 Task: Send an email with the signature Margaret Wilson with the subject Request for a flexible work arrangement follow-up and the message I have attached the latest version of the report for your review. from softage.9@softage.net to softage.7@softage.net and move the email from Sent Items to the folder Freelance contracts
Action: Mouse moved to (1212, 96)
Screenshot: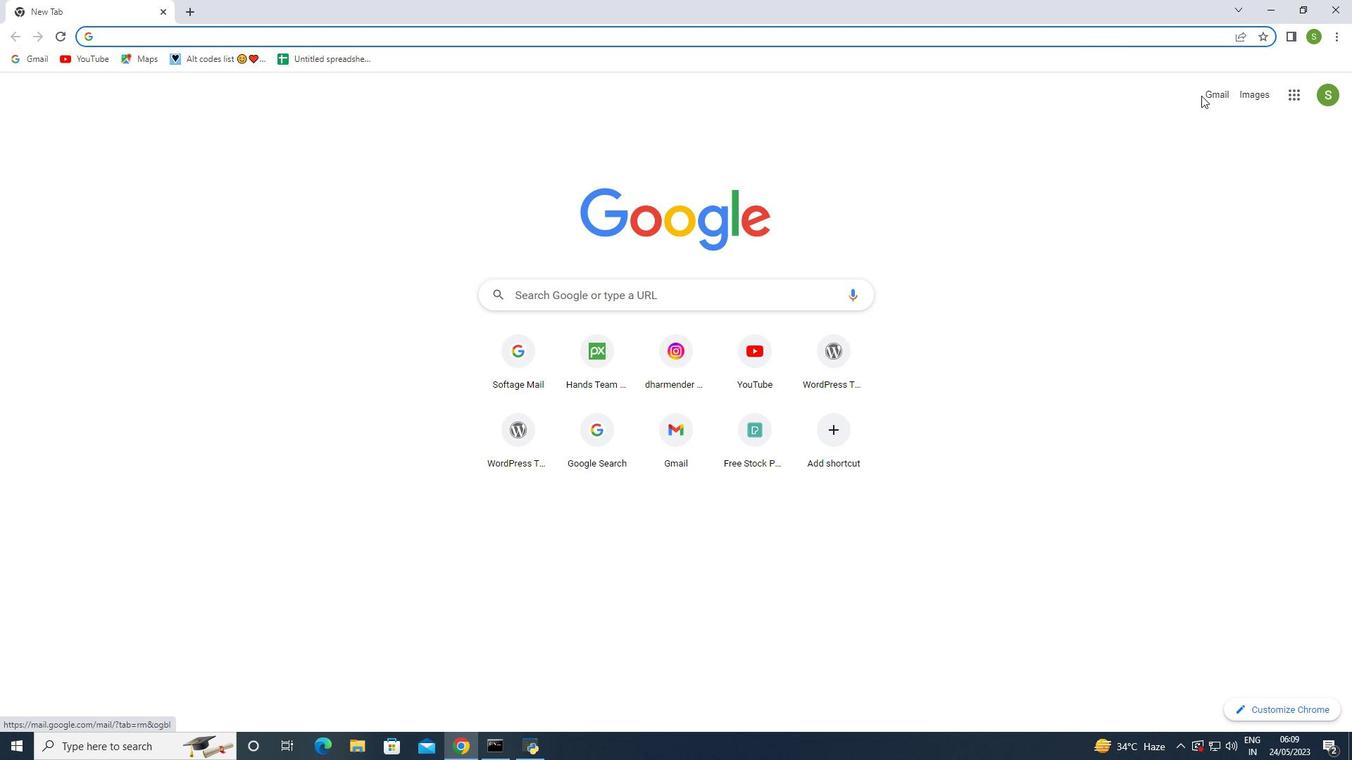 
Action: Mouse pressed left at (1212, 96)
Screenshot: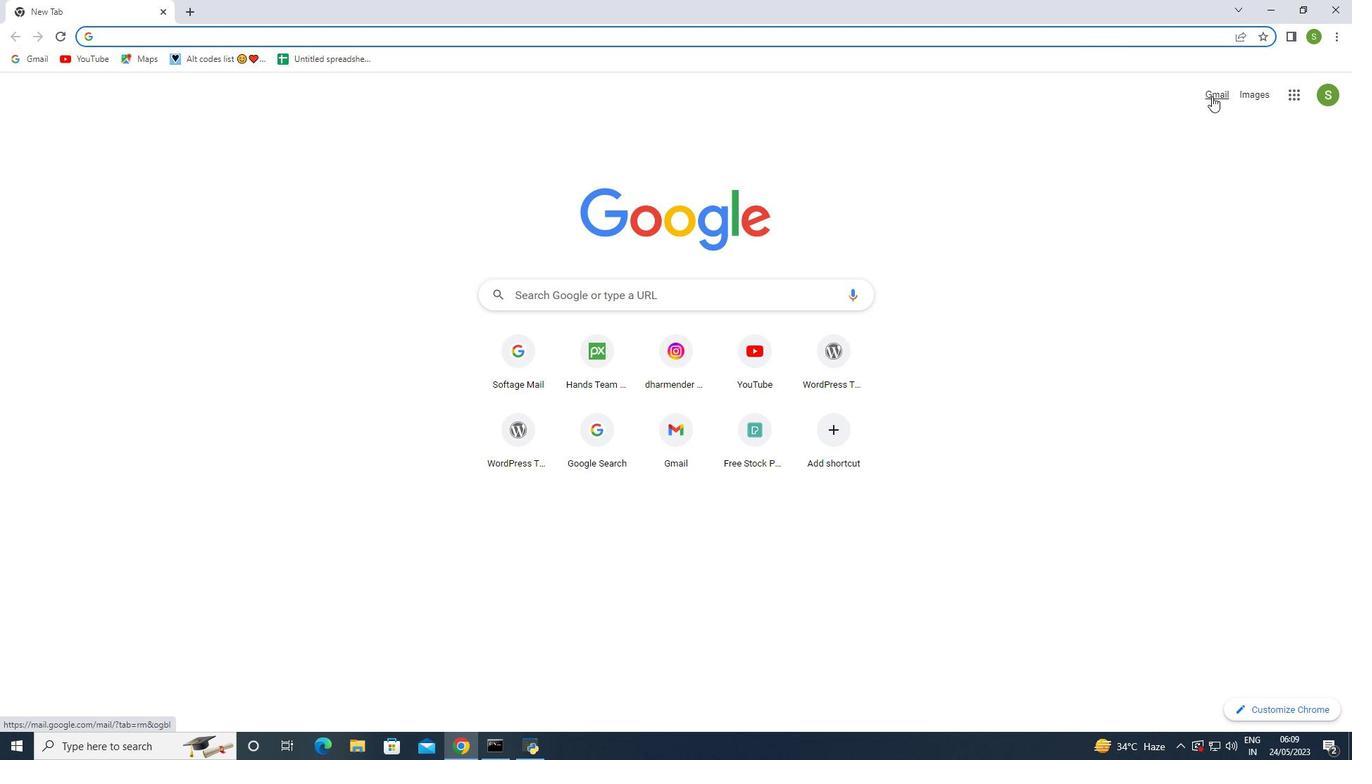
Action: Mouse moved to (1194, 95)
Screenshot: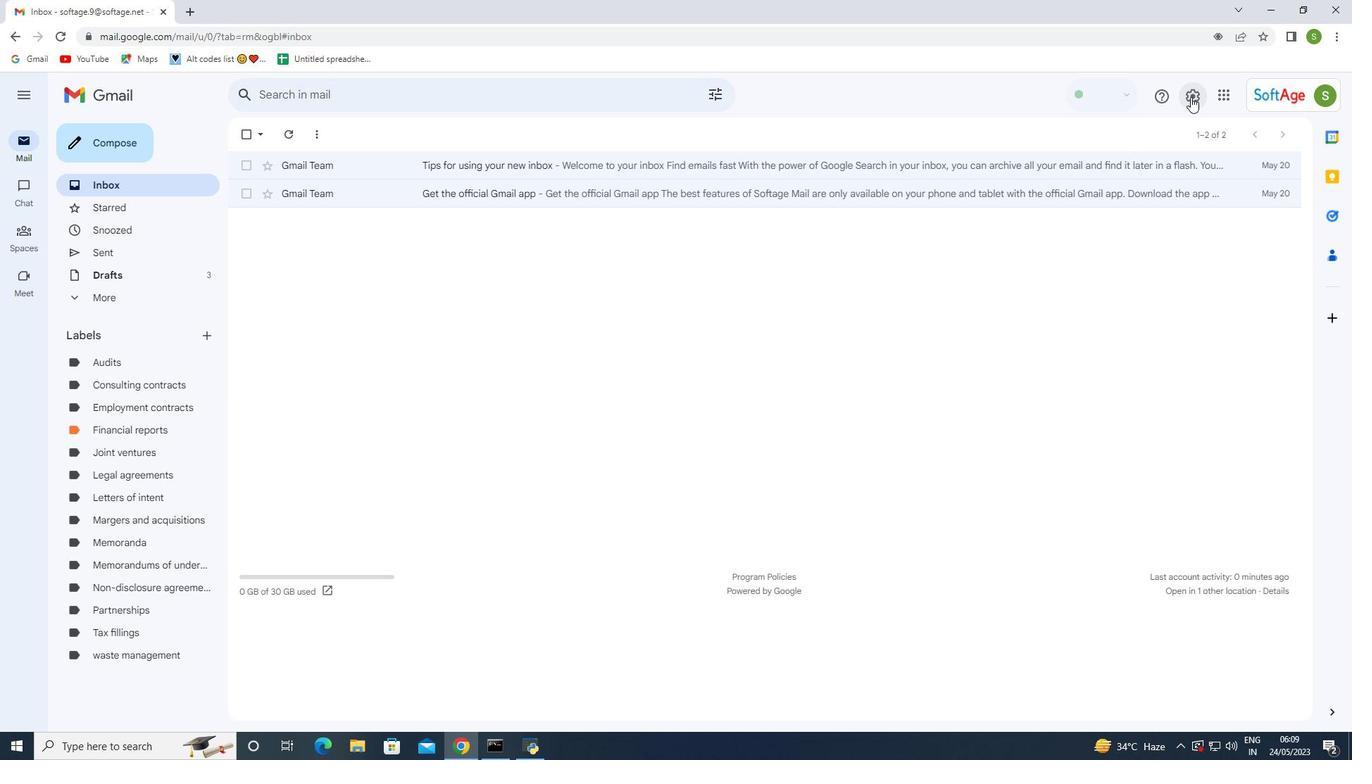 
Action: Mouse pressed left at (1194, 95)
Screenshot: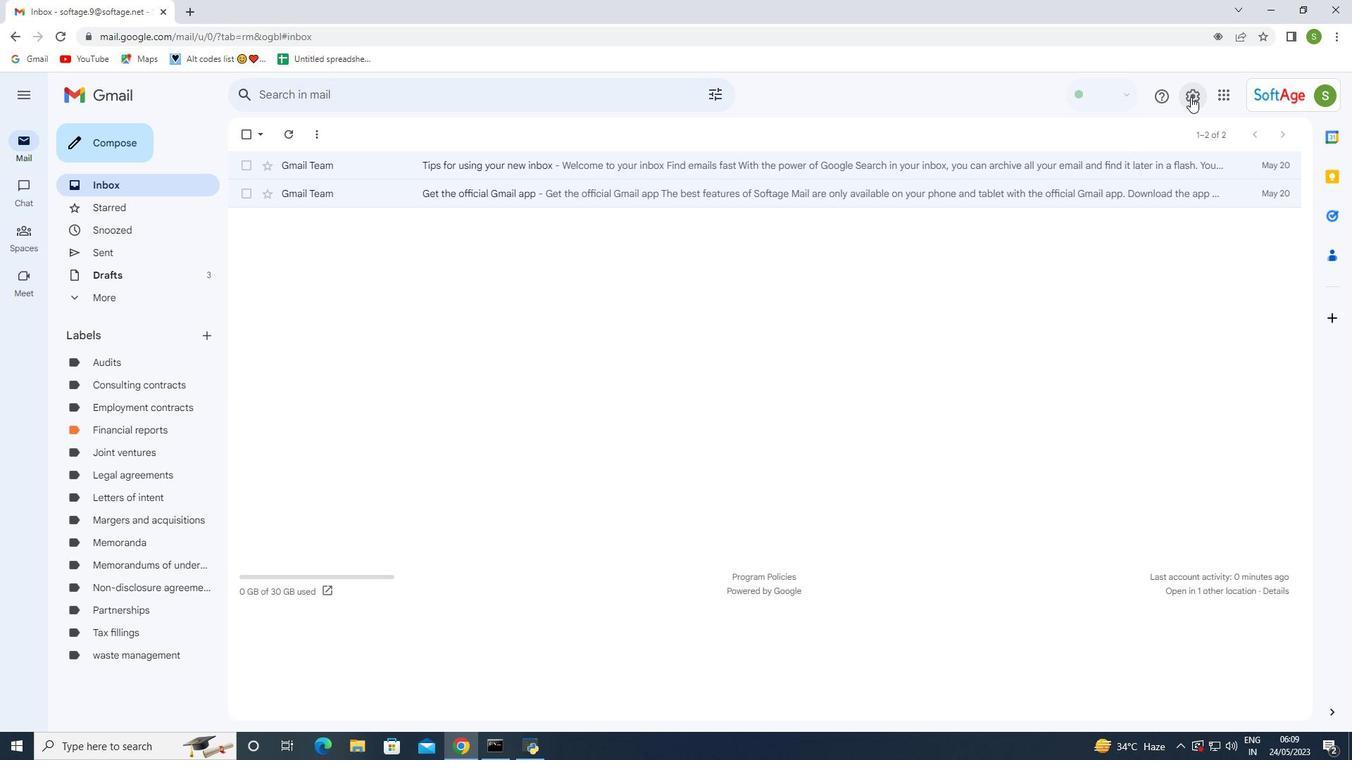 
Action: Mouse moved to (1179, 174)
Screenshot: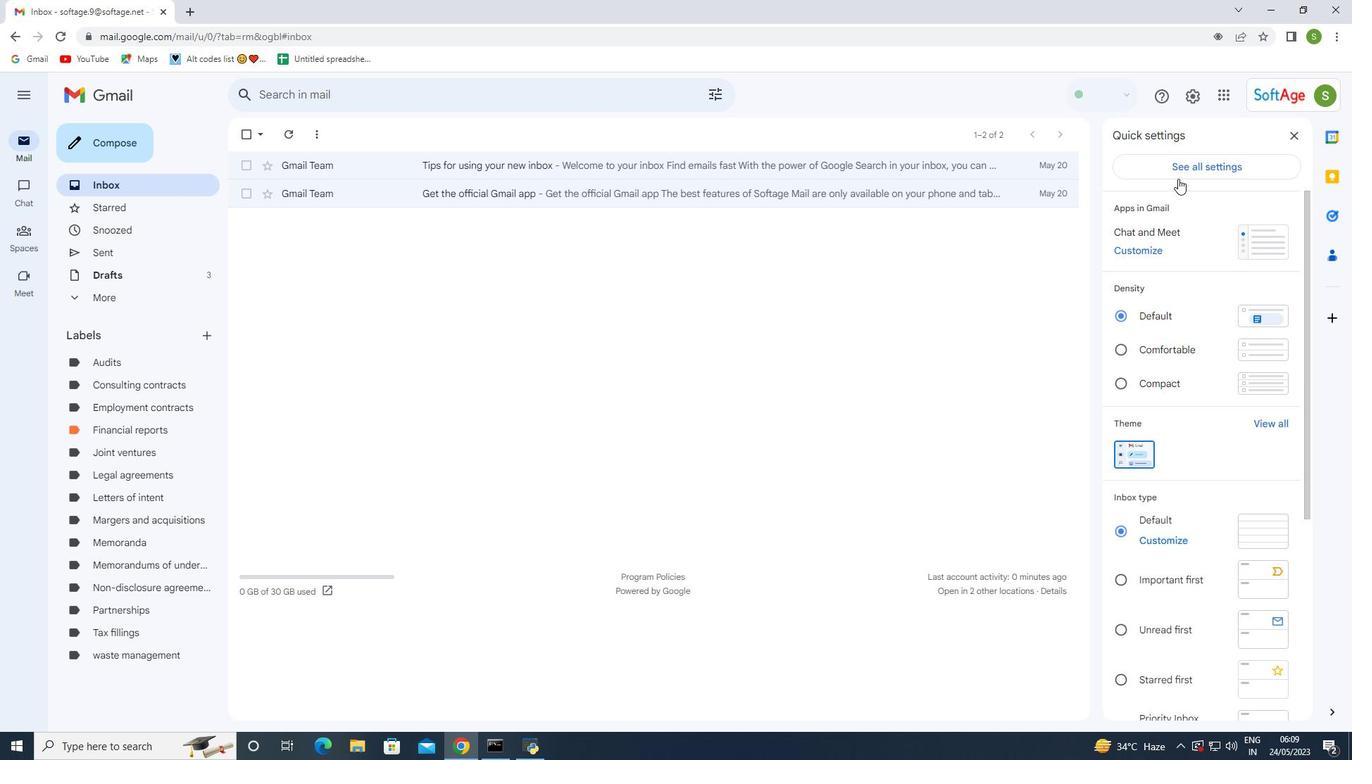 
Action: Mouse pressed left at (1179, 174)
Screenshot: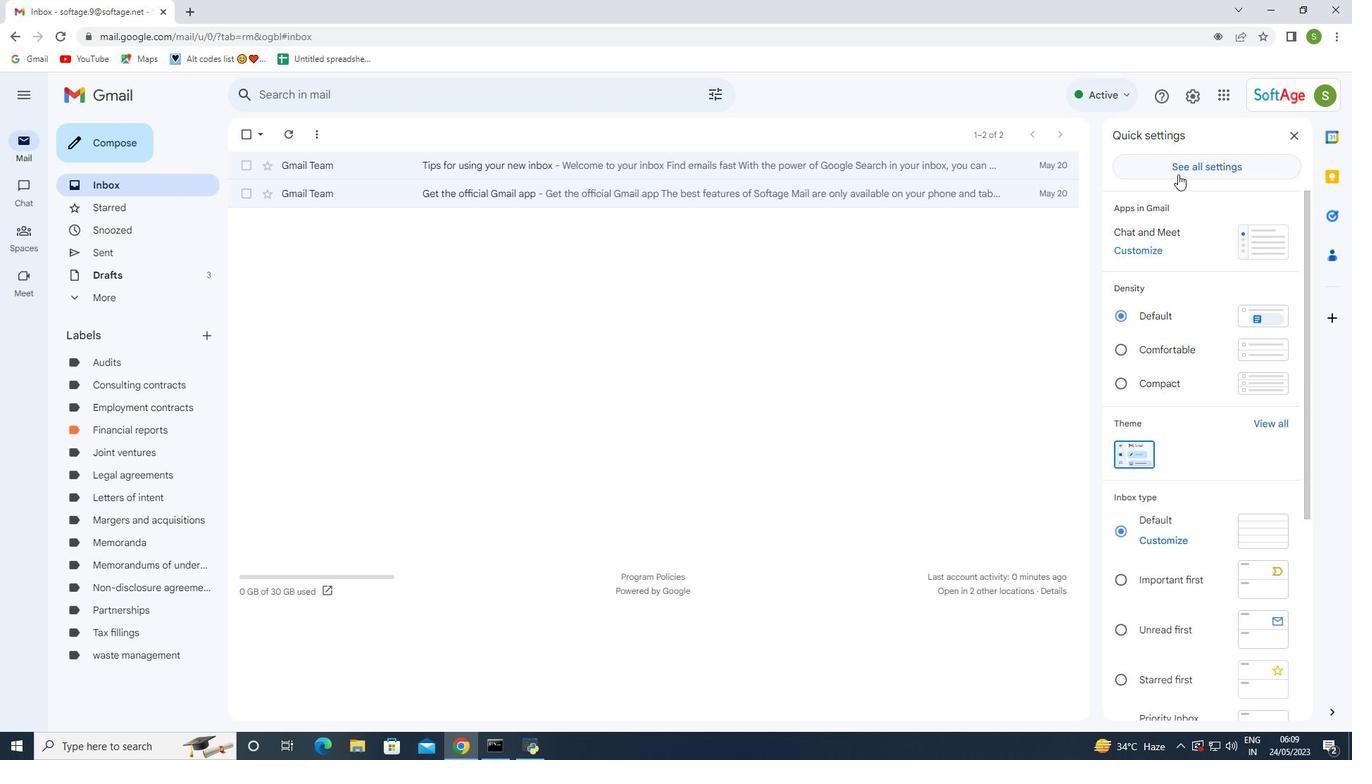 
Action: Mouse moved to (604, 348)
Screenshot: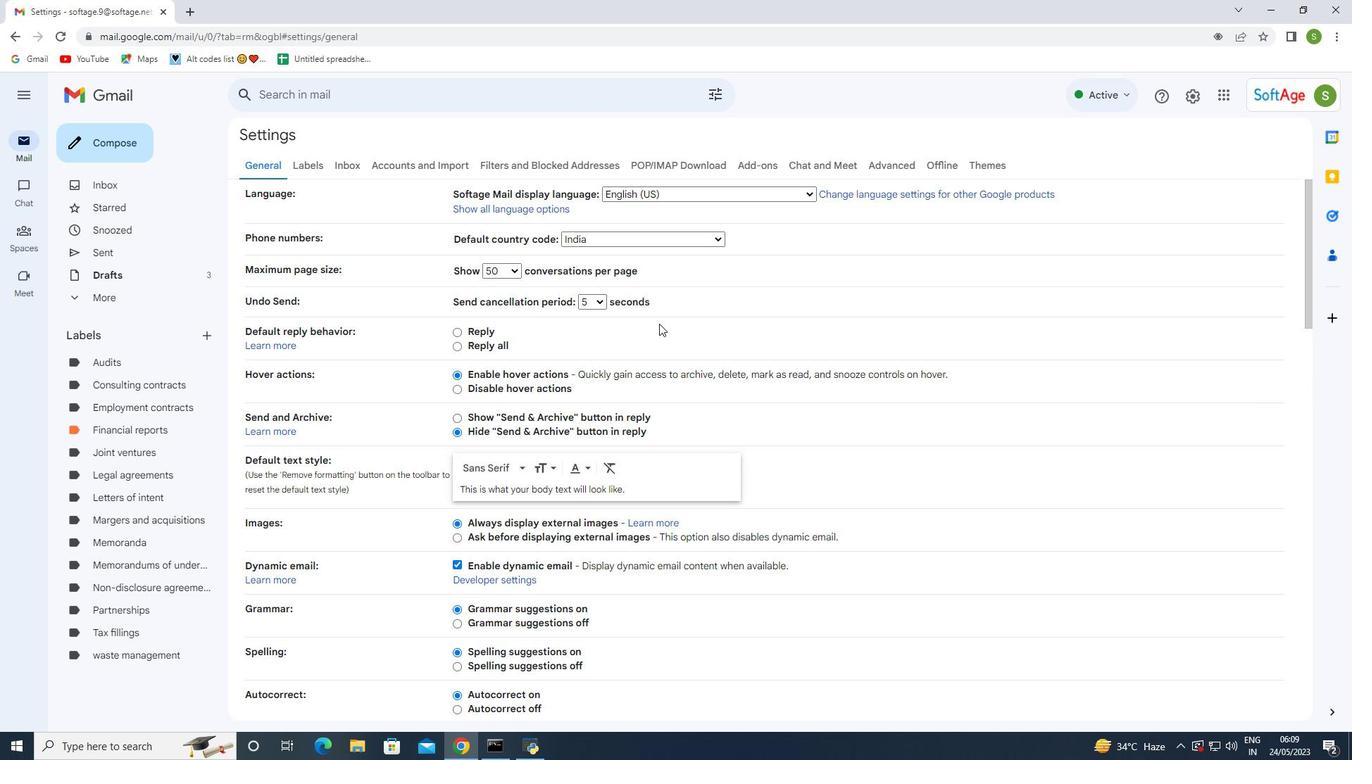 
Action: Mouse scrolled (604, 348) with delta (0, 0)
Screenshot: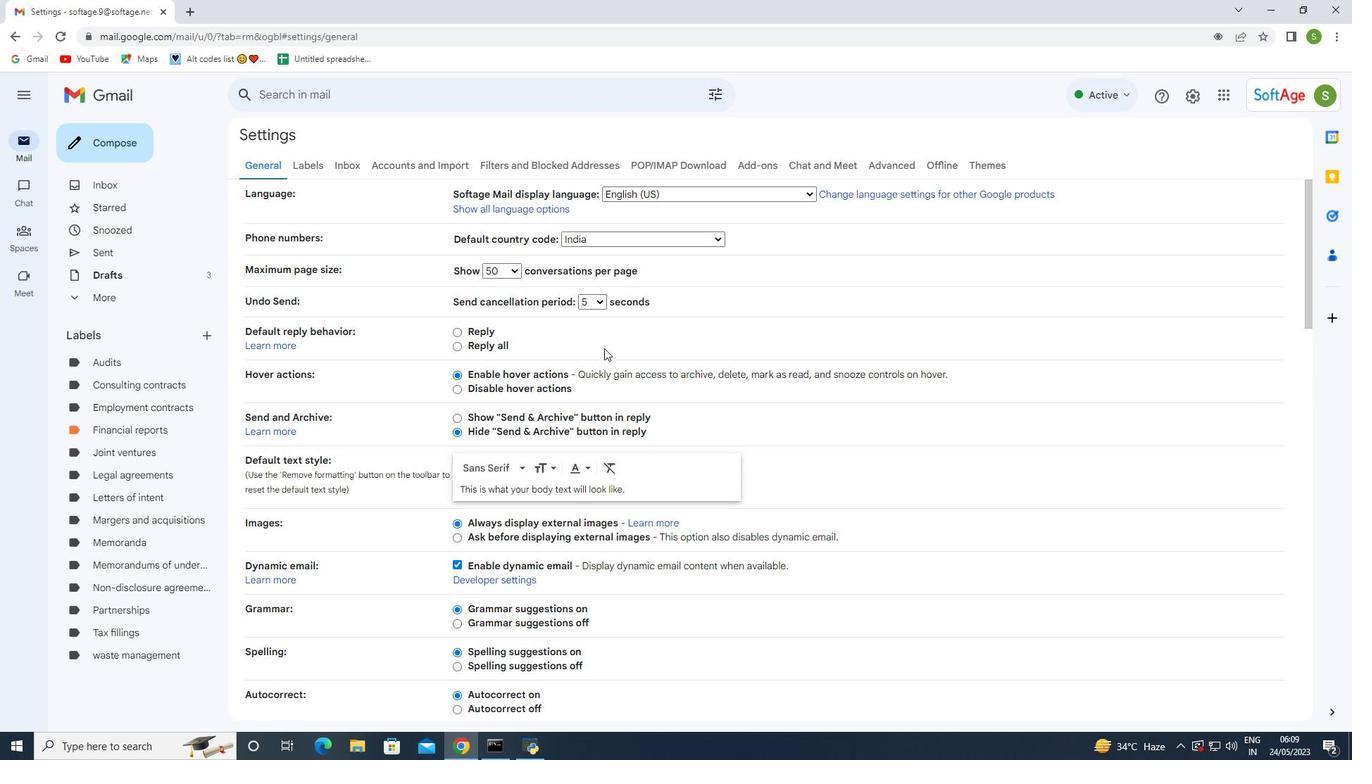 
Action: Mouse scrolled (604, 348) with delta (0, 0)
Screenshot: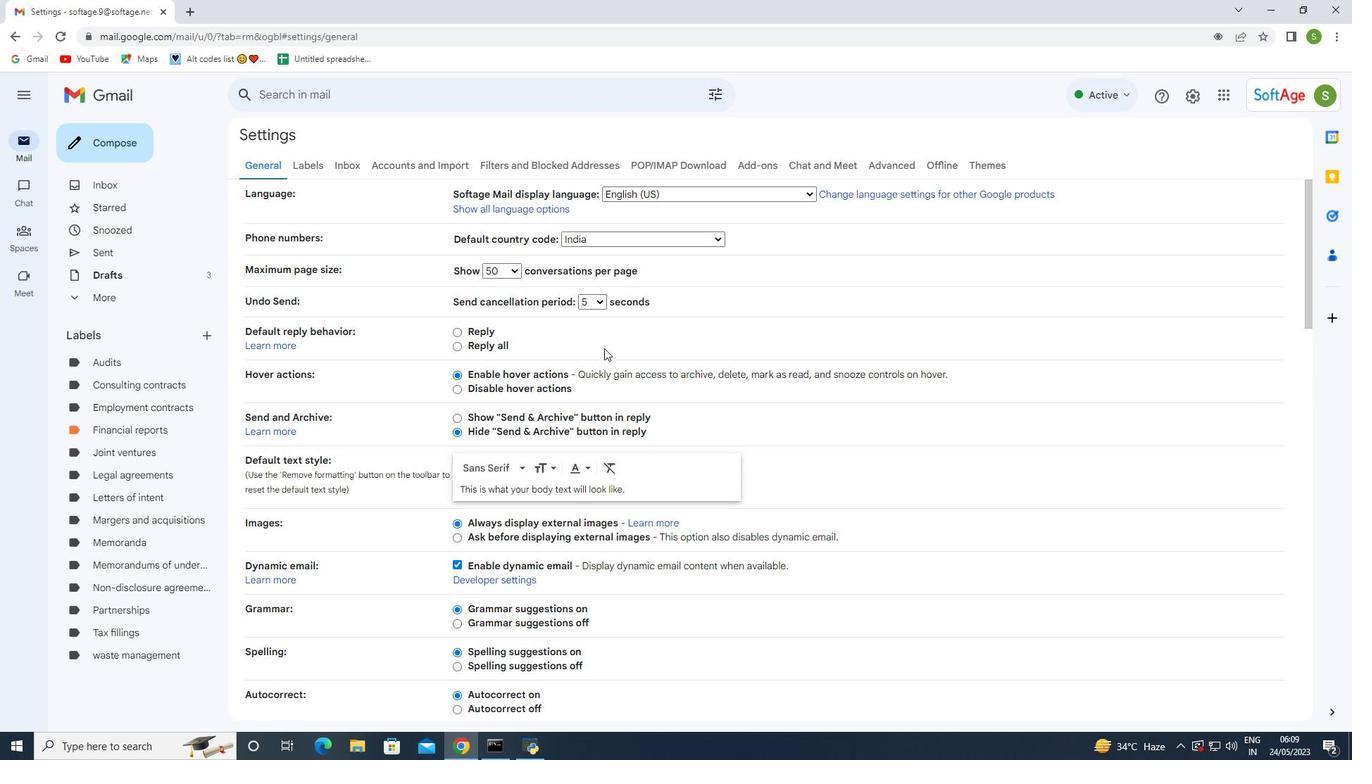 
Action: Mouse scrolled (604, 348) with delta (0, 0)
Screenshot: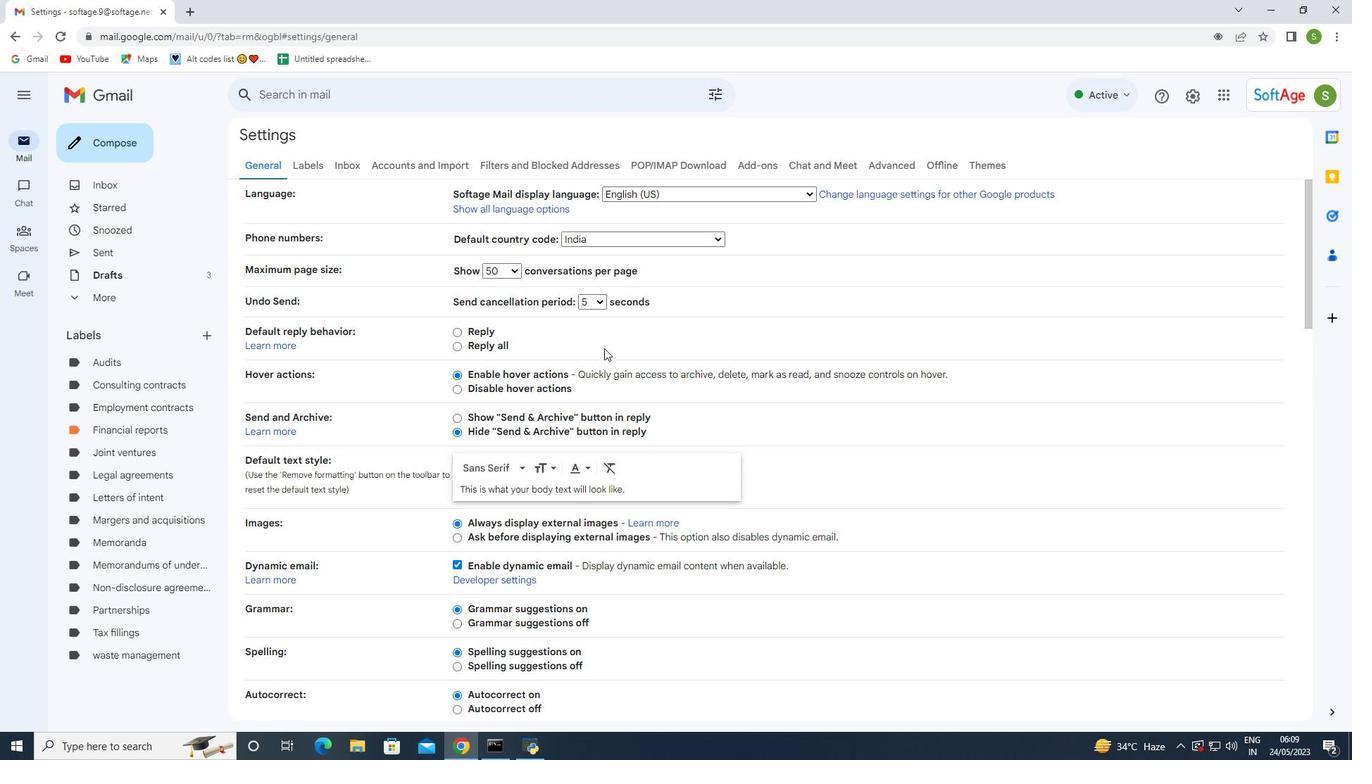 
Action: Mouse scrolled (604, 348) with delta (0, 0)
Screenshot: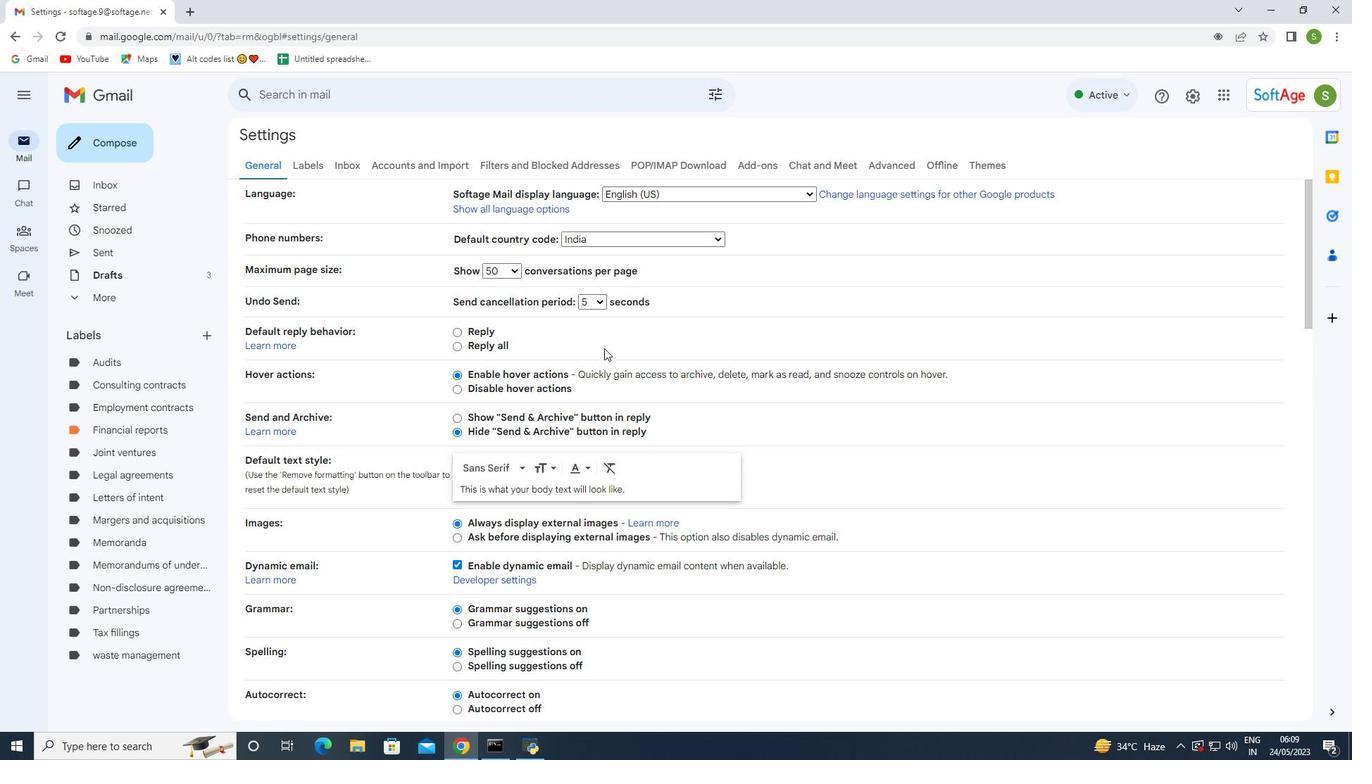 
Action: Mouse scrolled (604, 348) with delta (0, 0)
Screenshot: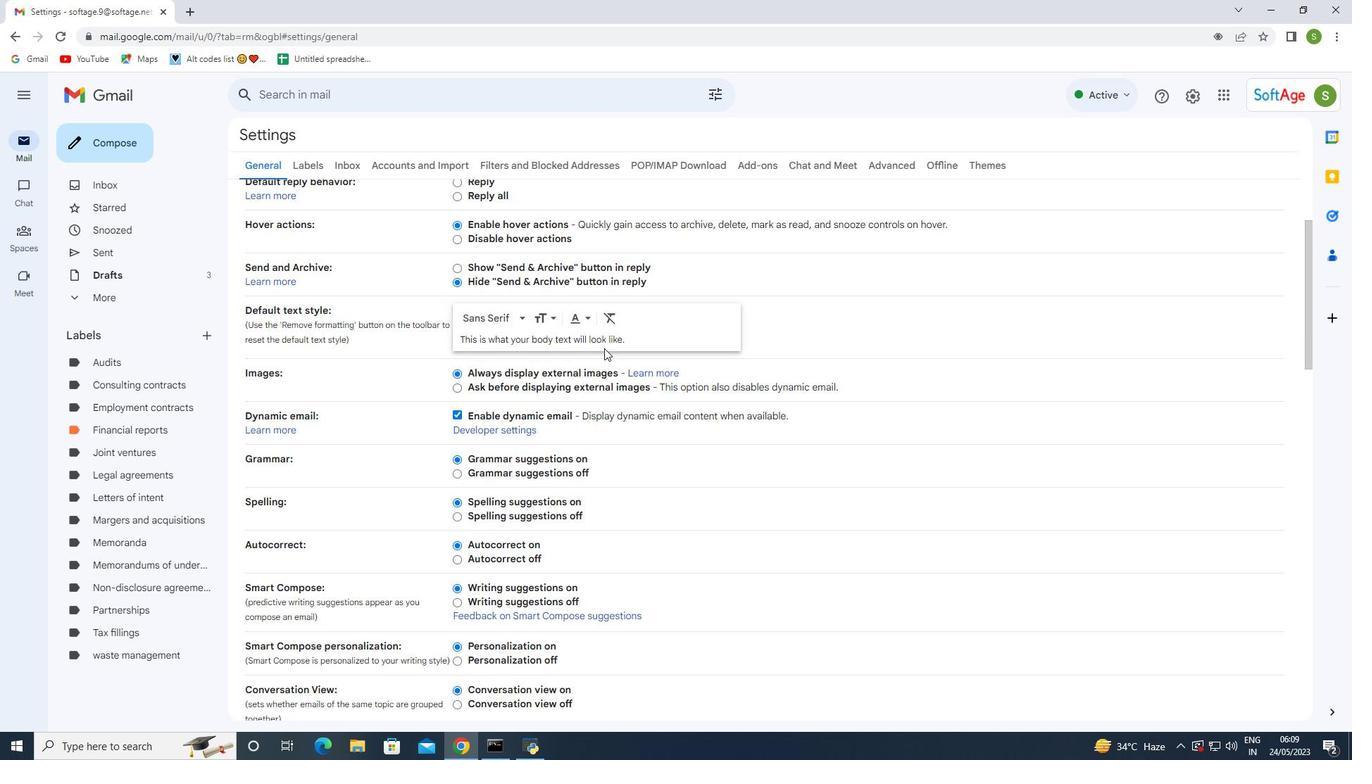 
Action: Mouse scrolled (604, 348) with delta (0, 0)
Screenshot: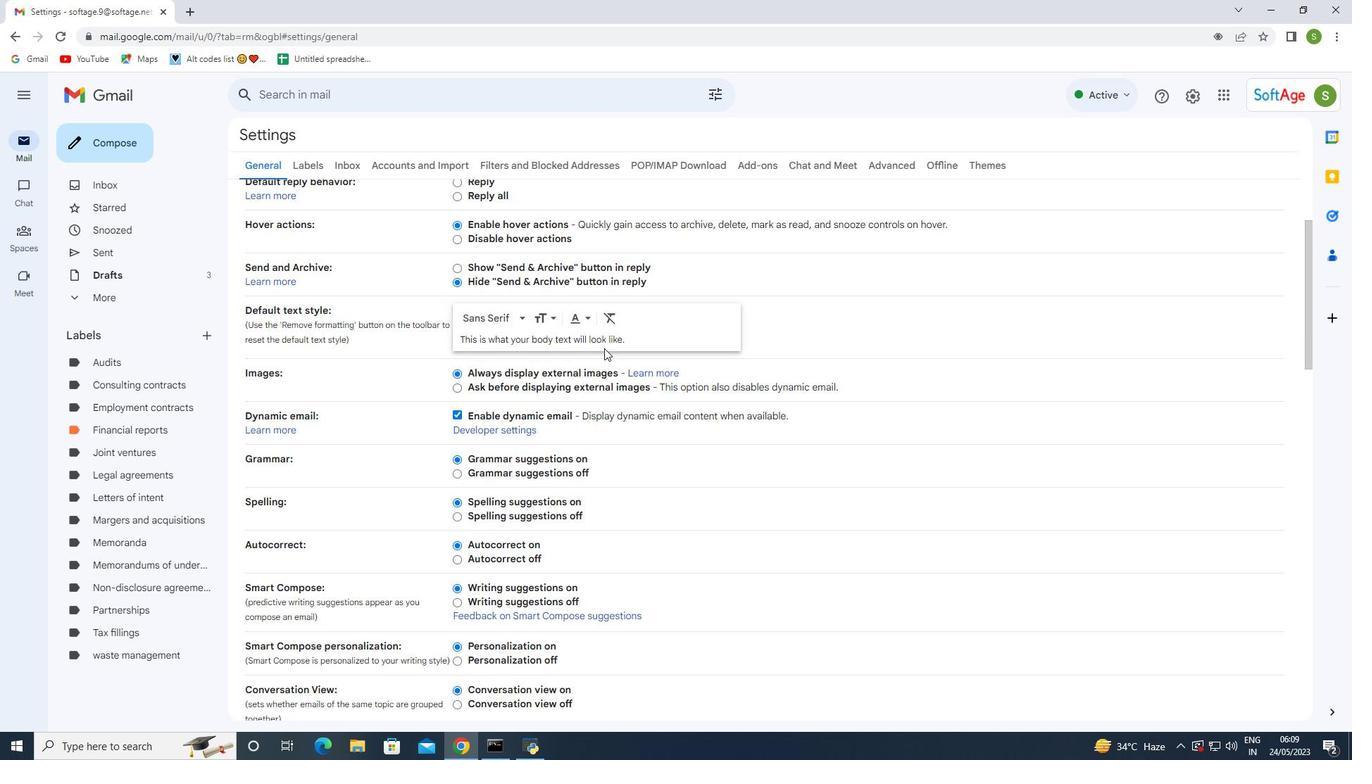 
Action: Mouse scrolled (604, 348) with delta (0, 0)
Screenshot: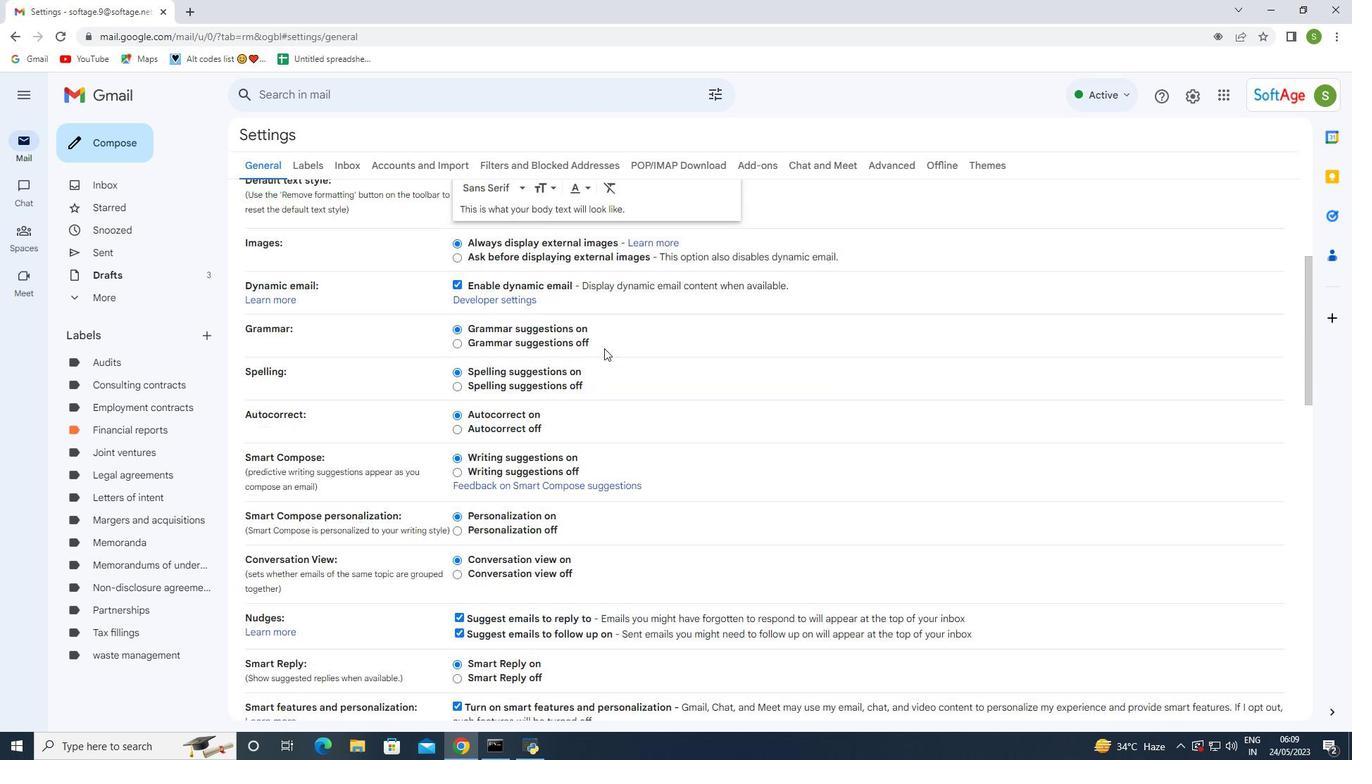 
Action: Mouse scrolled (604, 348) with delta (0, 0)
Screenshot: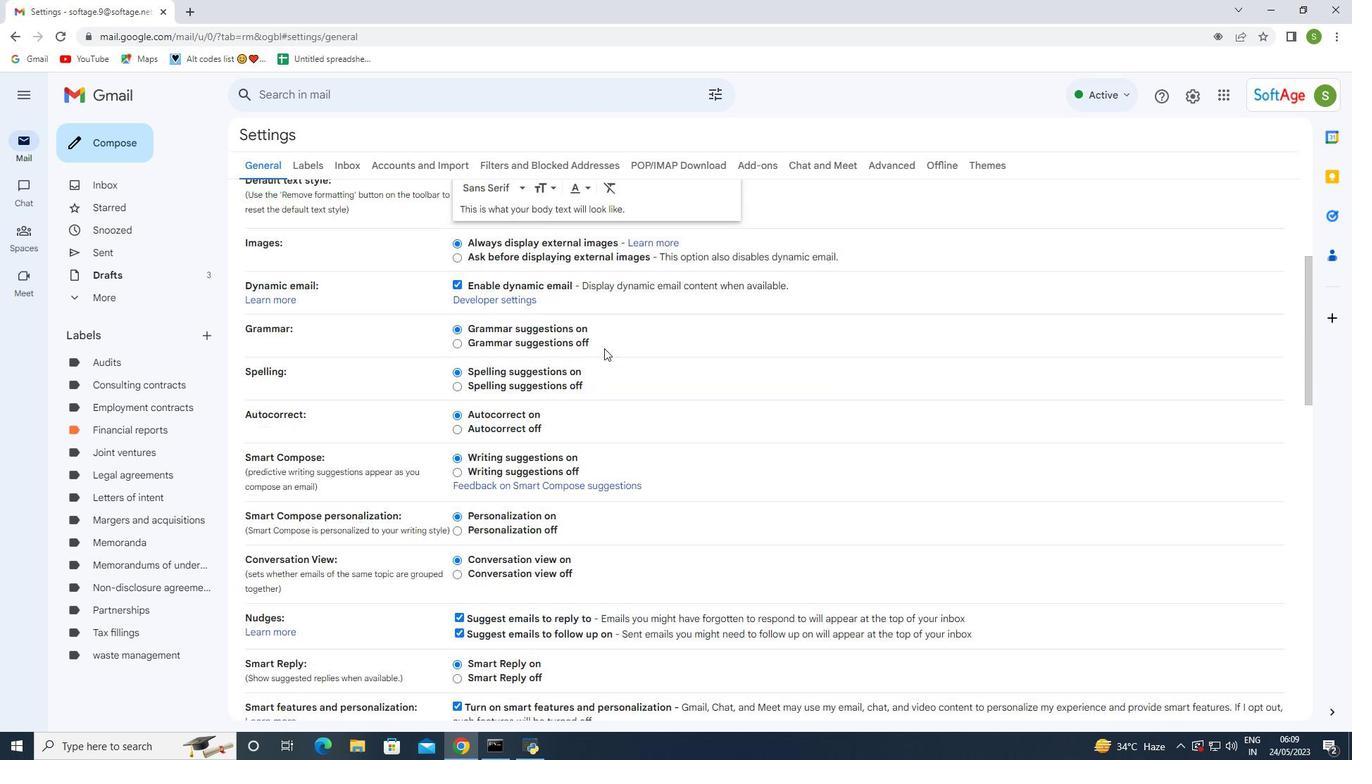 
Action: Mouse scrolled (604, 348) with delta (0, 0)
Screenshot: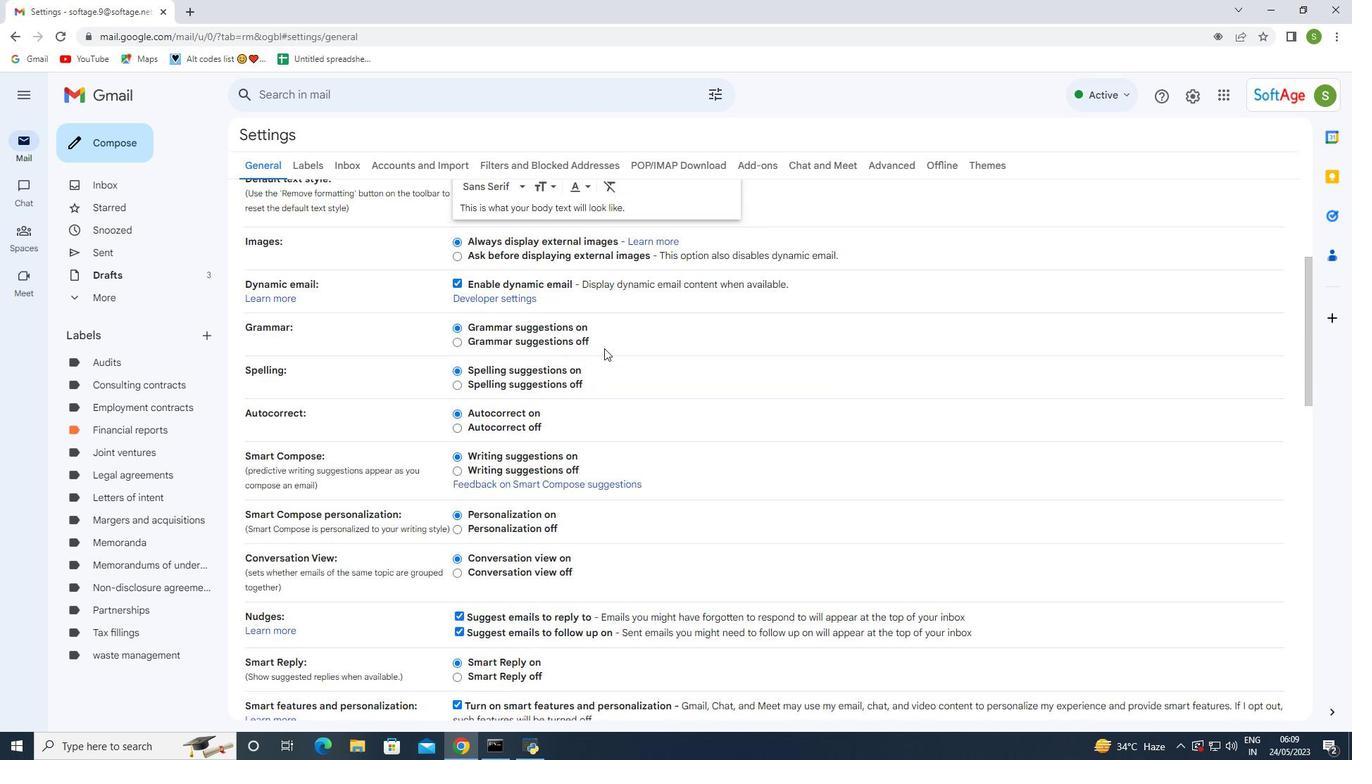 
Action: Mouse scrolled (604, 348) with delta (0, 0)
Screenshot: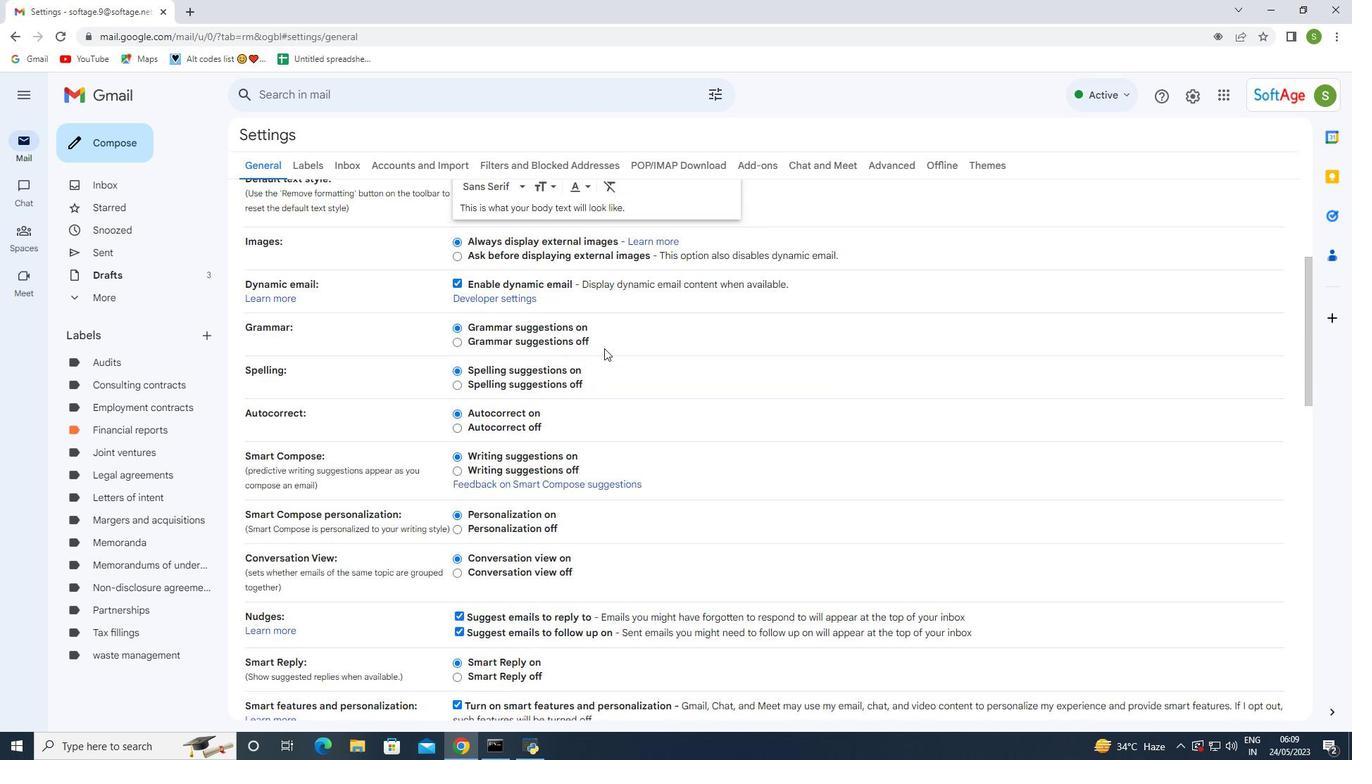 
Action: Mouse scrolled (604, 348) with delta (0, 0)
Screenshot: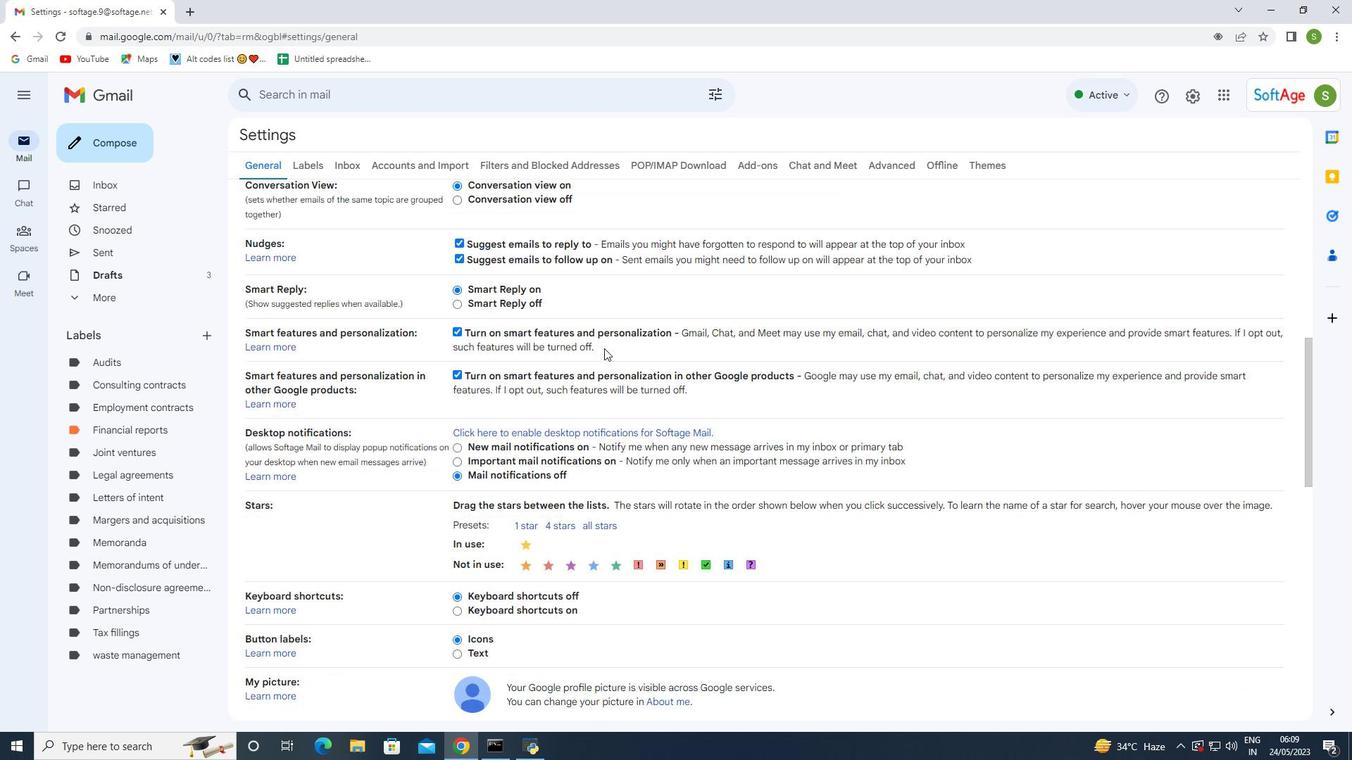 
Action: Mouse scrolled (604, 348) with delta (0, 0)
Screenshot: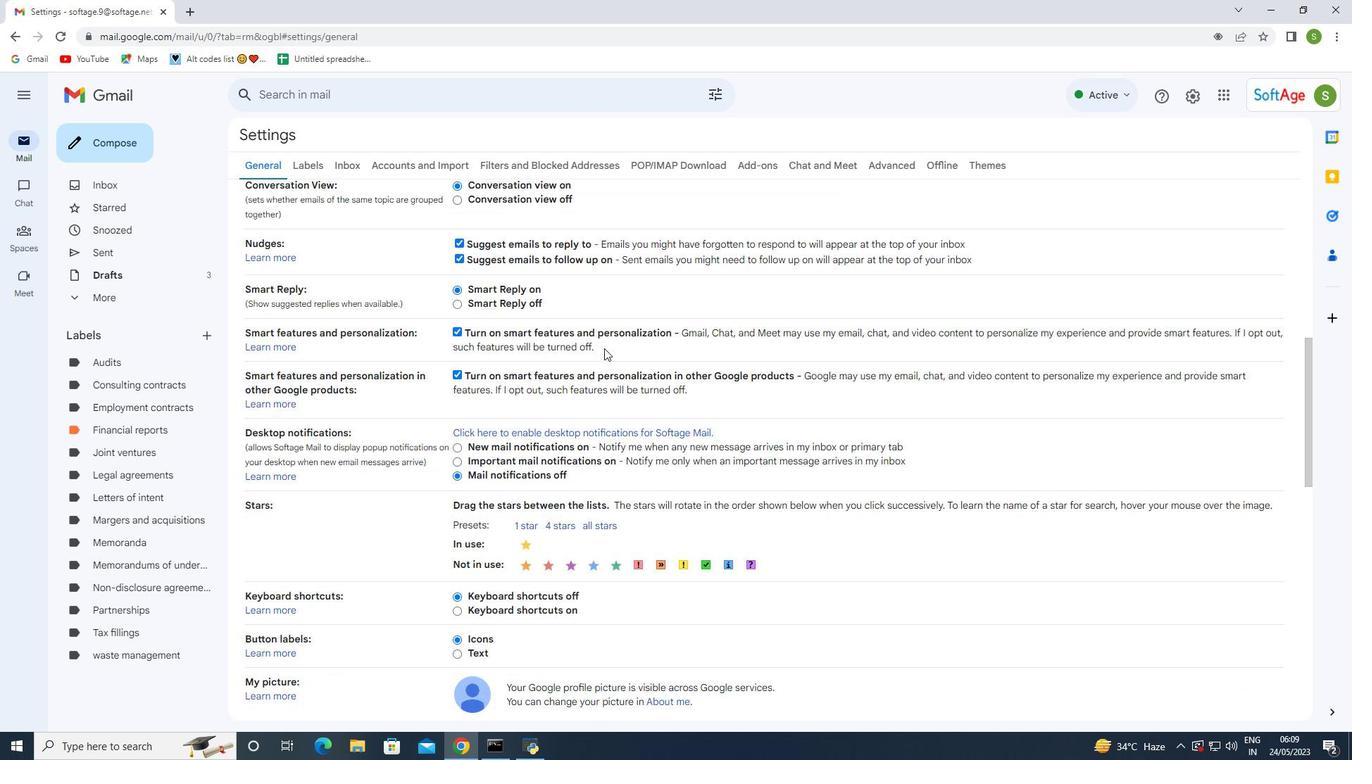 
Action: Mouse scrolled (604, 348) with delta (0, 0)
Screenshot: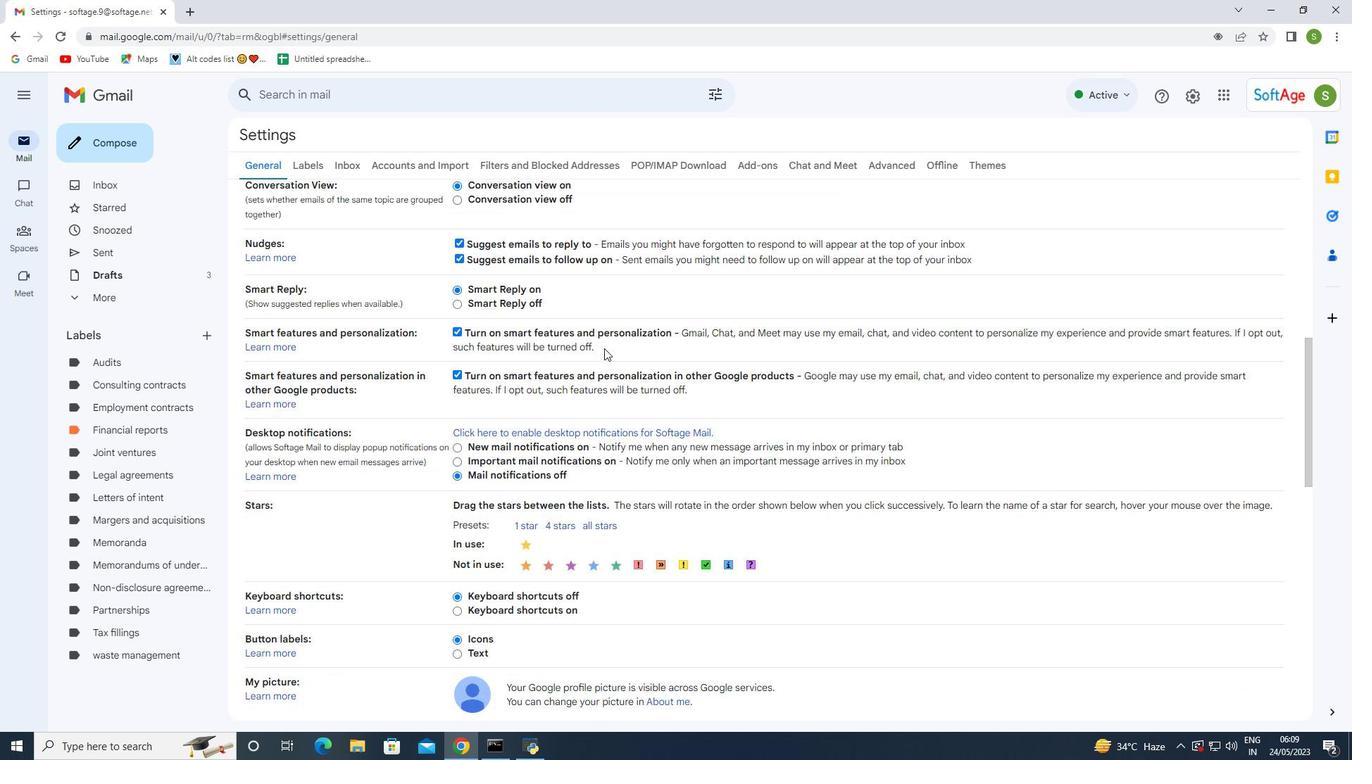 
Action: Mouse scrolled (604, 348) with delta (0, 0)
Screenshot: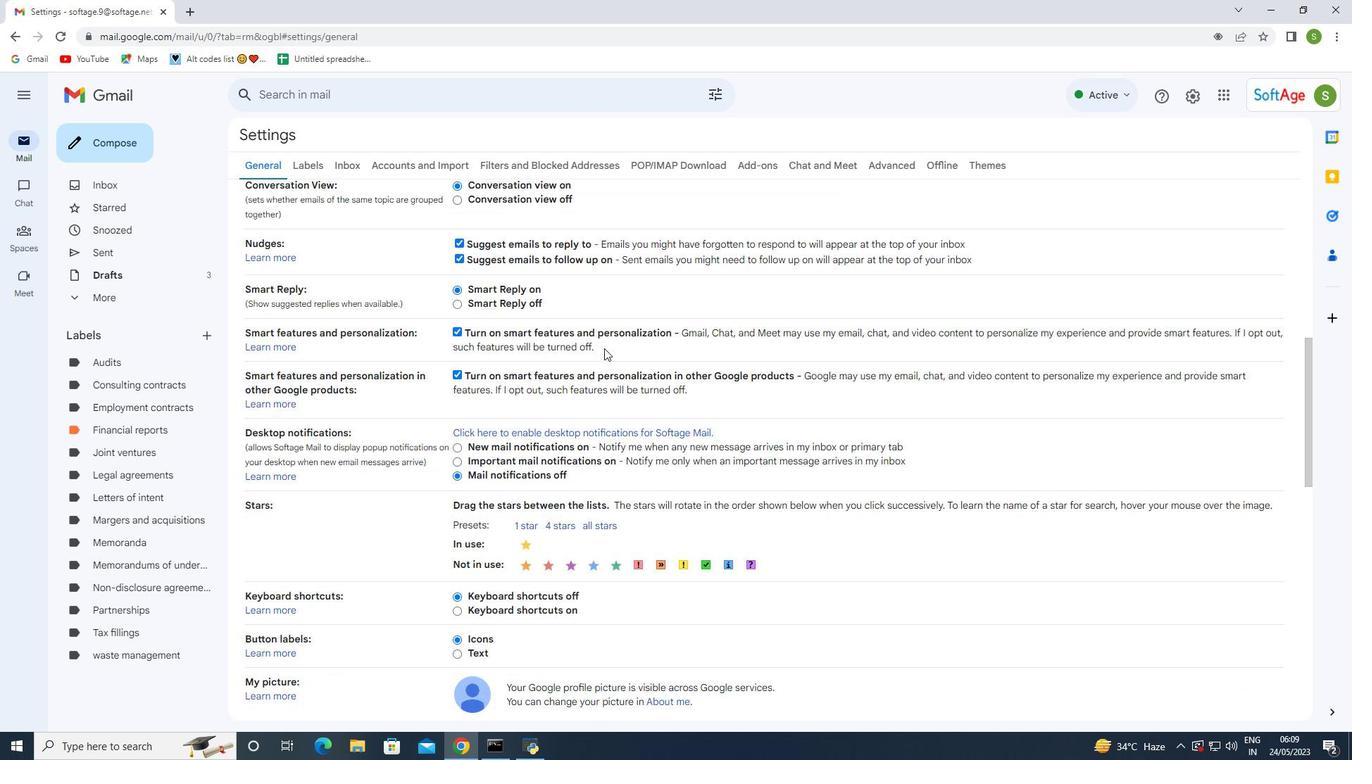 
Action: Mouse scrolled (604, 348) with delta (0, 0)
Screenshot: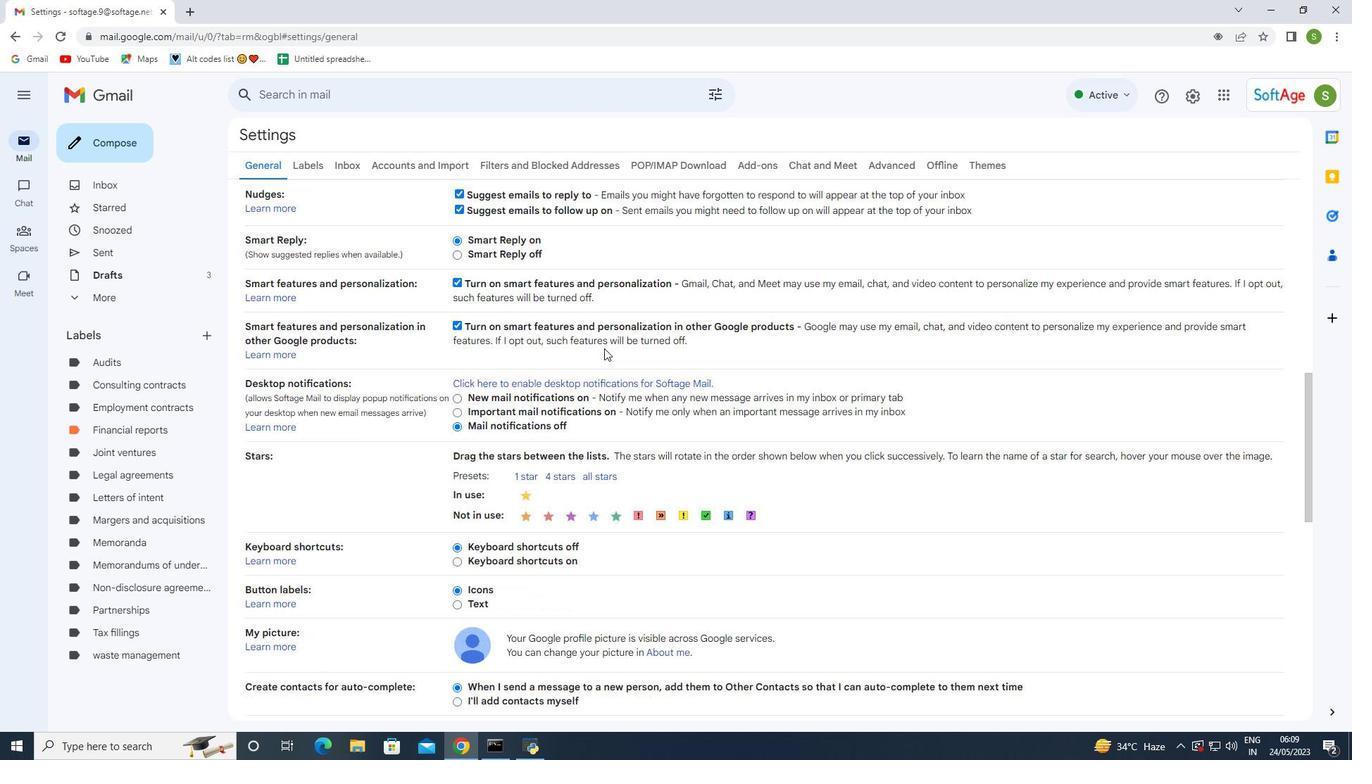 
Action: Mouse moved to (563, 505)
Screenshot: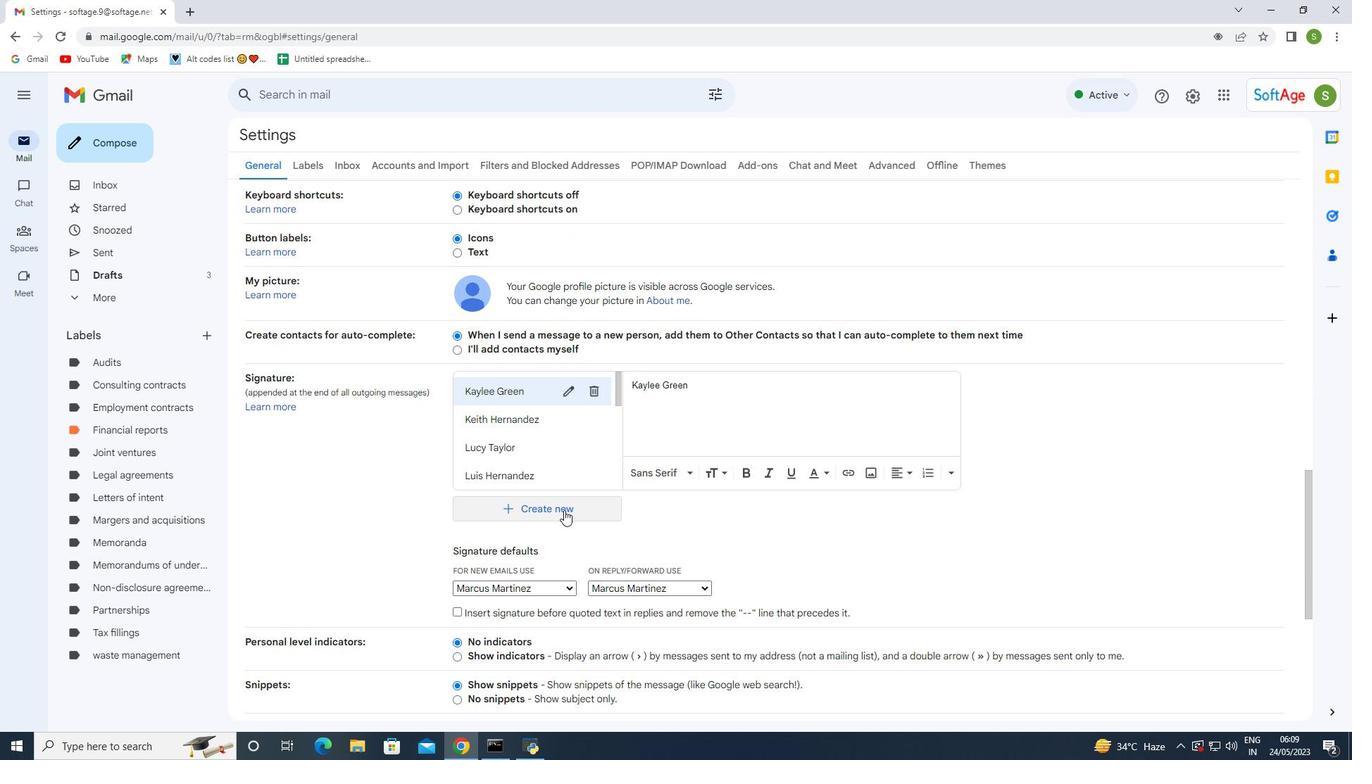 
Action: Mouse pressed left at (563, 505)
Screenshot: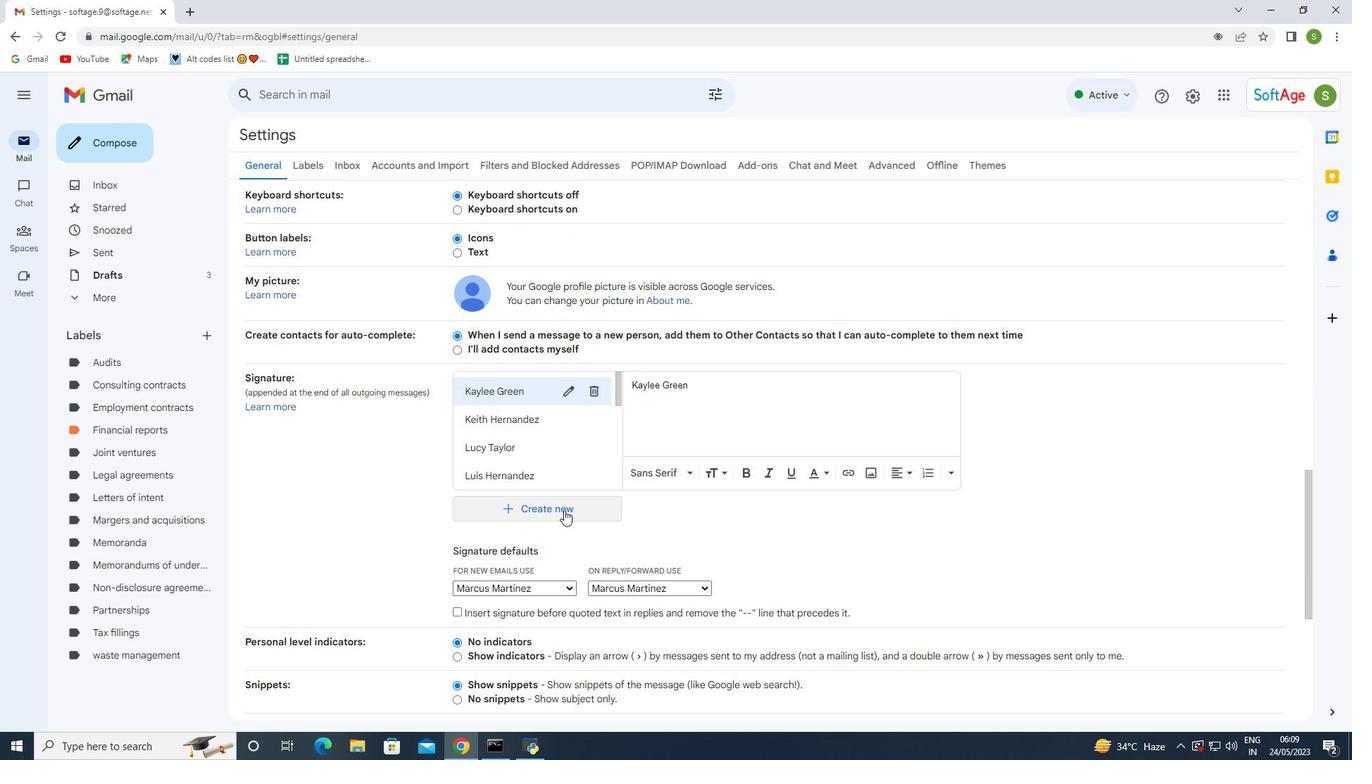 
Action: Mouse moved to (562, 395)
Screenshot: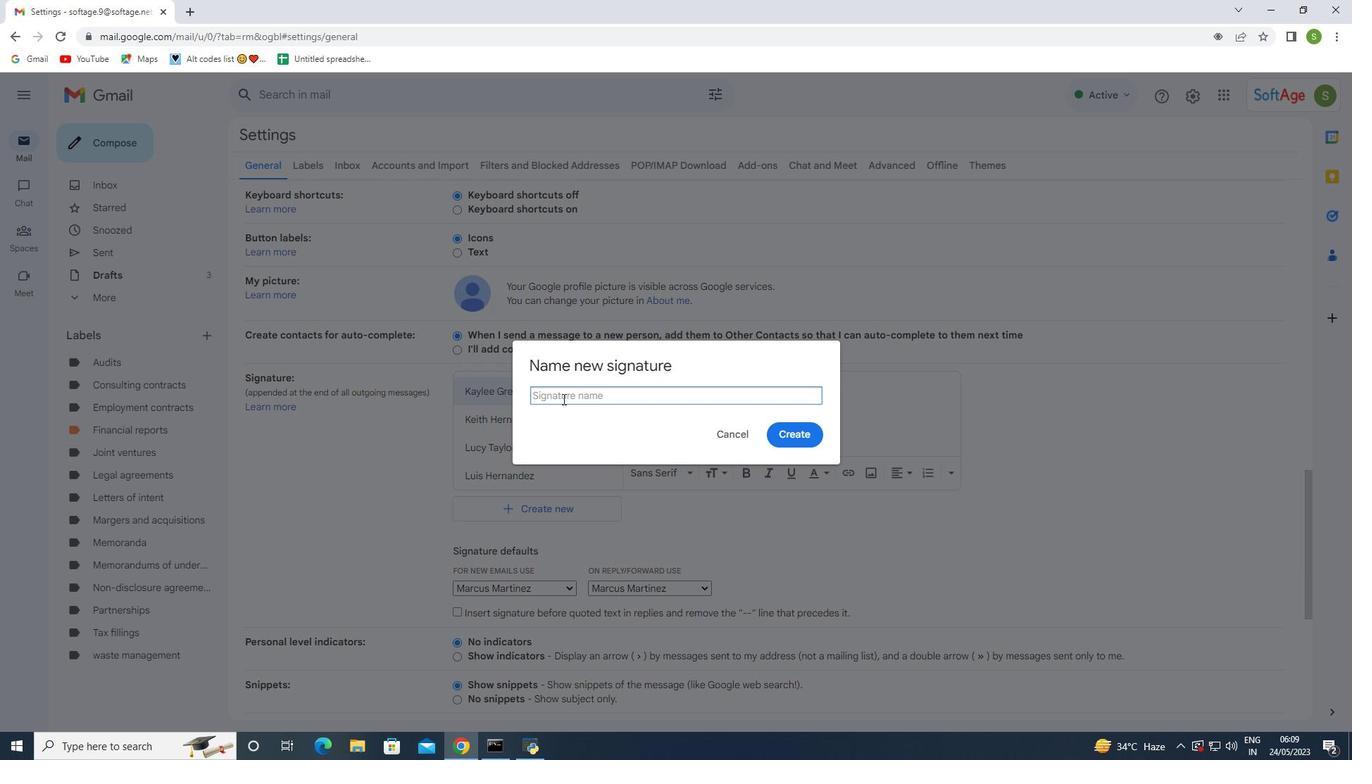 
Action: Mouse pressed left at (562, 395)
Screenshot: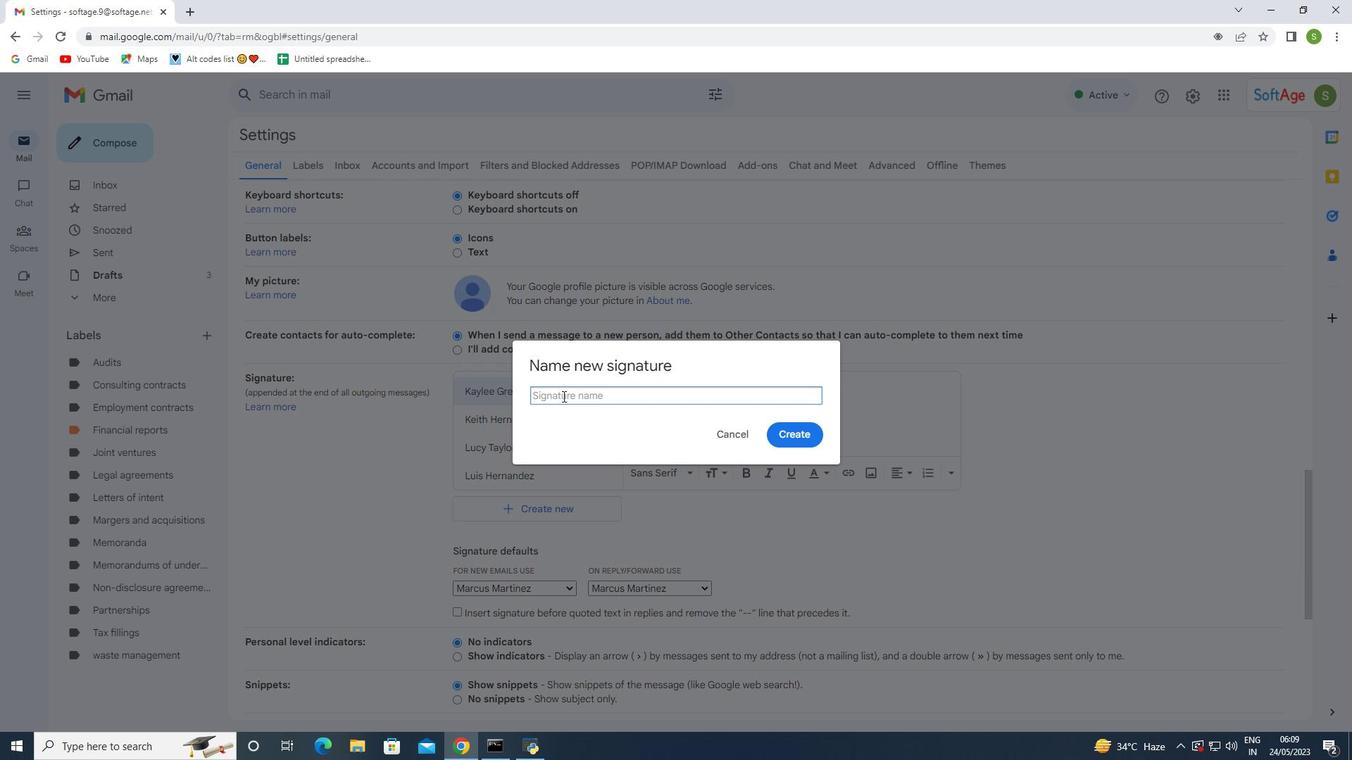 
Action: Key pressed <Key.shift>N<Key.backspace><Key.shift>Margaret<Key.space><Key.shift>Wilson
Screenshot: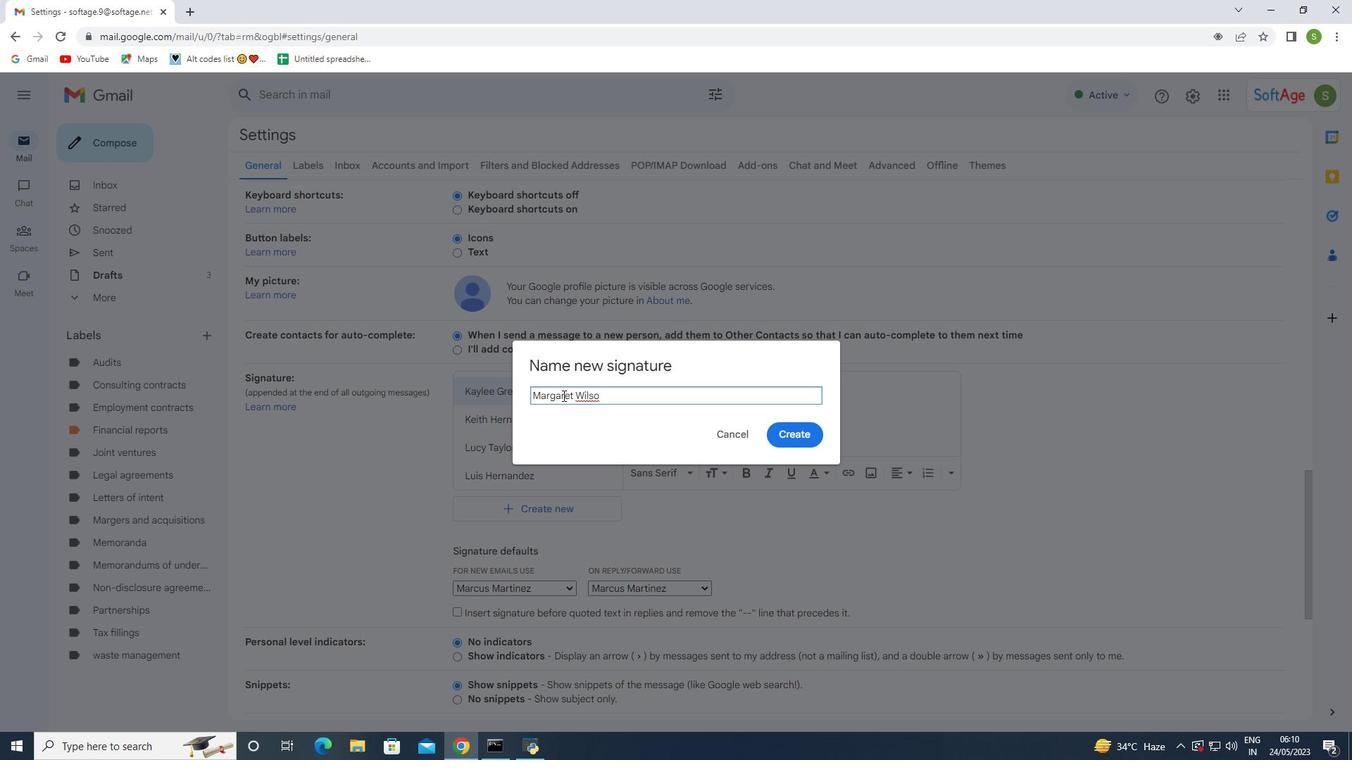 
Action: Mouse moved to (811, 433)
Screenshot: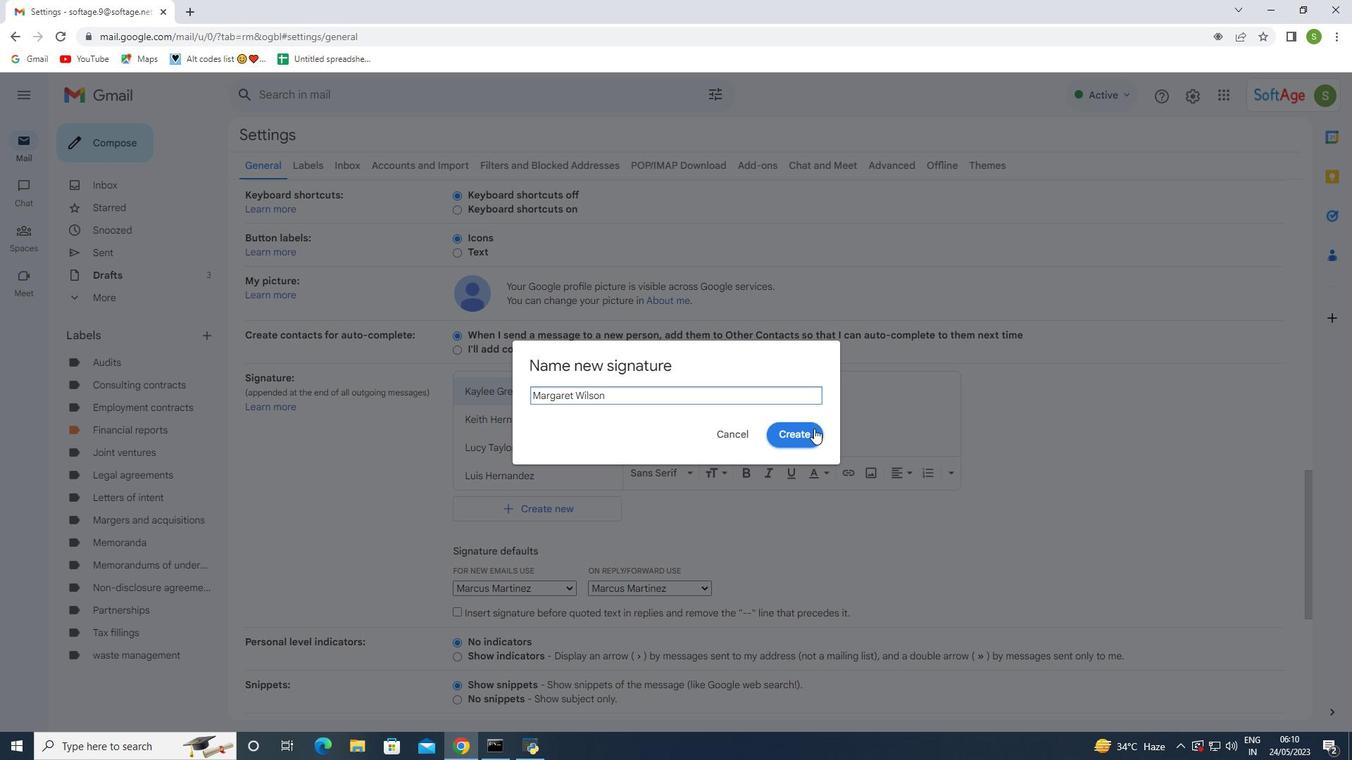 
Action: Mouse pressed left at (811, 433)
Screenshot: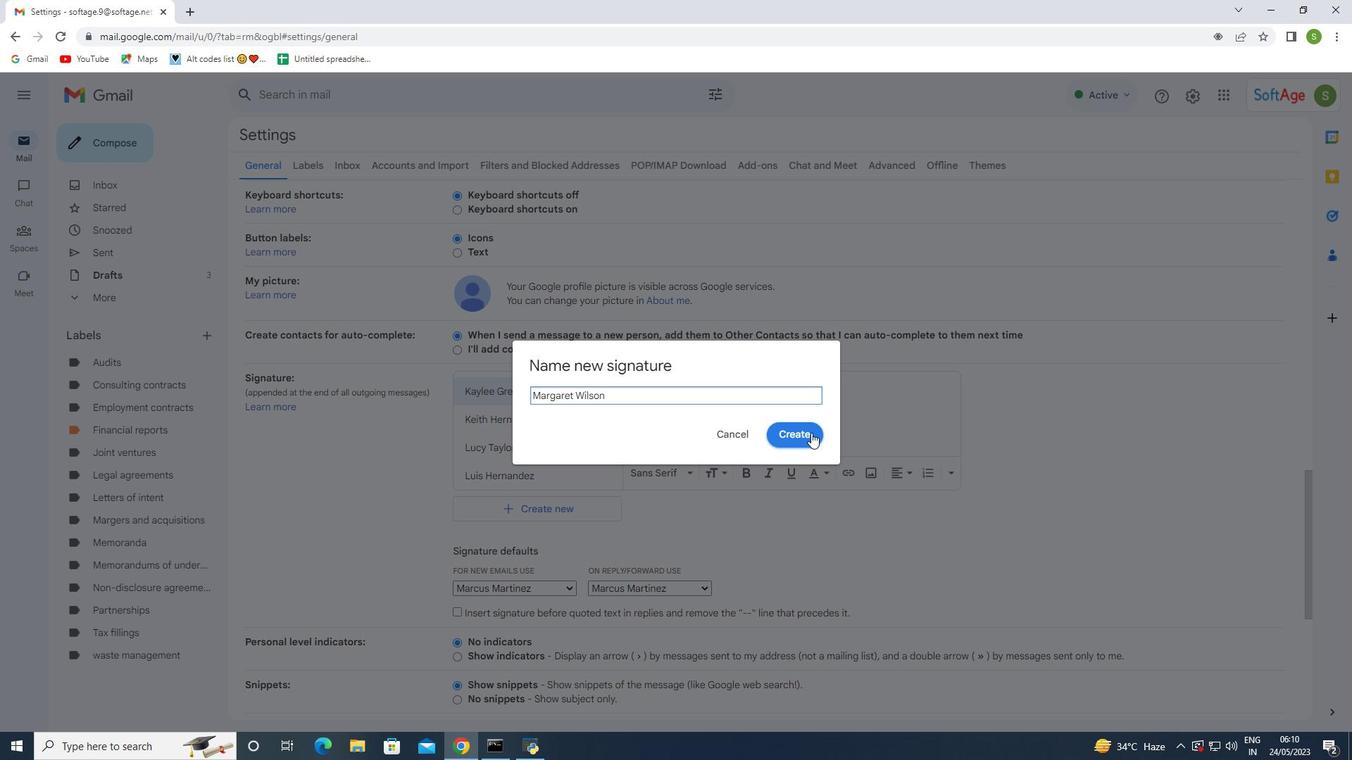 
Action: Mouse moved to (686, 405)
Screenshot: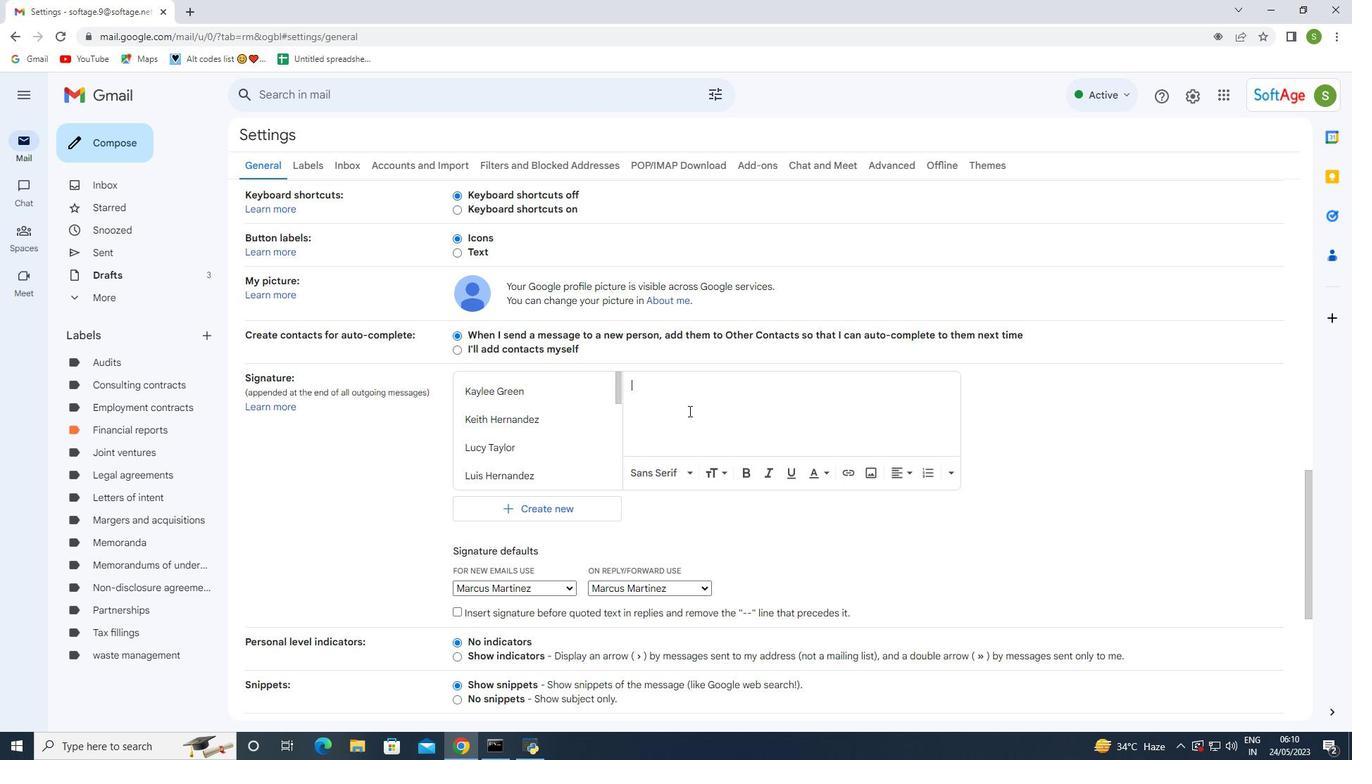 
Action: Key pressed <Key.shift><Key.shift><Key.shift><Key.shift><Key.shift><Key.shift><Key.shift><Key.shift><Key.shift>Margaret<Key.space>wi<Key.backspace><Key.backspace><Key.shift><Key.shift><Key.shift>Wilson
Screenshot: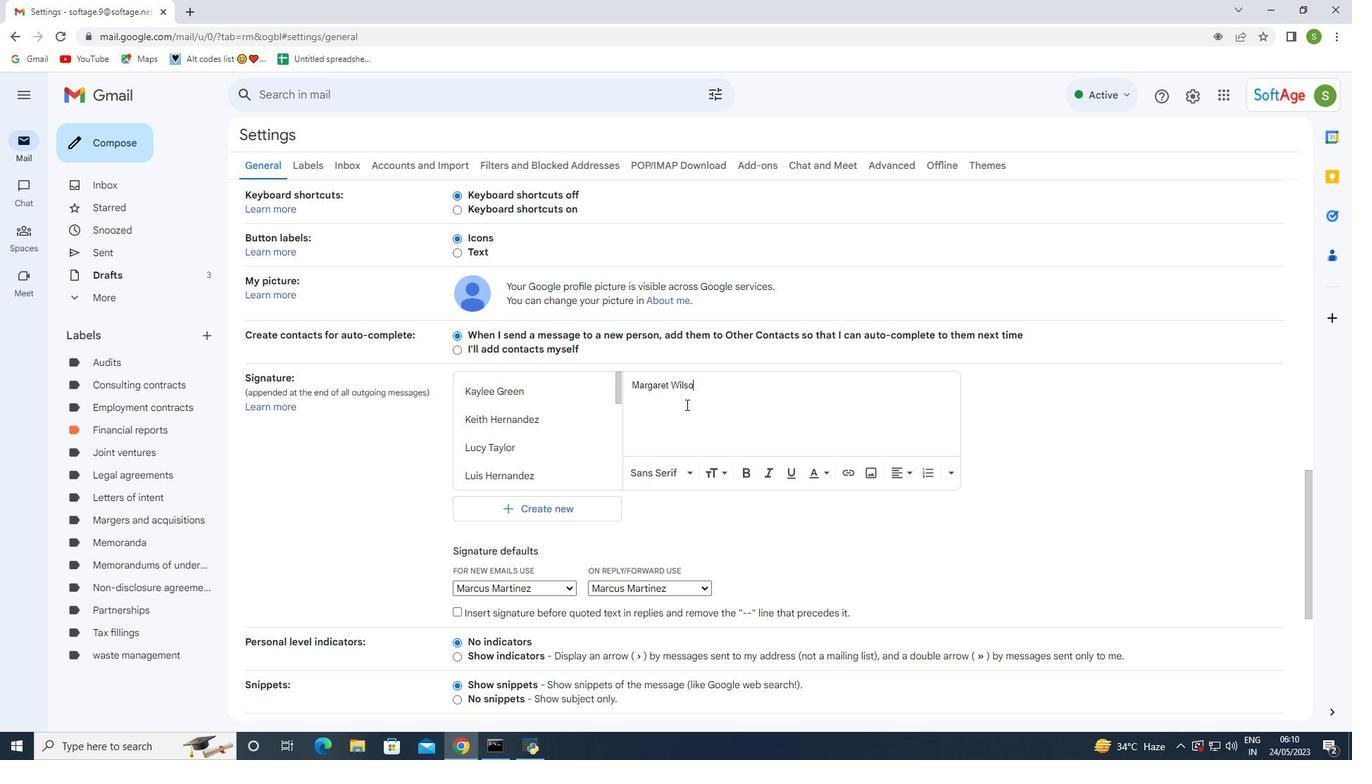 
Action: Mouse moved to (619, 435)
Screenshot: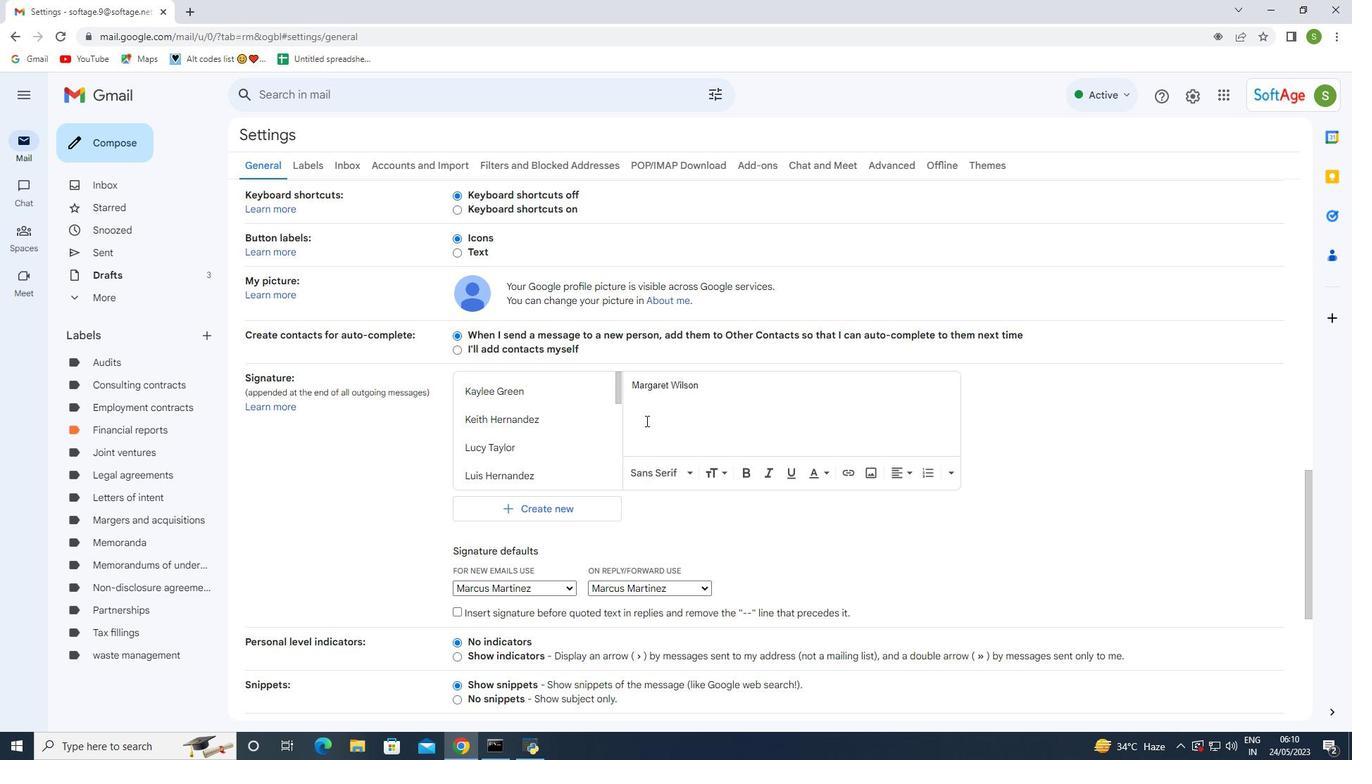 
Action: Mouse scrolled (624, 432) with delta (0, 0)
Screenshot: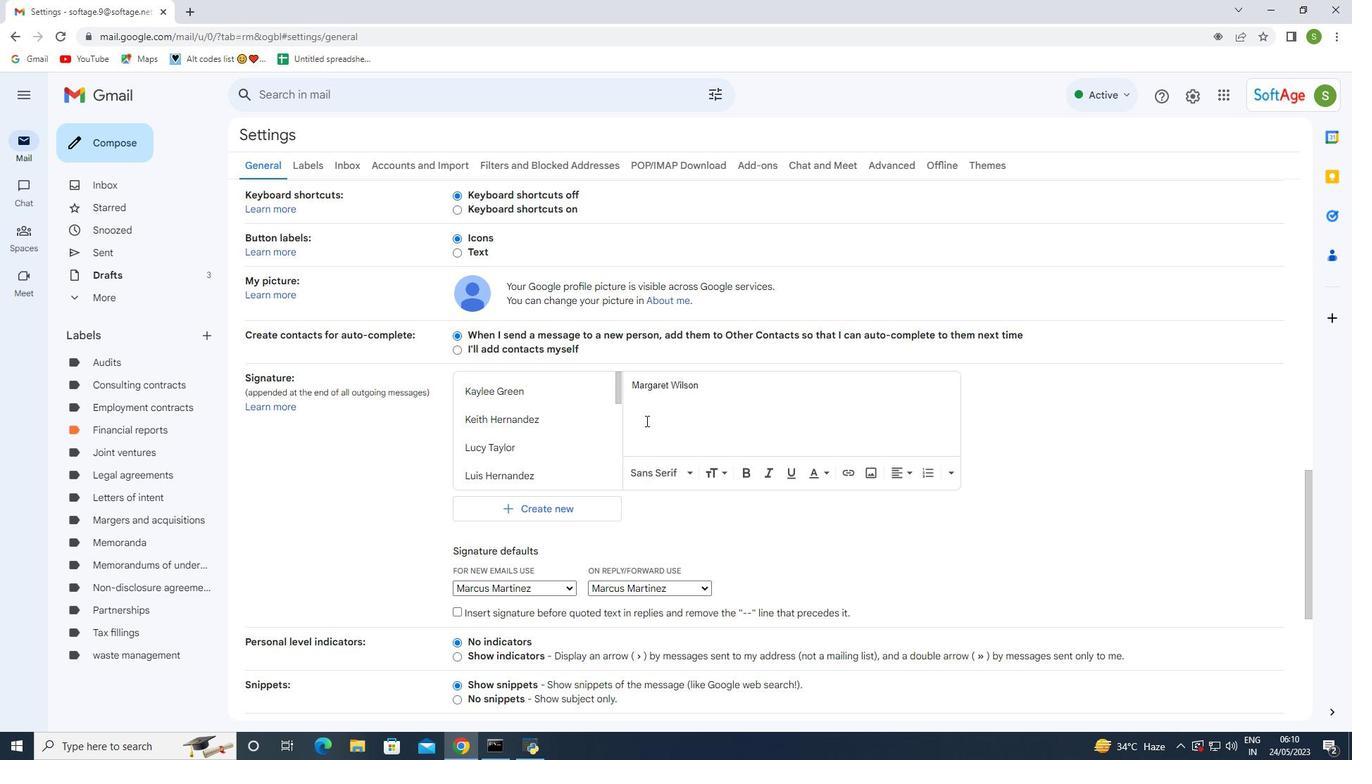 
Action: Mouse moved to (612, 440)
Screenshot: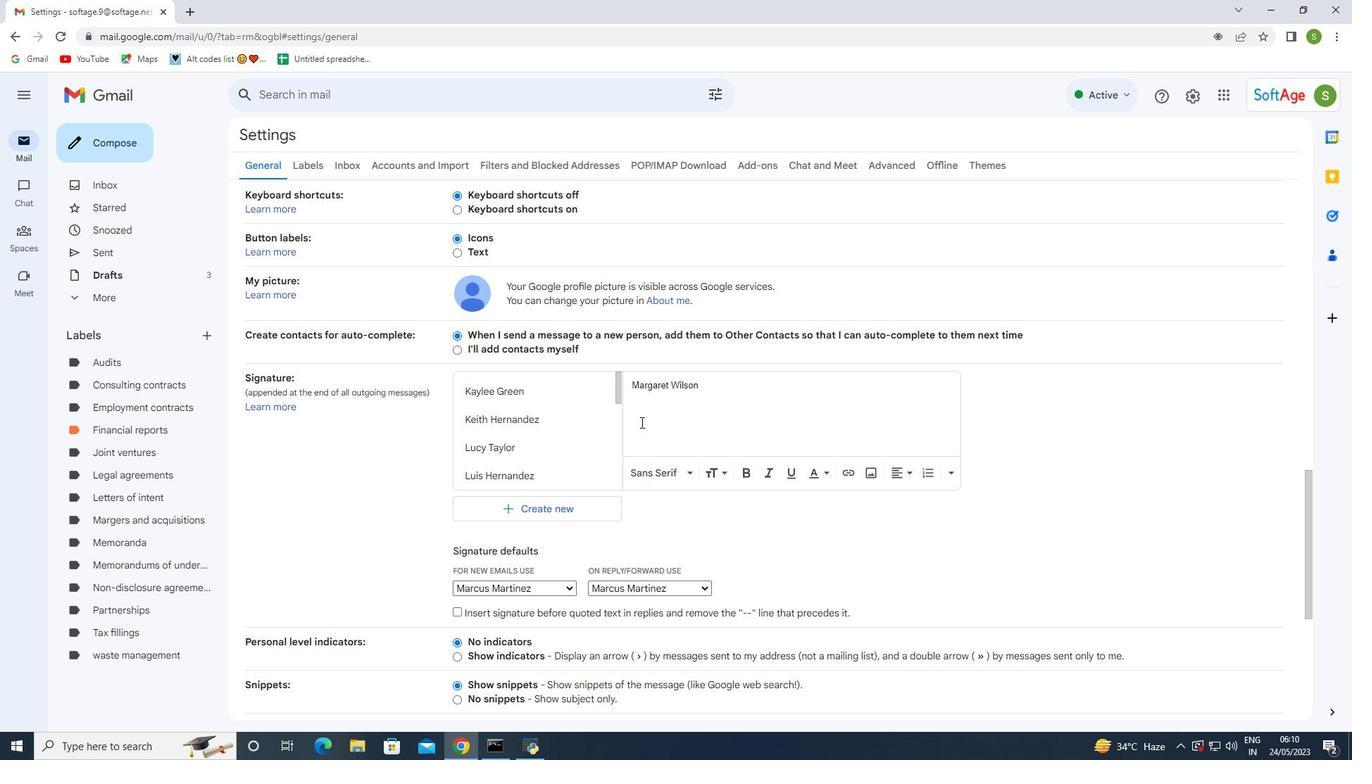
Action: Mouse scrolled (612, 439) with delta (0, 0)
Screenshot: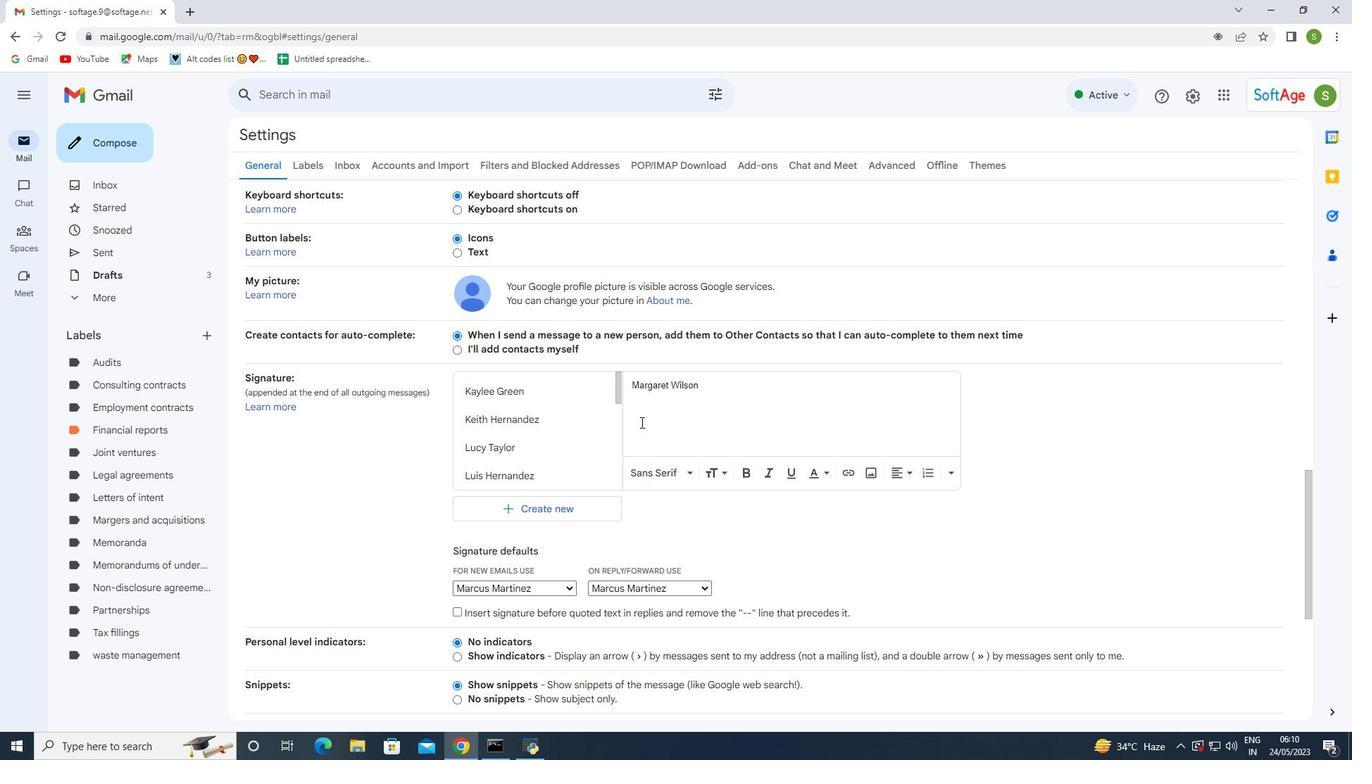 
Action: Mouse moved to (605, 445)
Screenshot: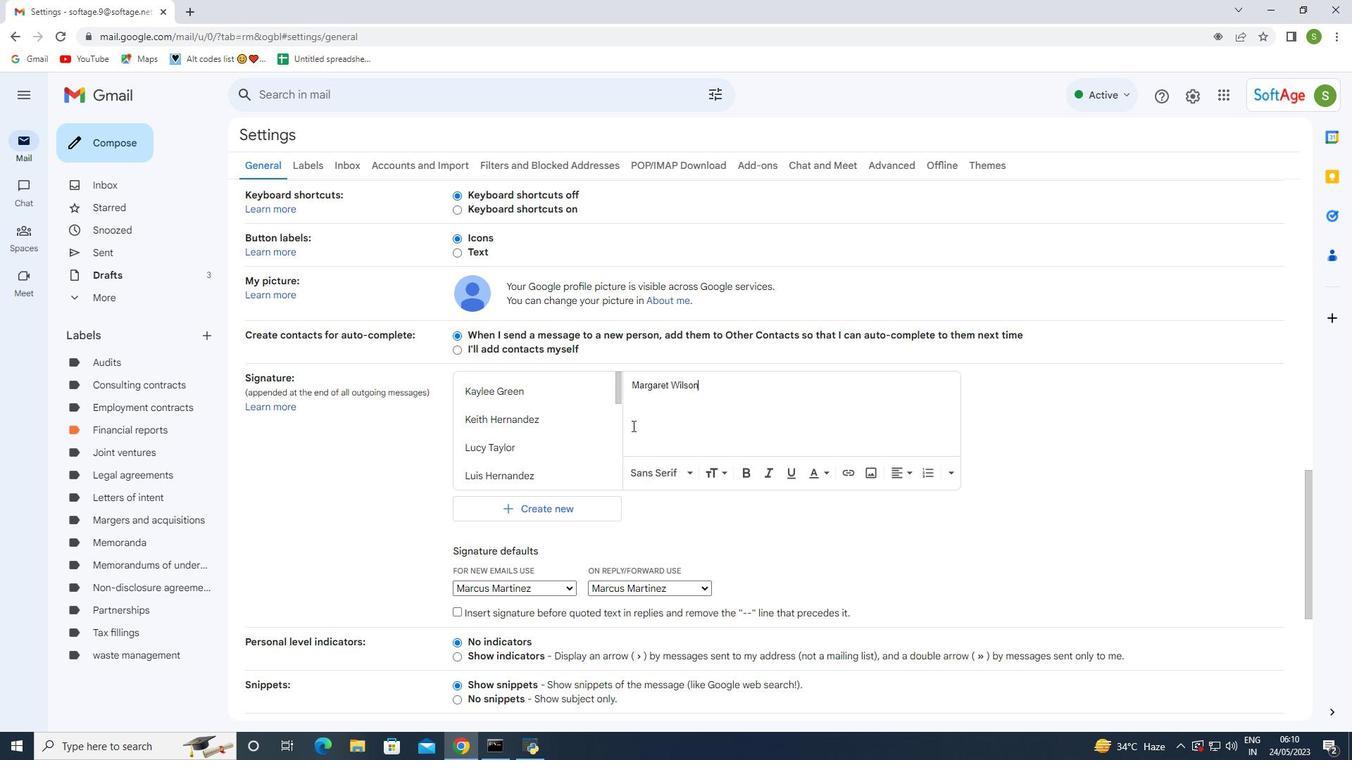 
Action: Mouse scrolled (605, 444) with delta (0, 0)
Screenshot: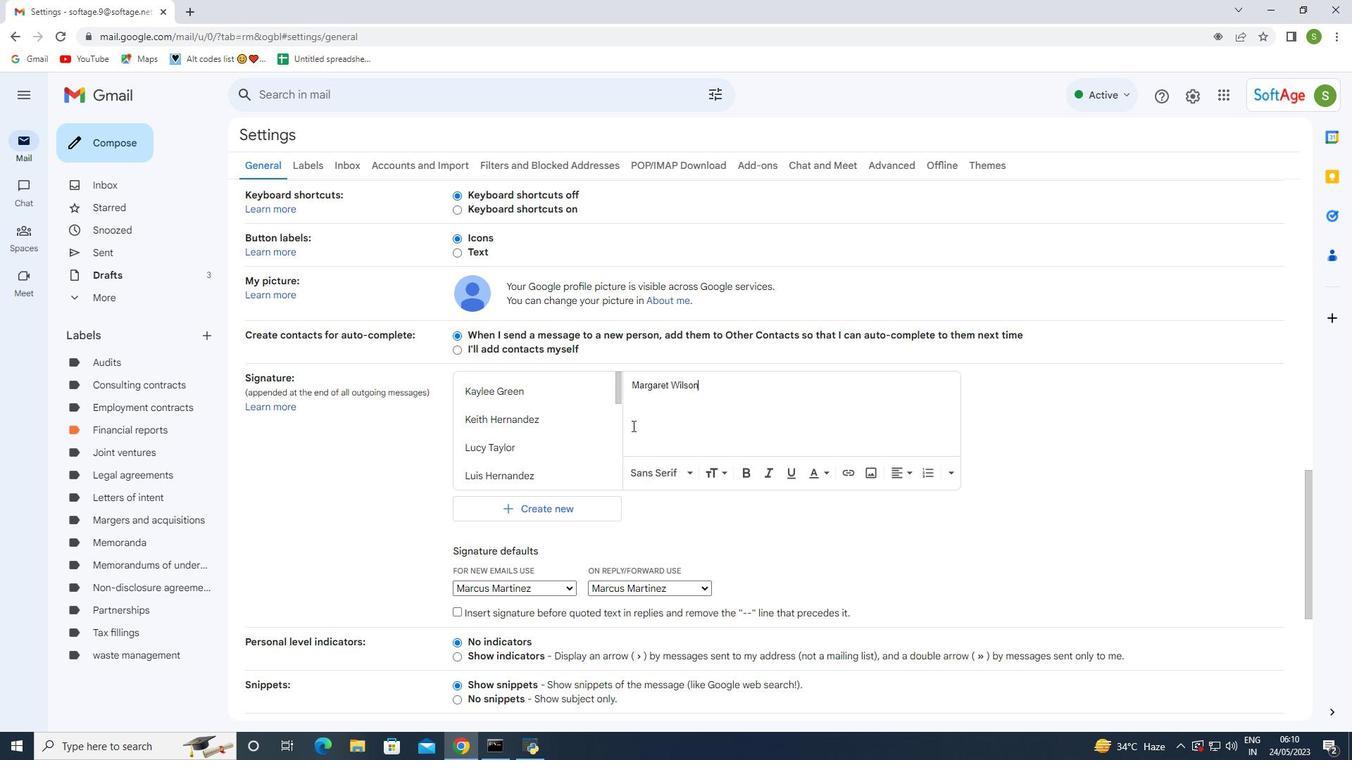 
Action: Mouse moved to (558, 363)
Screenshot: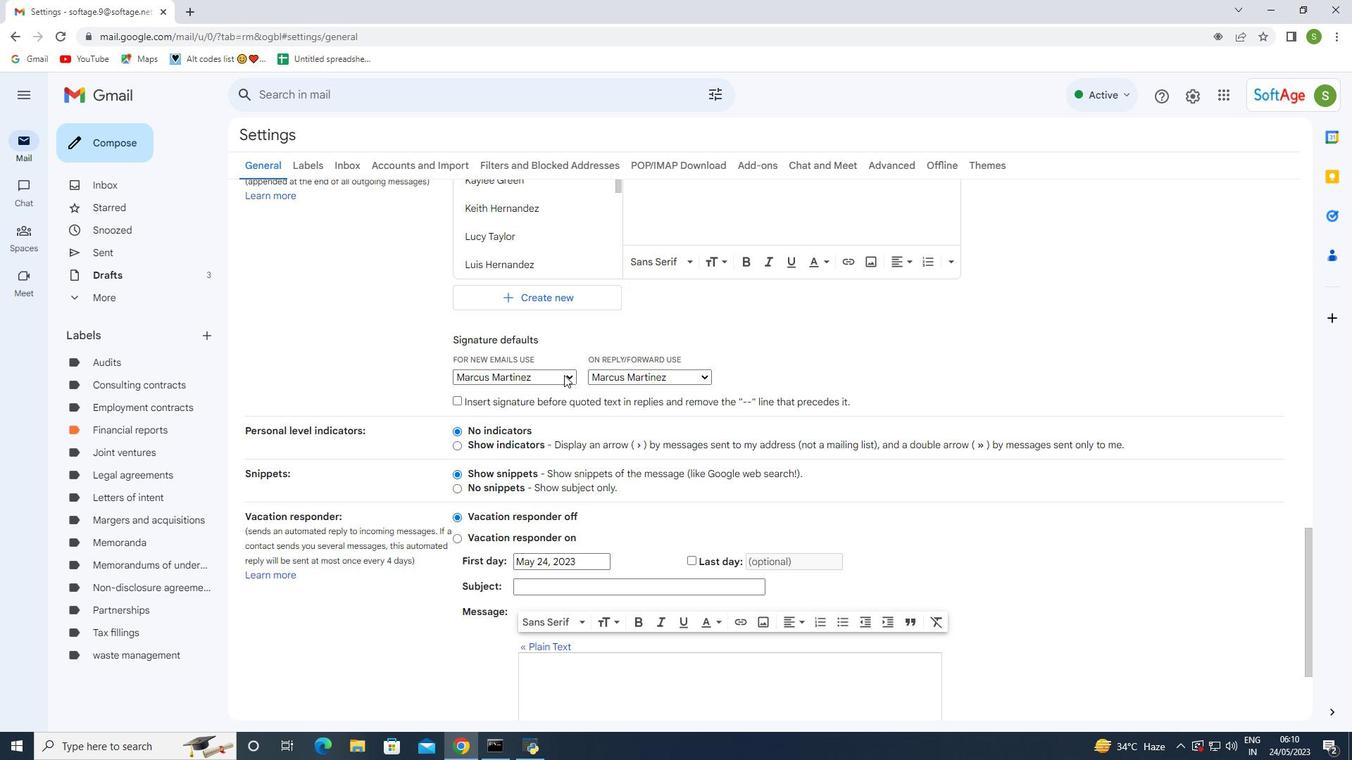 
Action: Mouse pressed left at (558, 363)
Screenshot: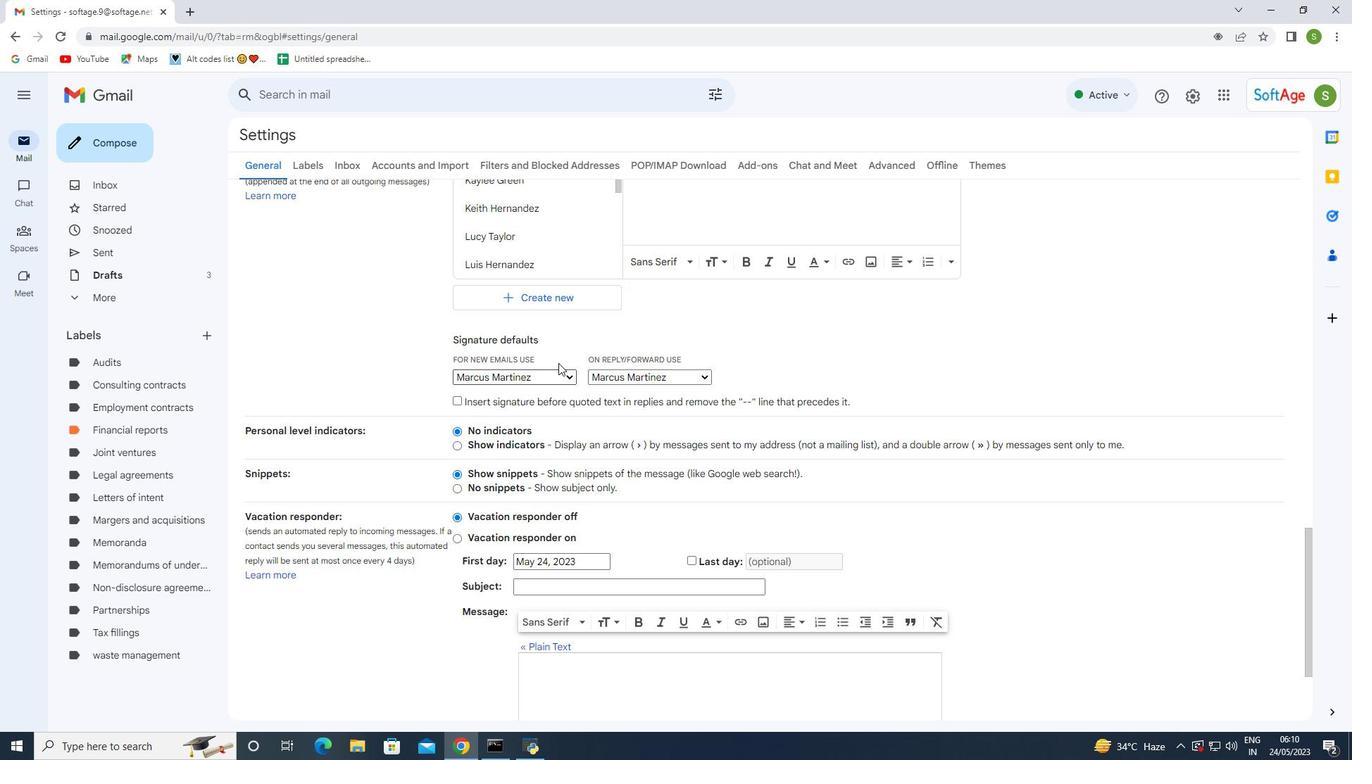 
Action: Mouse moved to (559, 370)
Screenshot: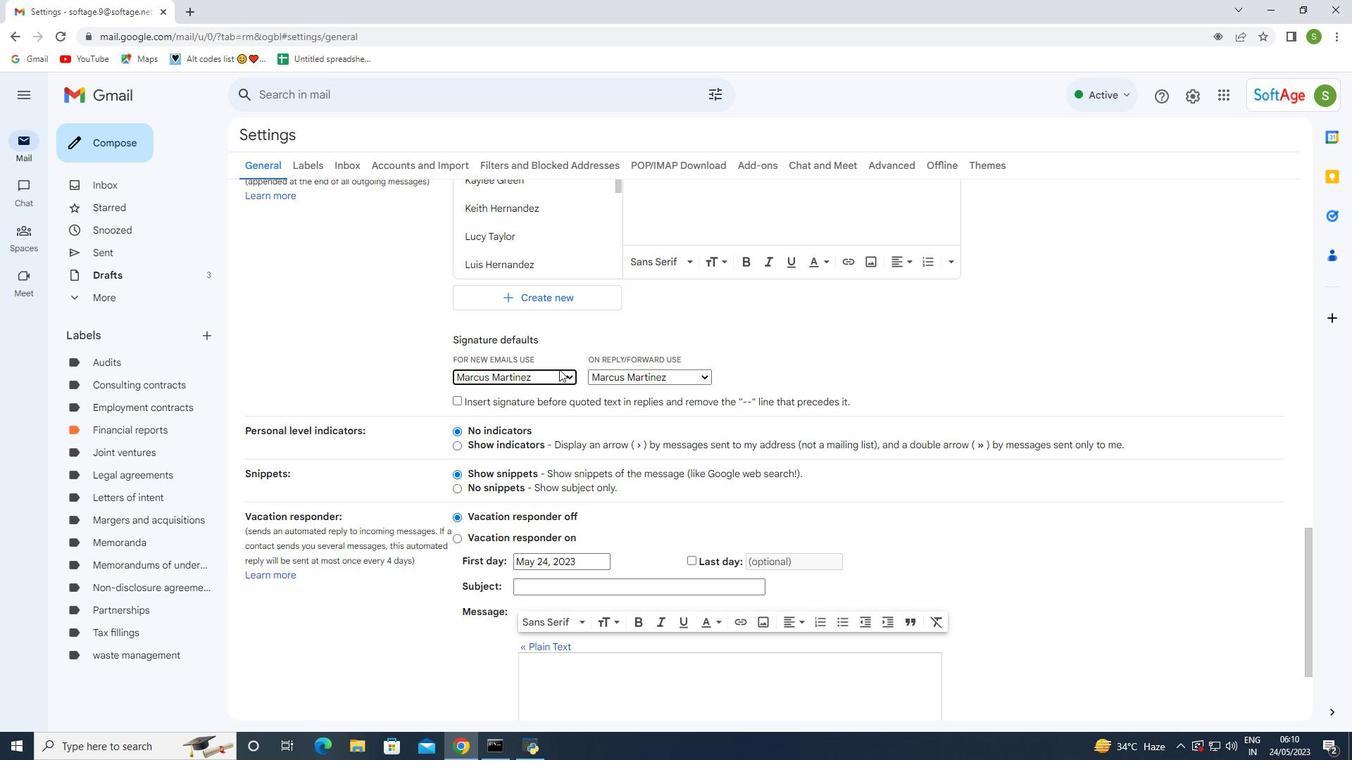 
Action: Mouse pressed left at (559, 370)
Screenshot: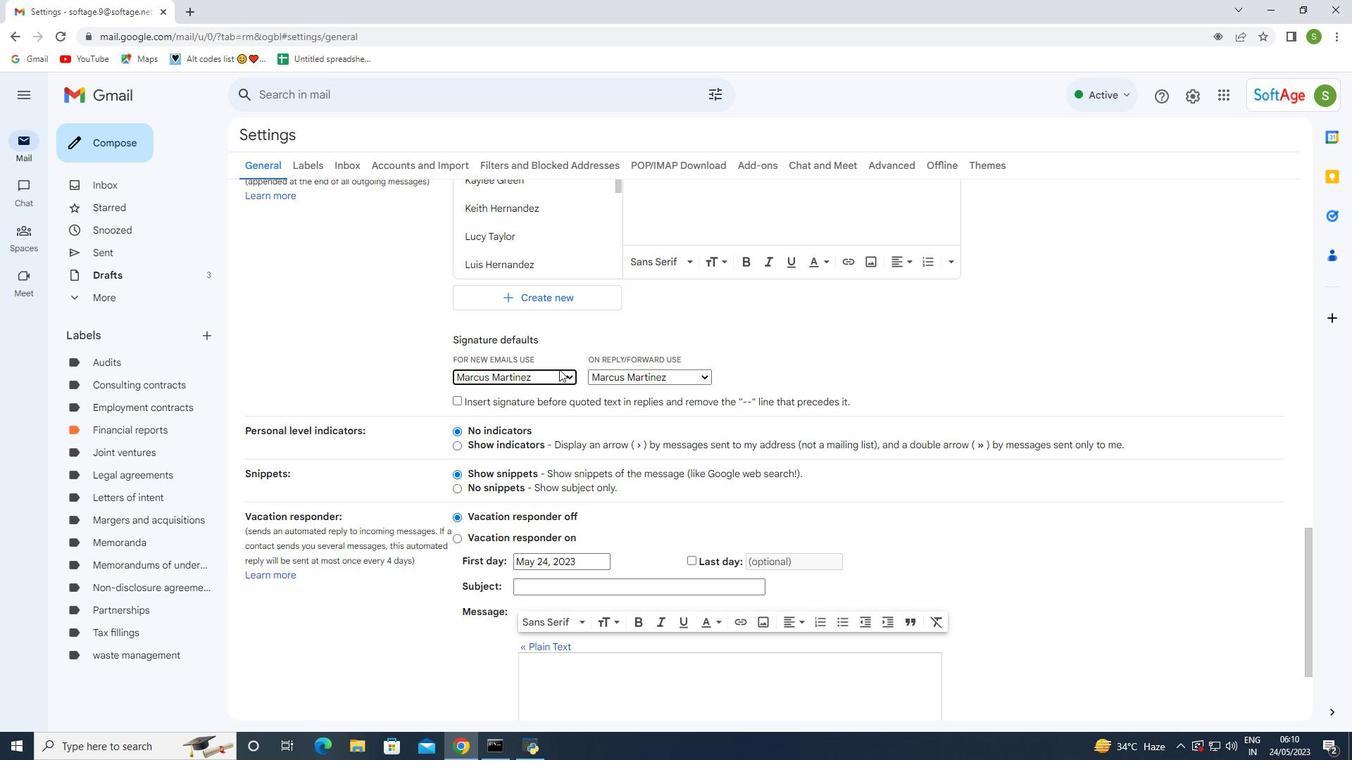 
Action: Mouse moved to (534, 587)
Screenshot: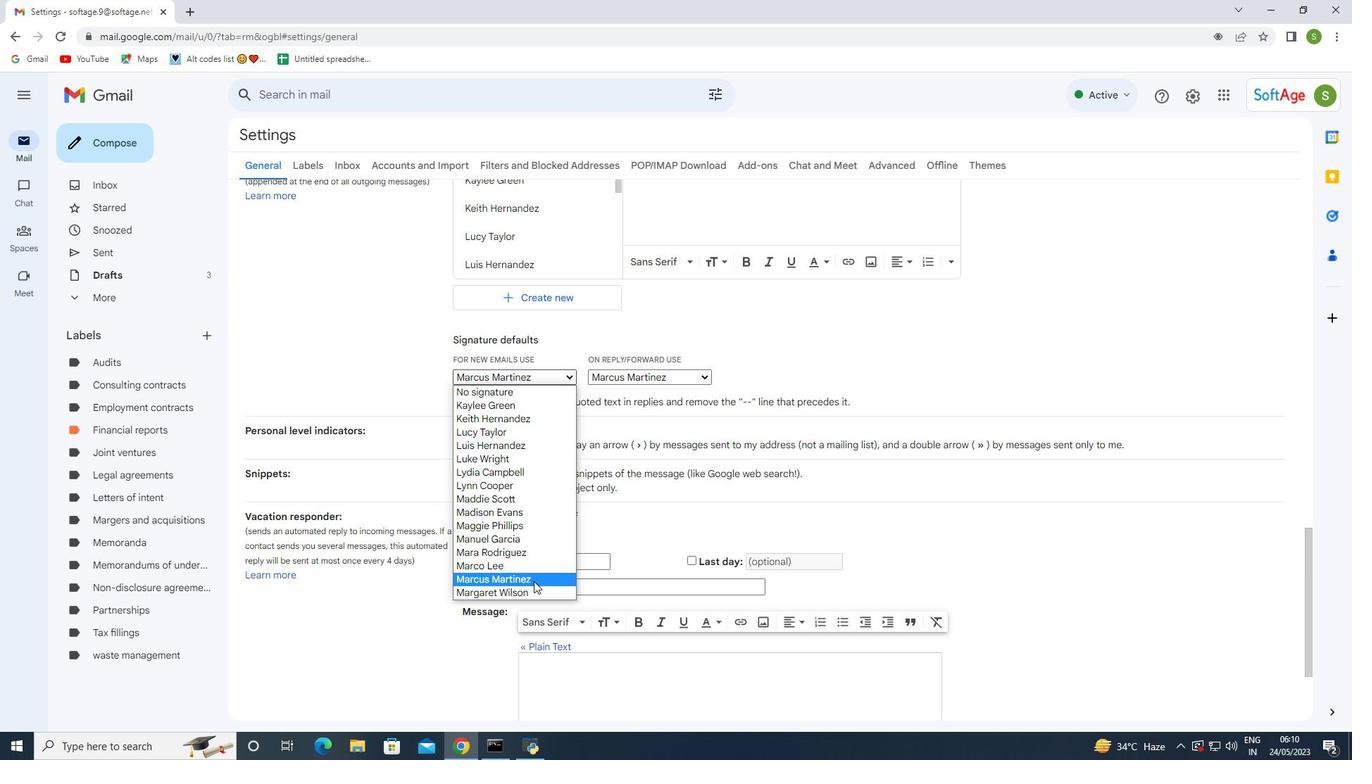 
Action: Mouse pressed left at (534, 587)
Screenshot: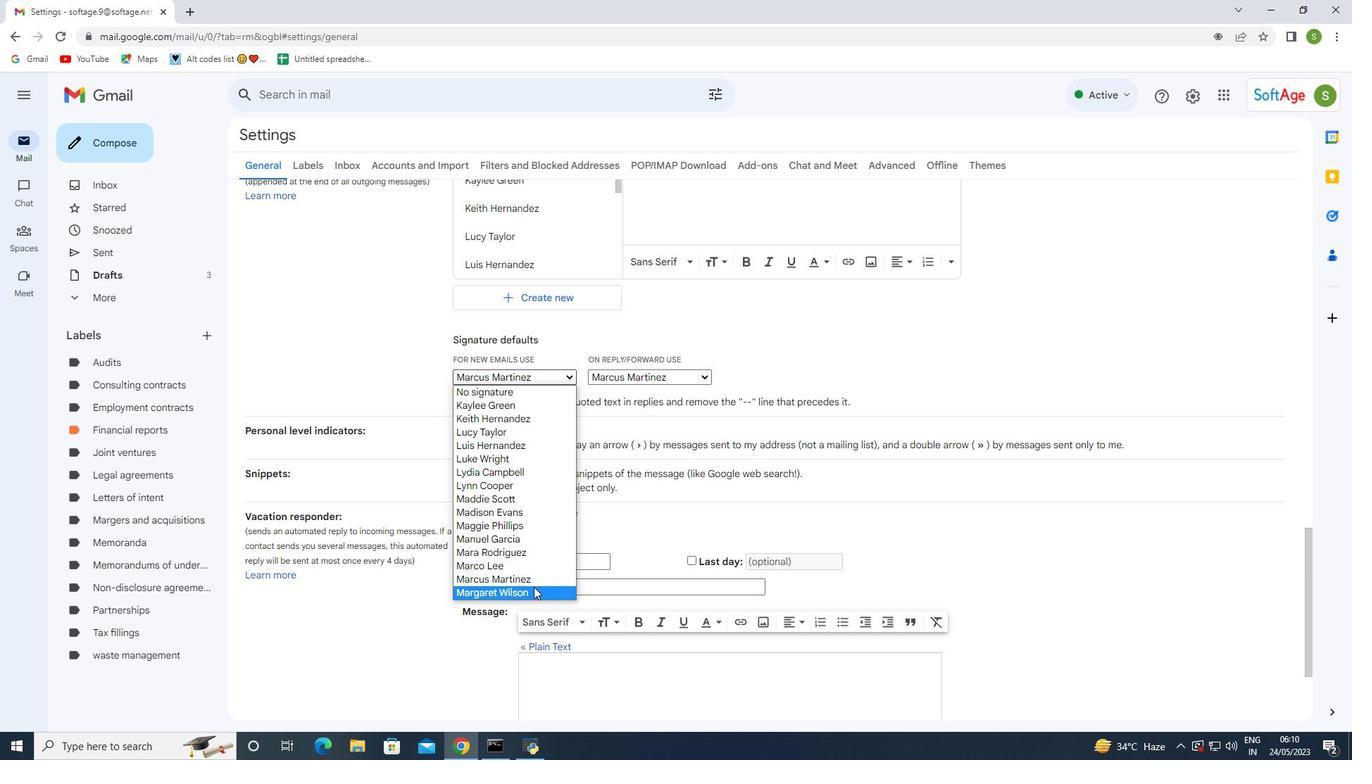 
Action: Mouse moved to (644, 379)
Screenshot: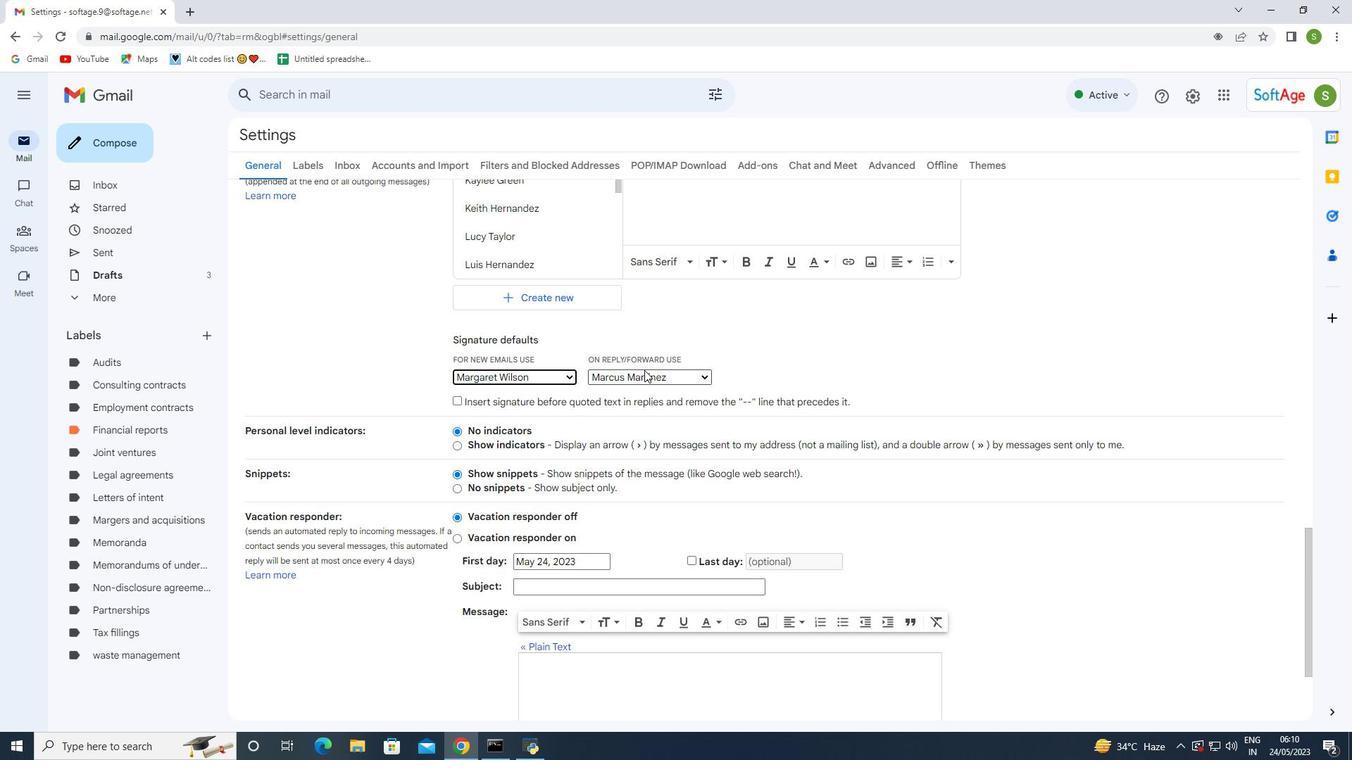 
Action: Mouse pressed left at (644, 379)
Screenshot: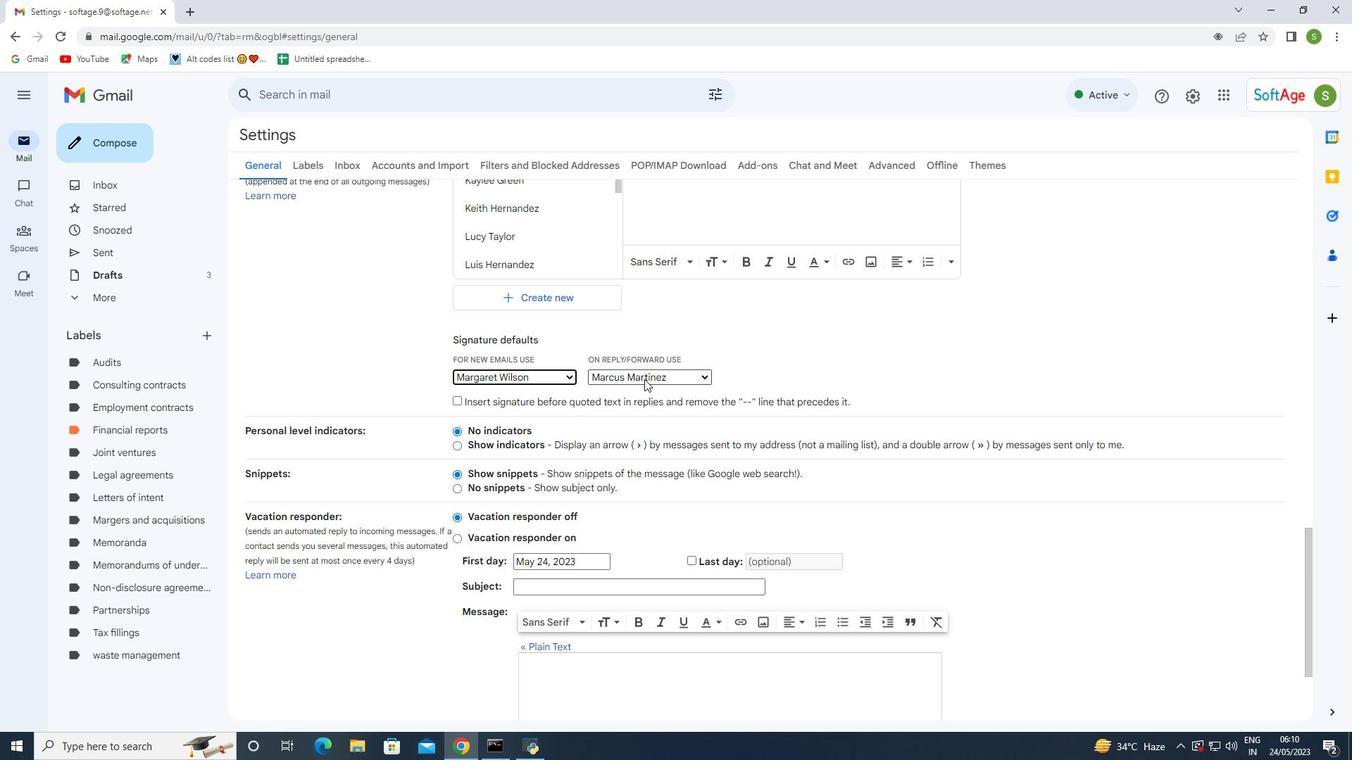 
Action: Mouse moved to (671, 591)
Screenshot: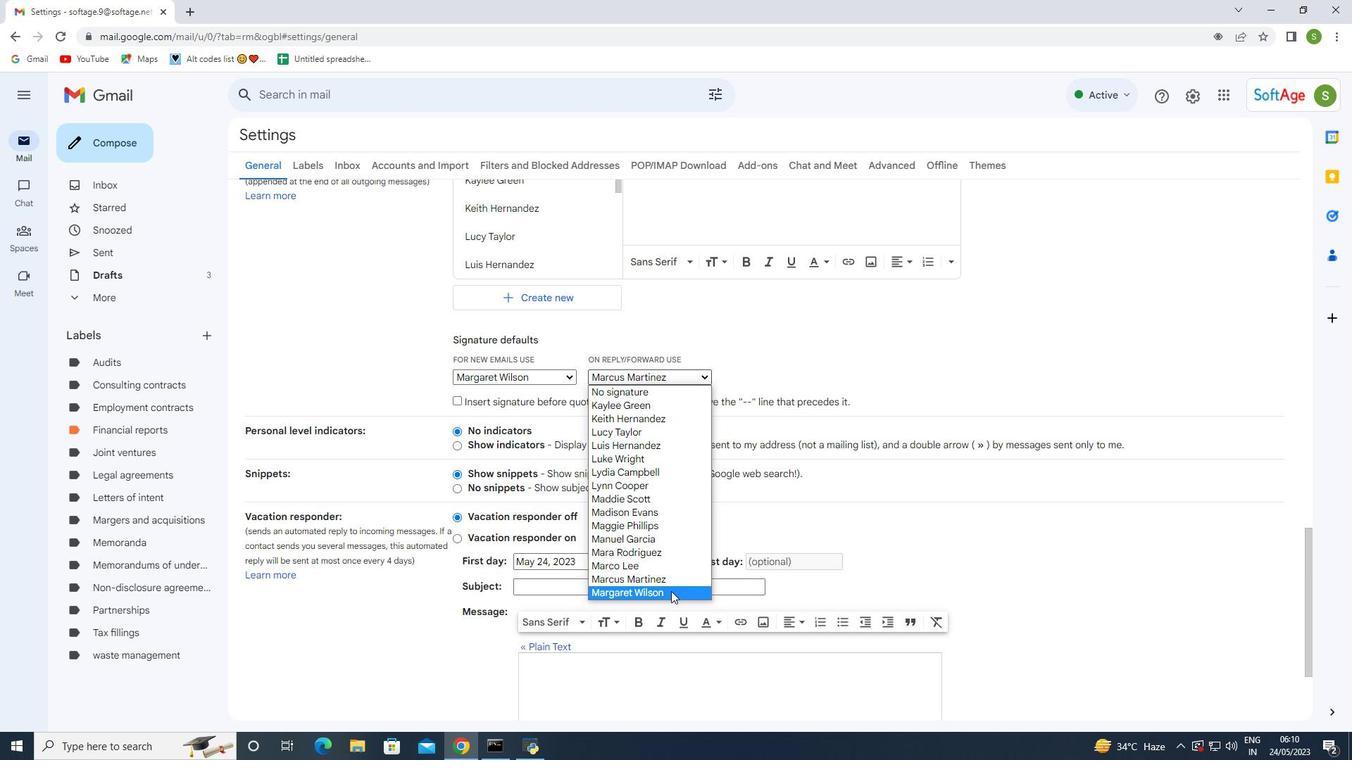 
Action: Mouse pressed left at (671, 591)
Screenshot: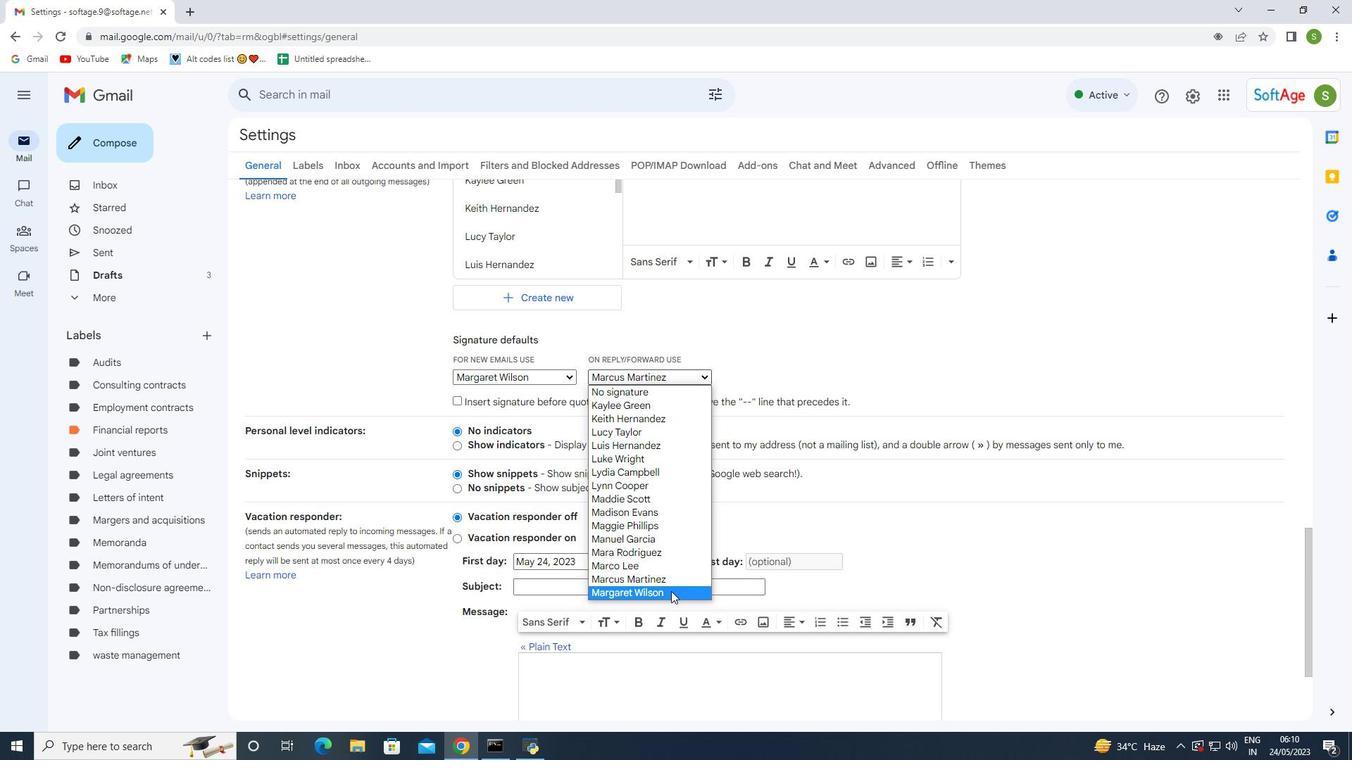 
Action: Mouse moved to (669, 483)
Screenshot: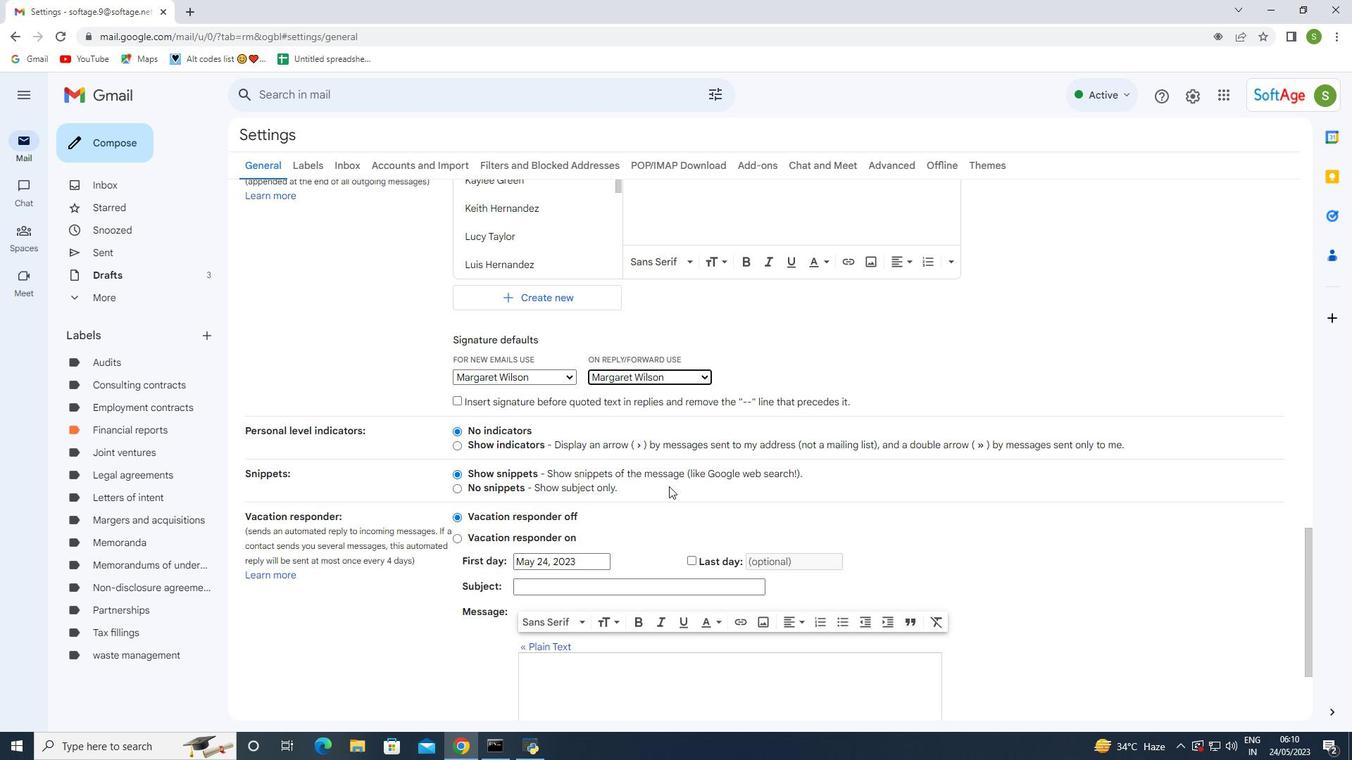 
Action: Mouse scrolled (669, 483) with delta (0, 0)
Screenshot: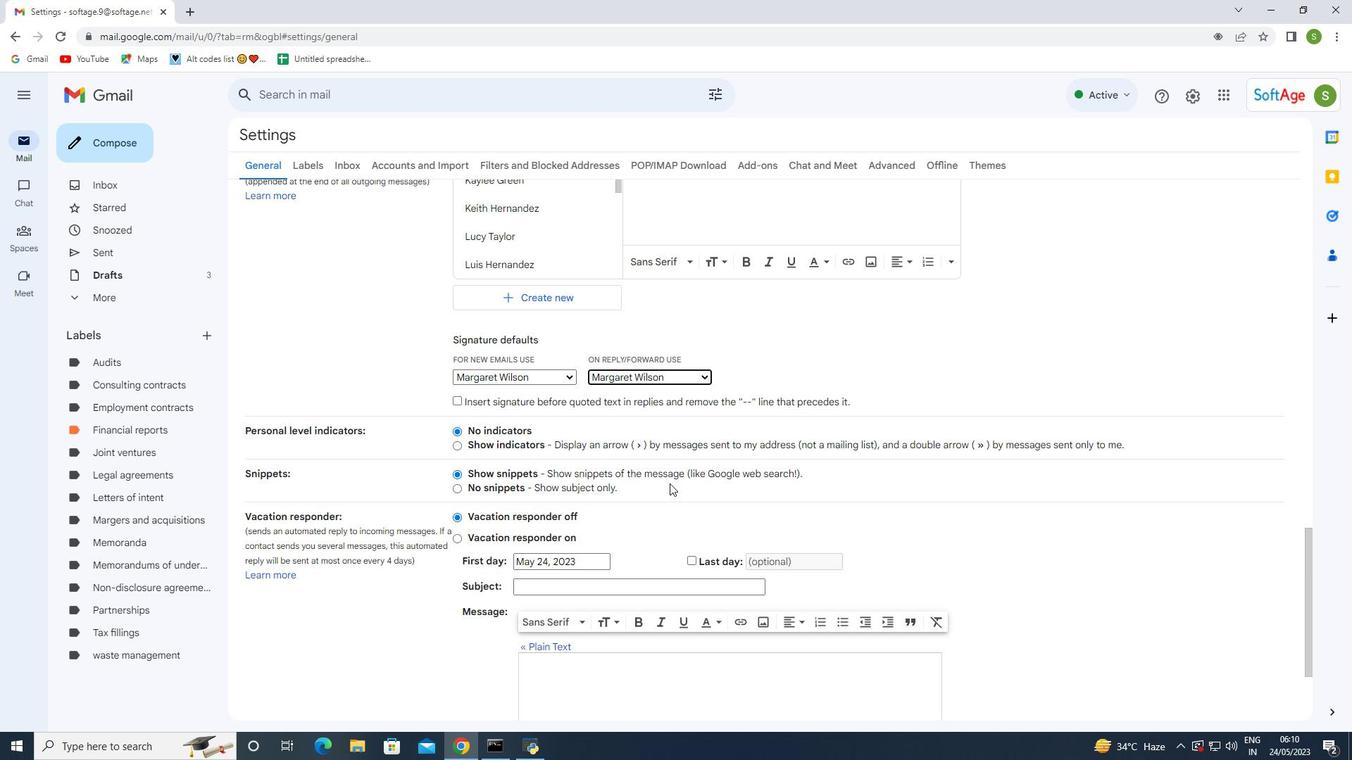 
Action: Mouse scrolled (669, 483) with delta (0, 0)
Screenshot: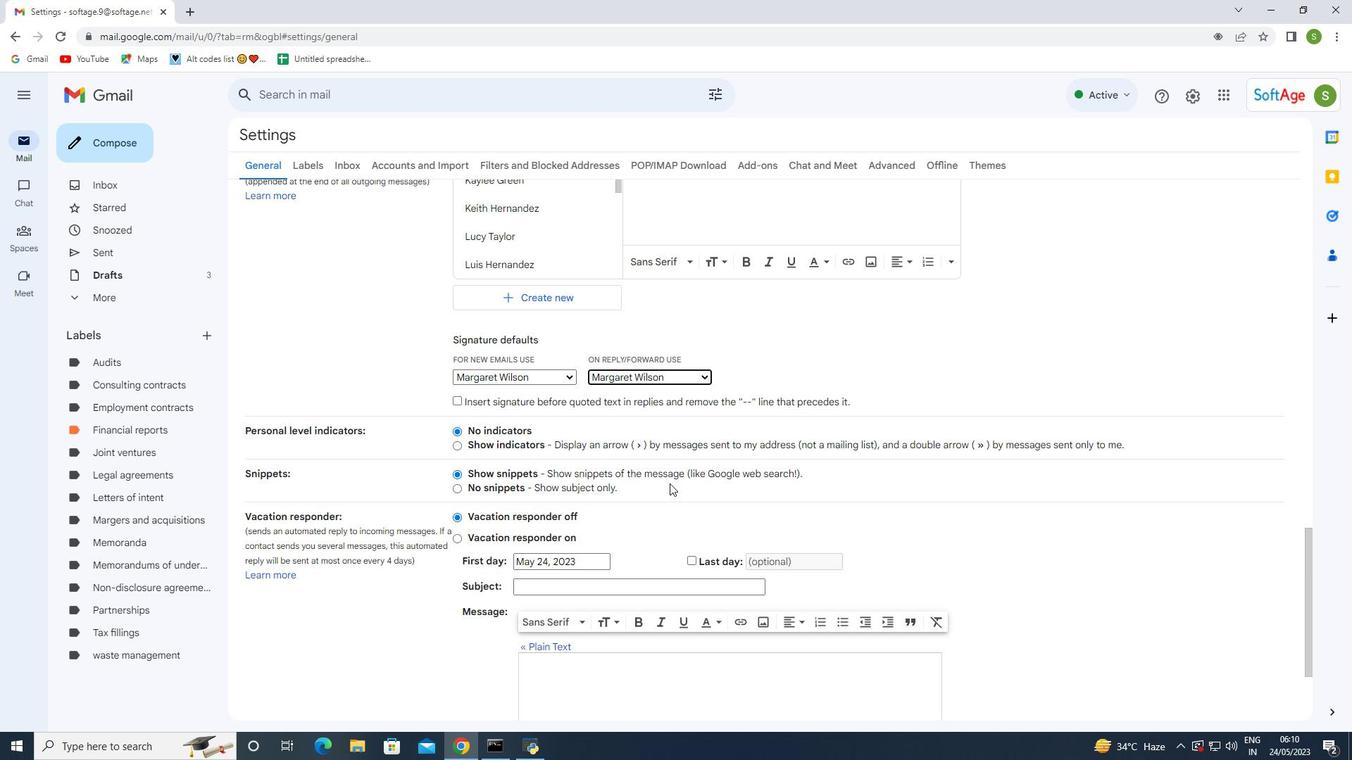 
Action: Mouse scrolled (669, 483) with delta (0, 0)
Screenshot: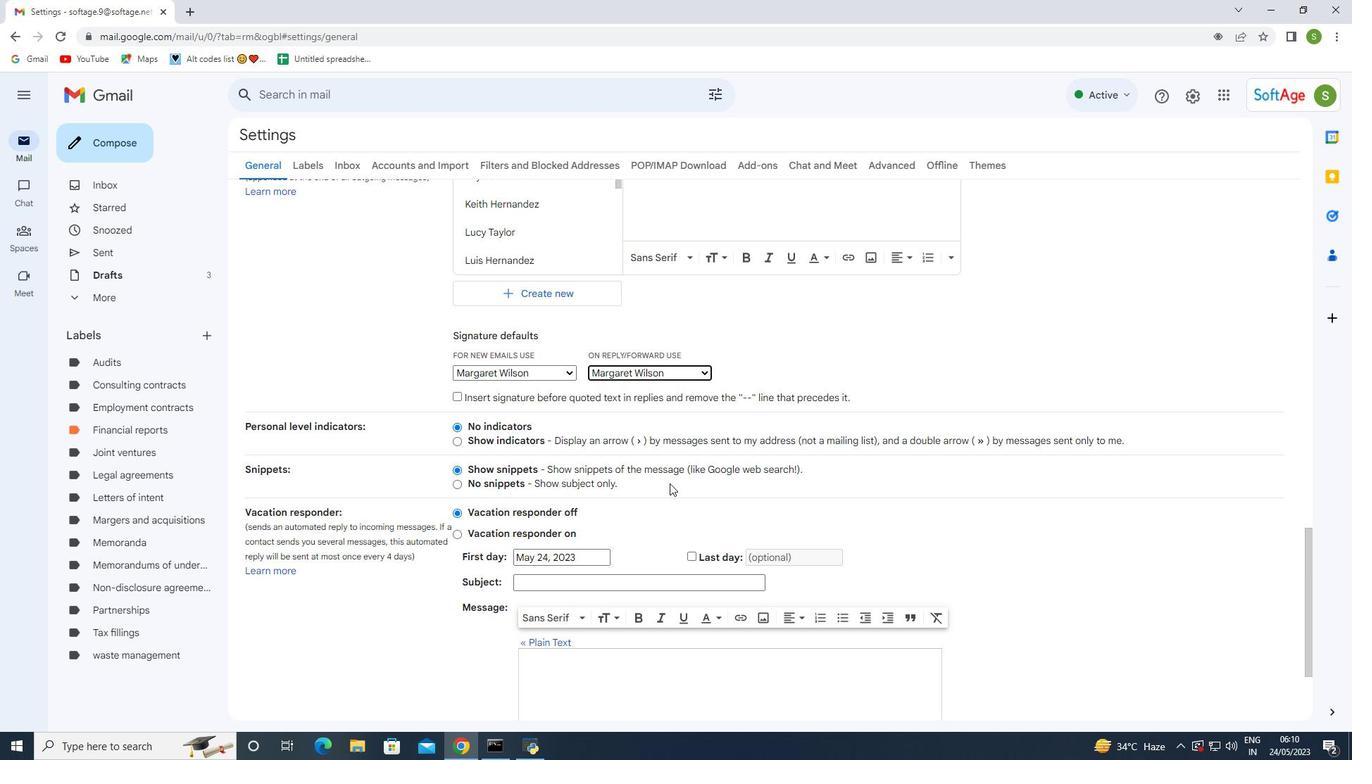 
Action: Mouse moved to (669, 483)
Screenshot: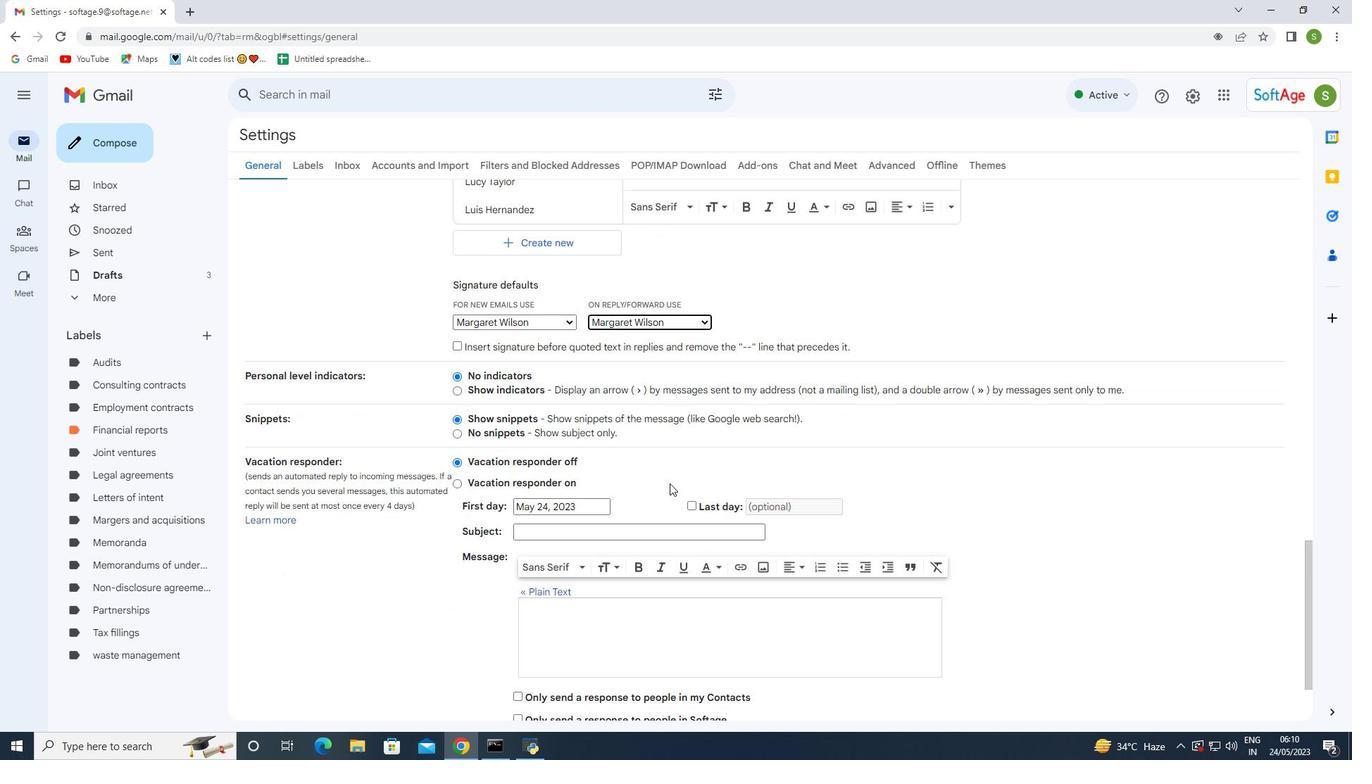 
Action: Mouse scrolled (669, 483) with delta (0, 0)
Screenshot: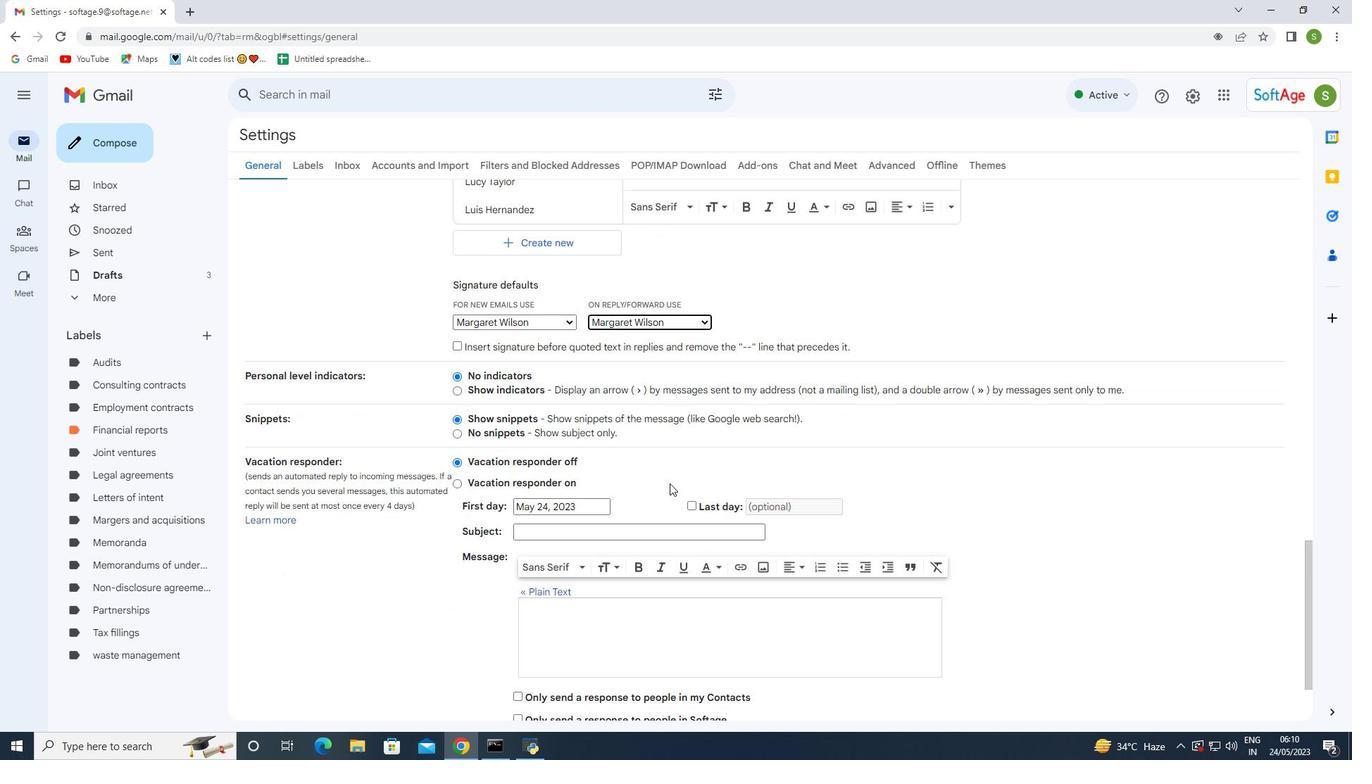 
Action: Mouse moved to (719, 647)
Screenshot: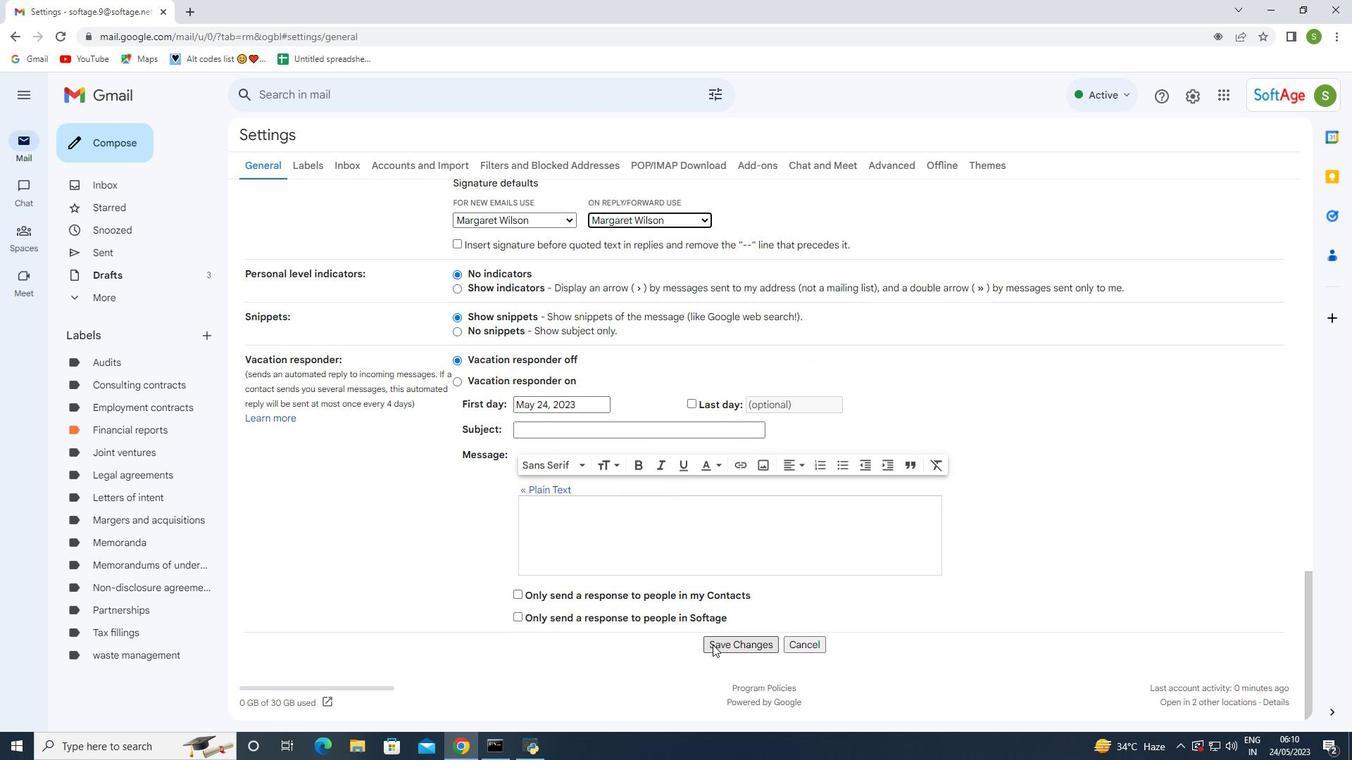 
Action: Mouse pressed left at (719, 647)
Screenshot: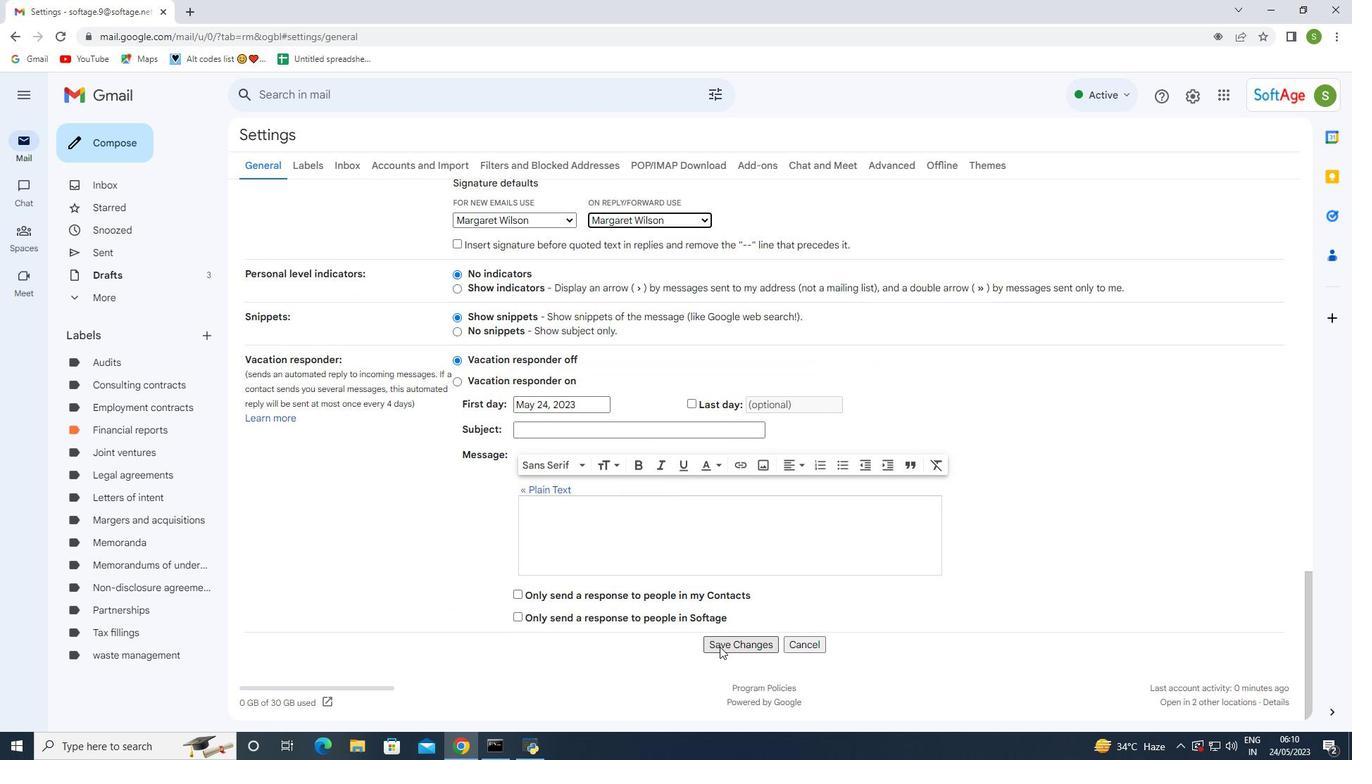 
Action: Mouse moved to (129, 138)
Screenshot: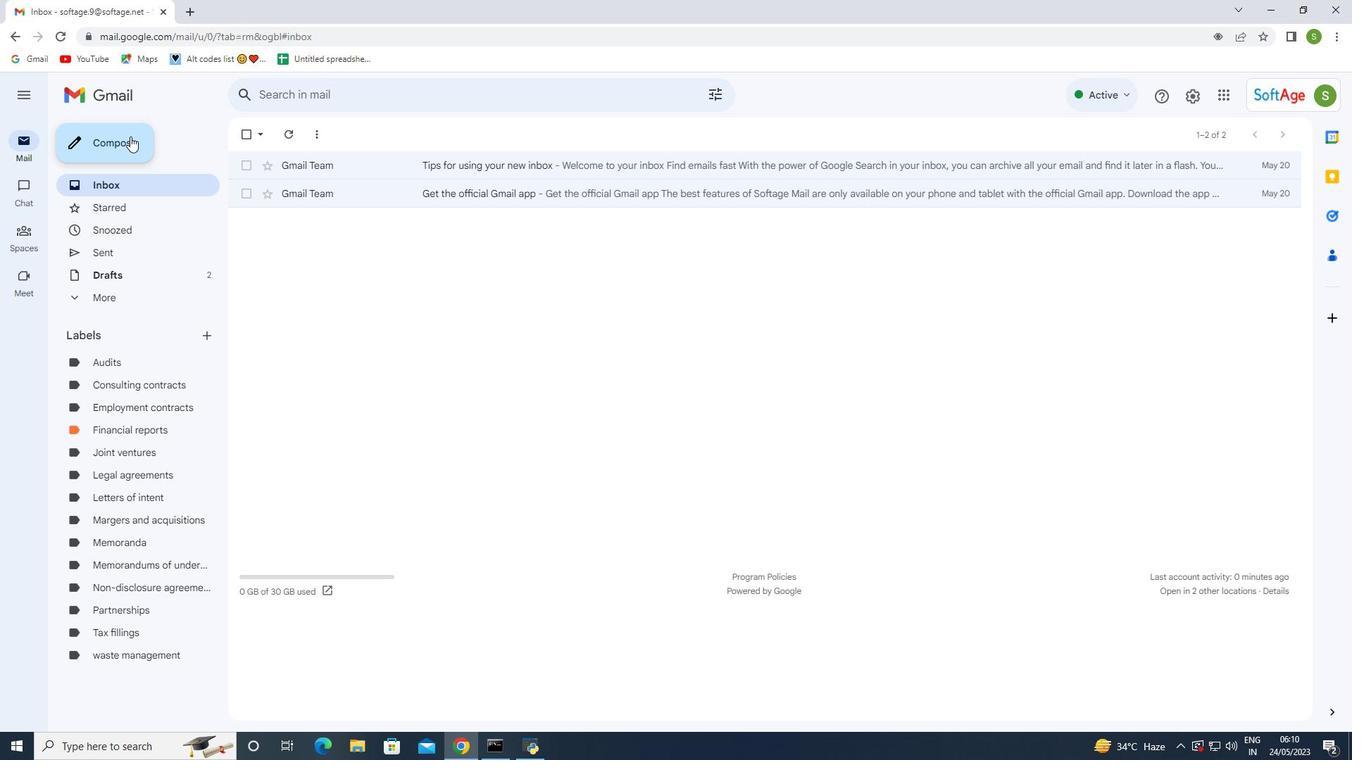 
Action: Mouse pressed left at (129, 138)
Screenshot: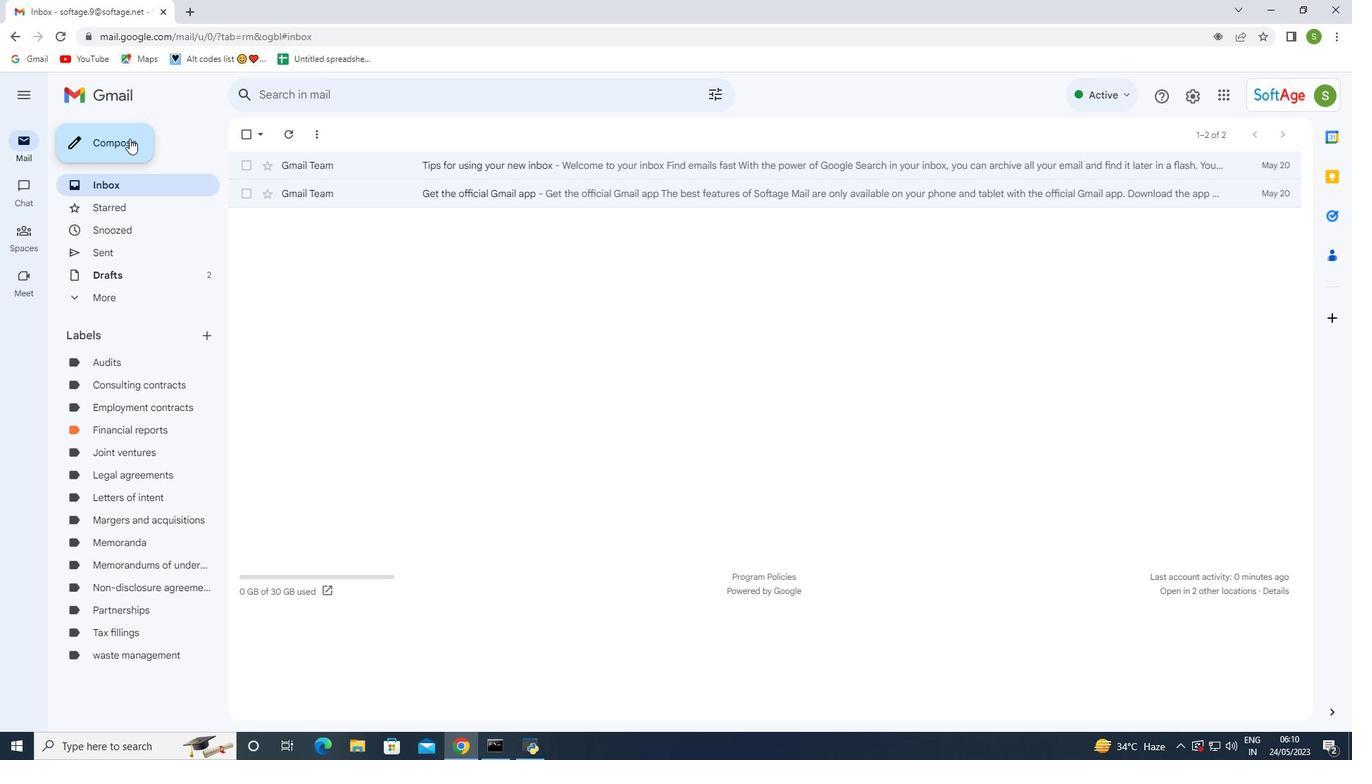 
Action: Mouse moved to (948, 348)
Screenshot: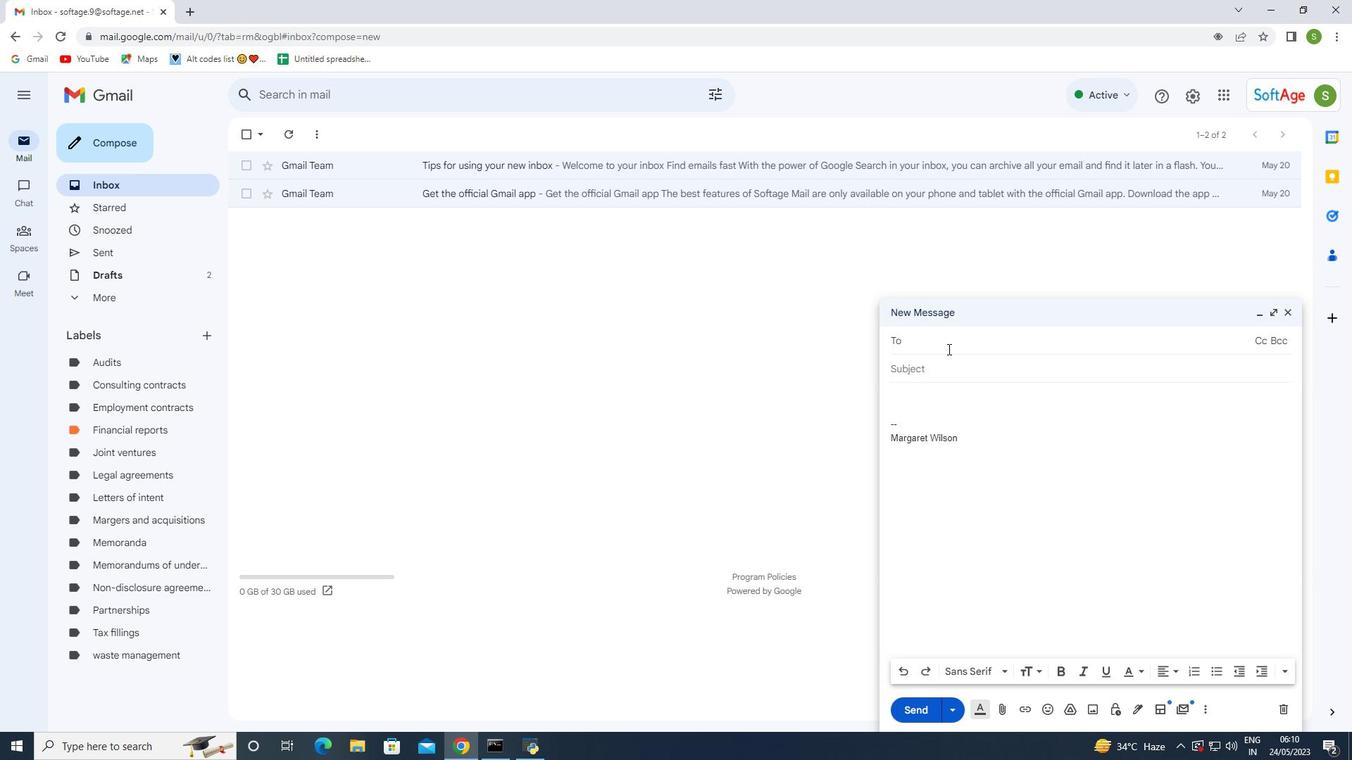 
Action: Mouse pressed left at (948, 348)
Screenshot: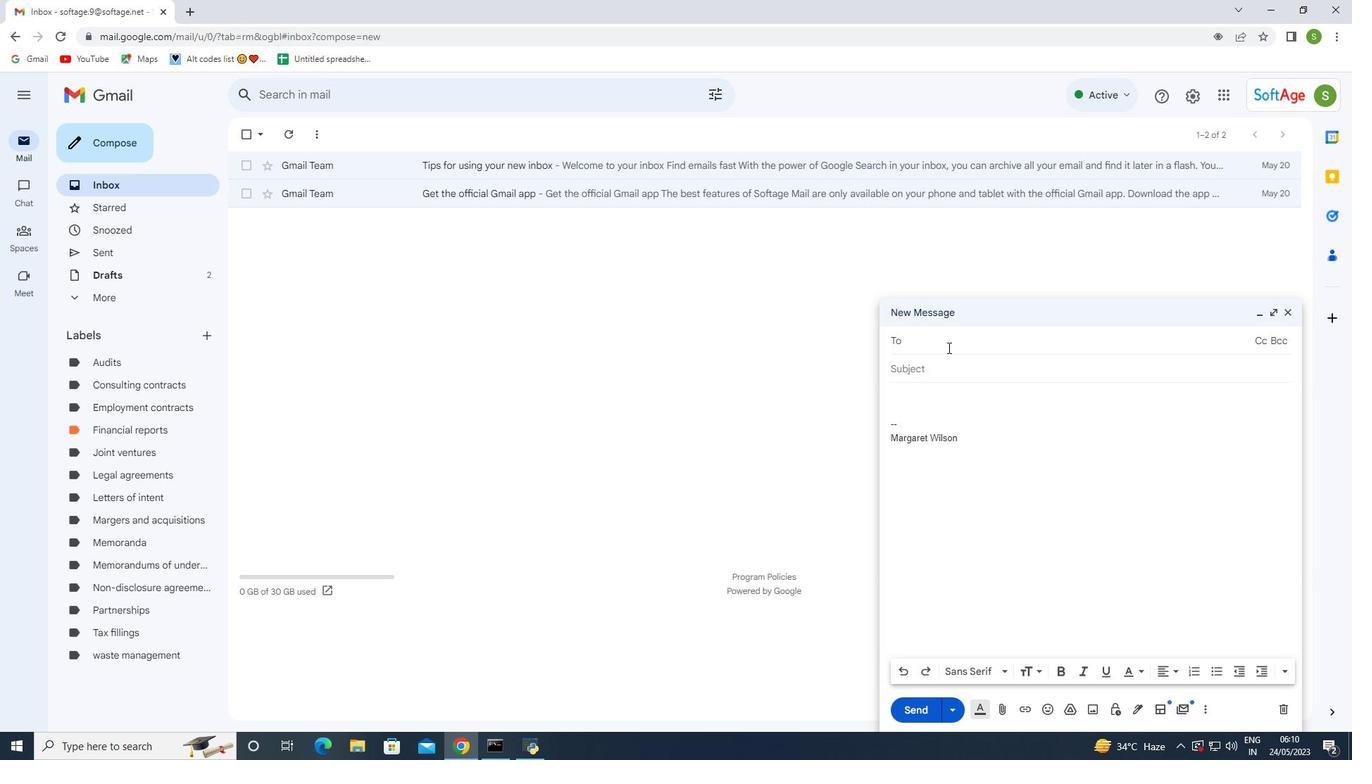 
Action: Mouse moved to (950, 348)
Screenshot: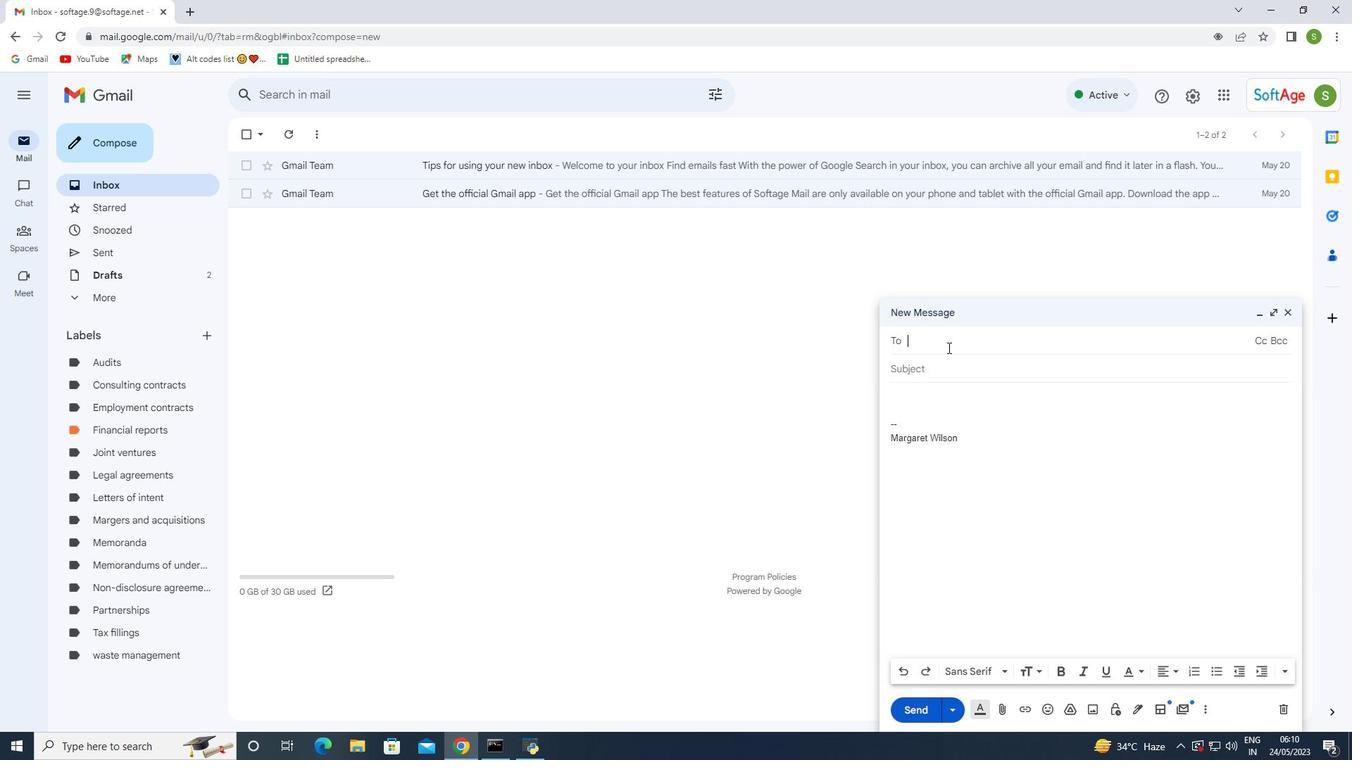 
Action: Key pressed softage.7<Key.shift>@softage.net
Screenshot: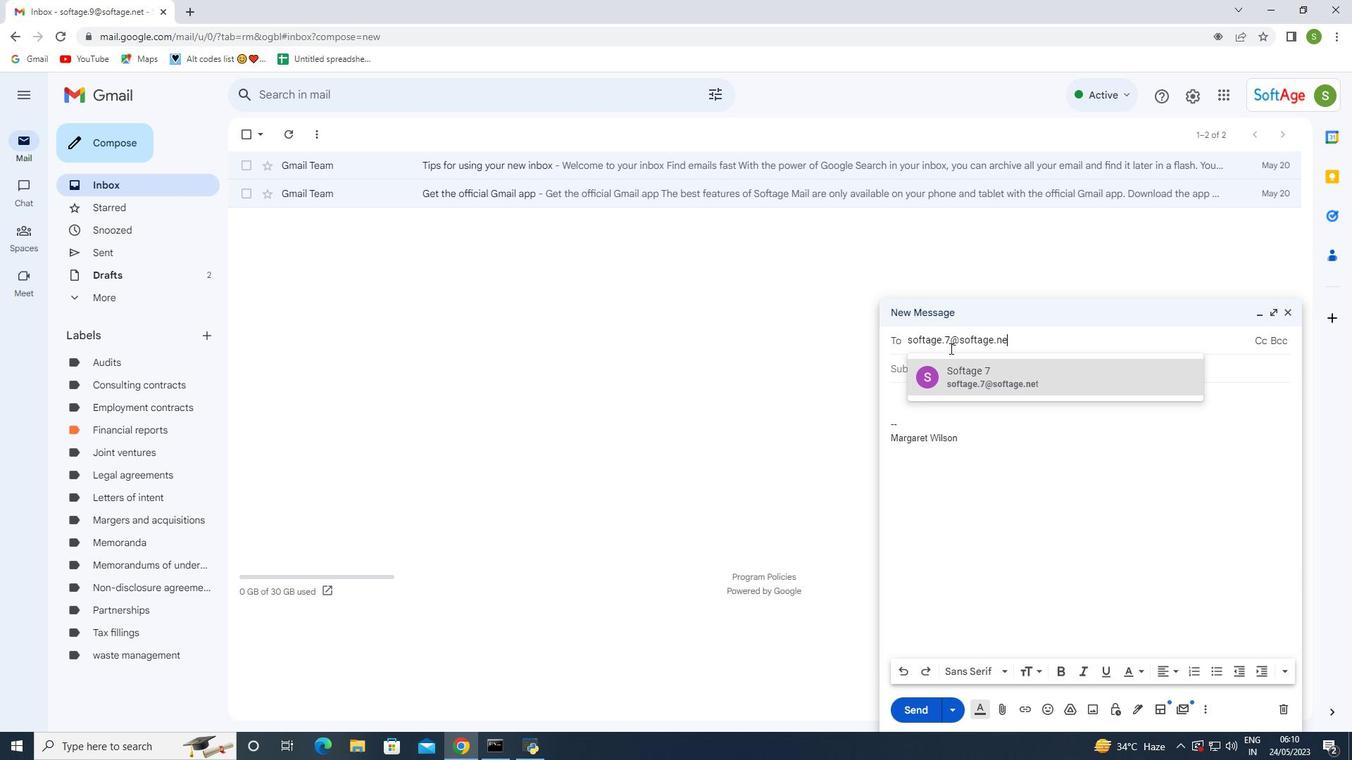 
Action: Mouse moved to (1030, 387)
Screenshot: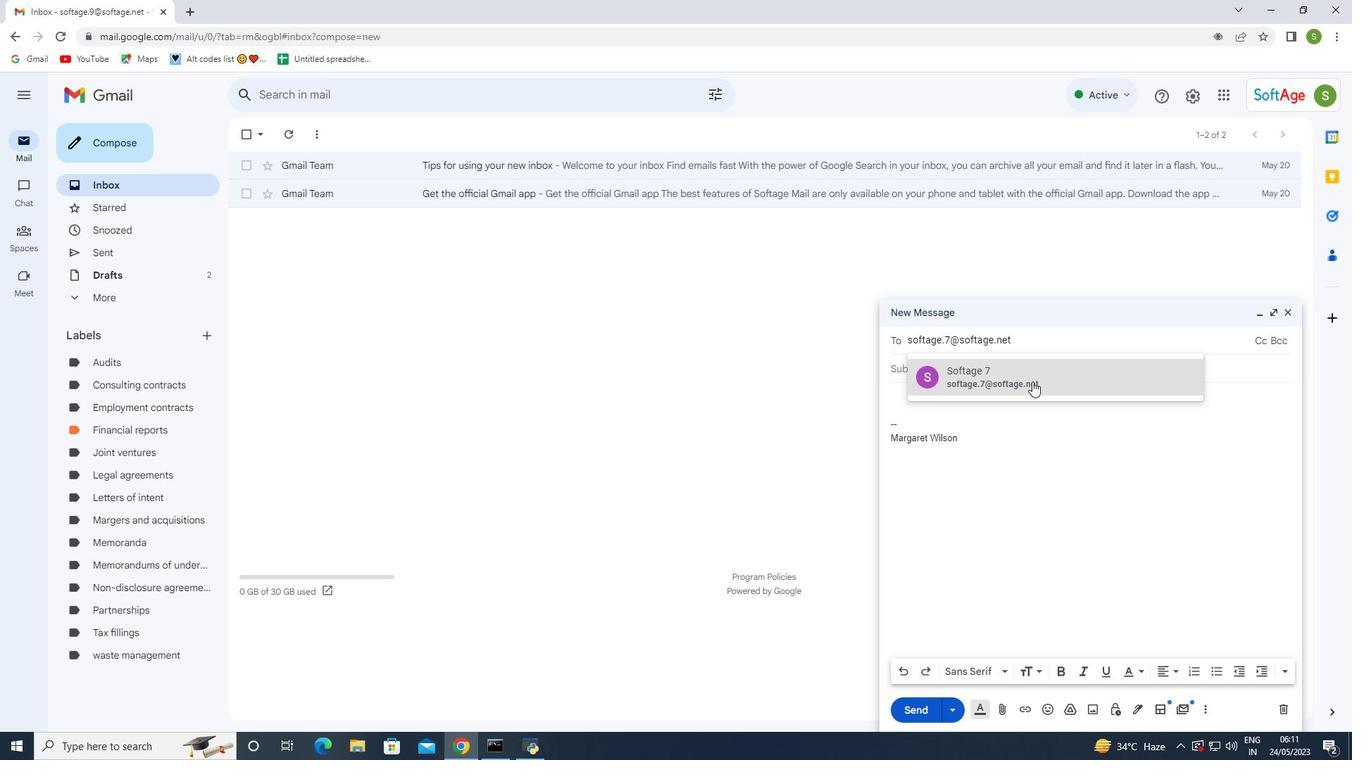
Action: Mouse pressed left at (1030, 387)
Screenshot: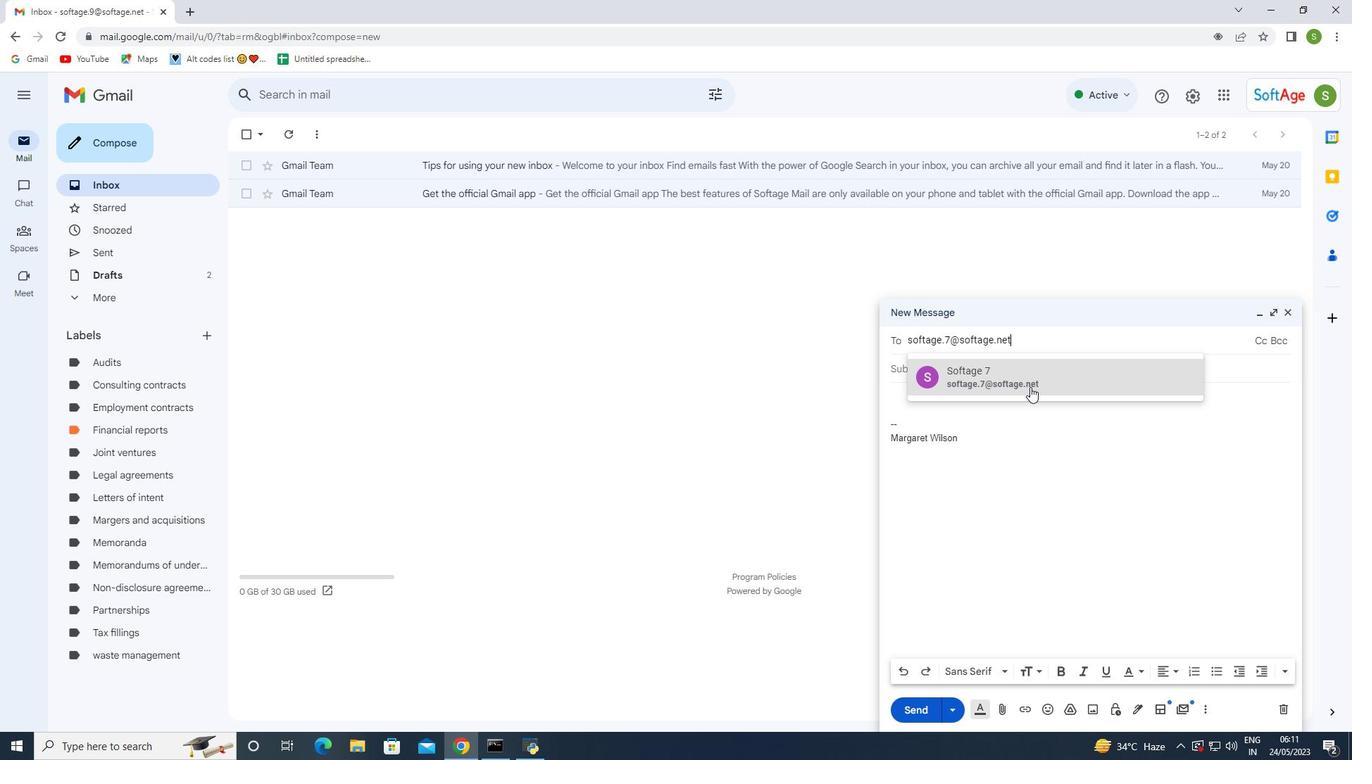 
Action: Mouse moved to (1018, 383)
Screenshot: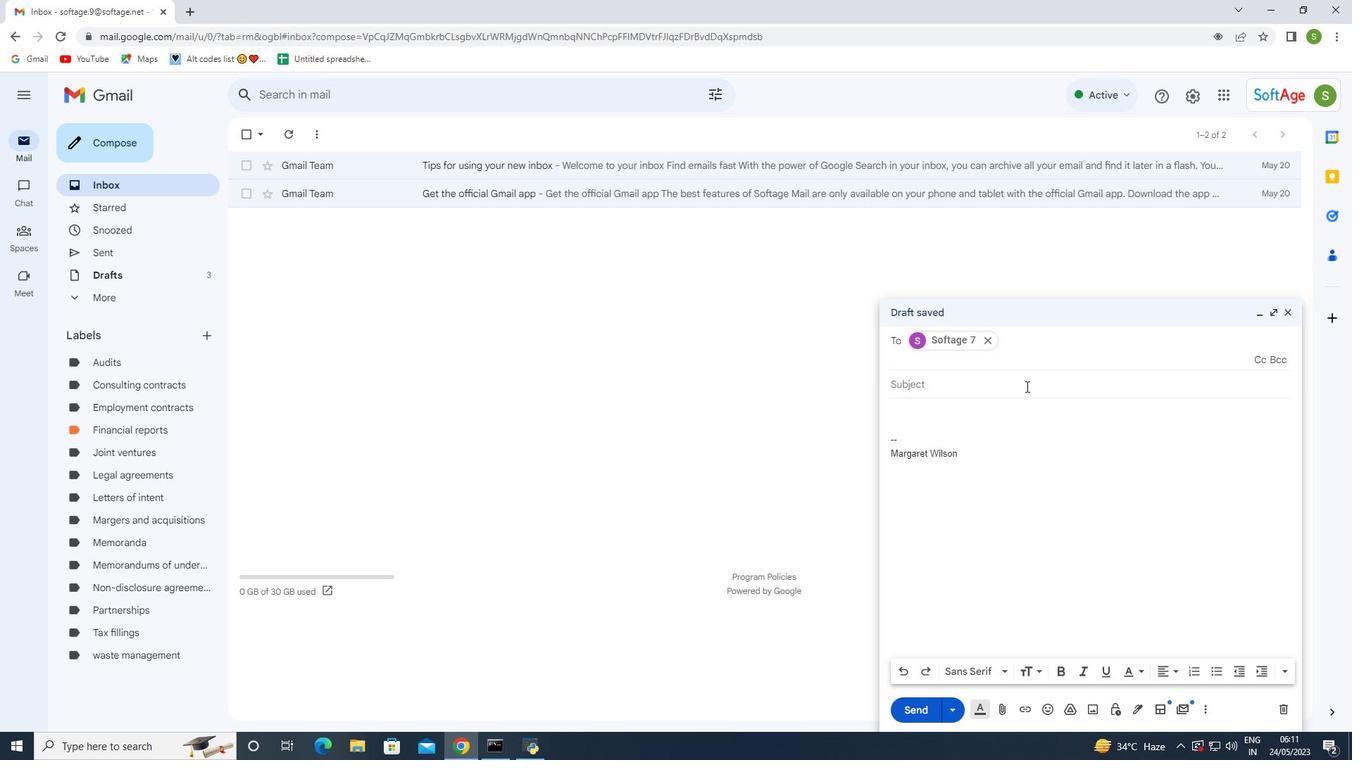
Action: Mouse pressed left at (1018, 383)
Screenshot: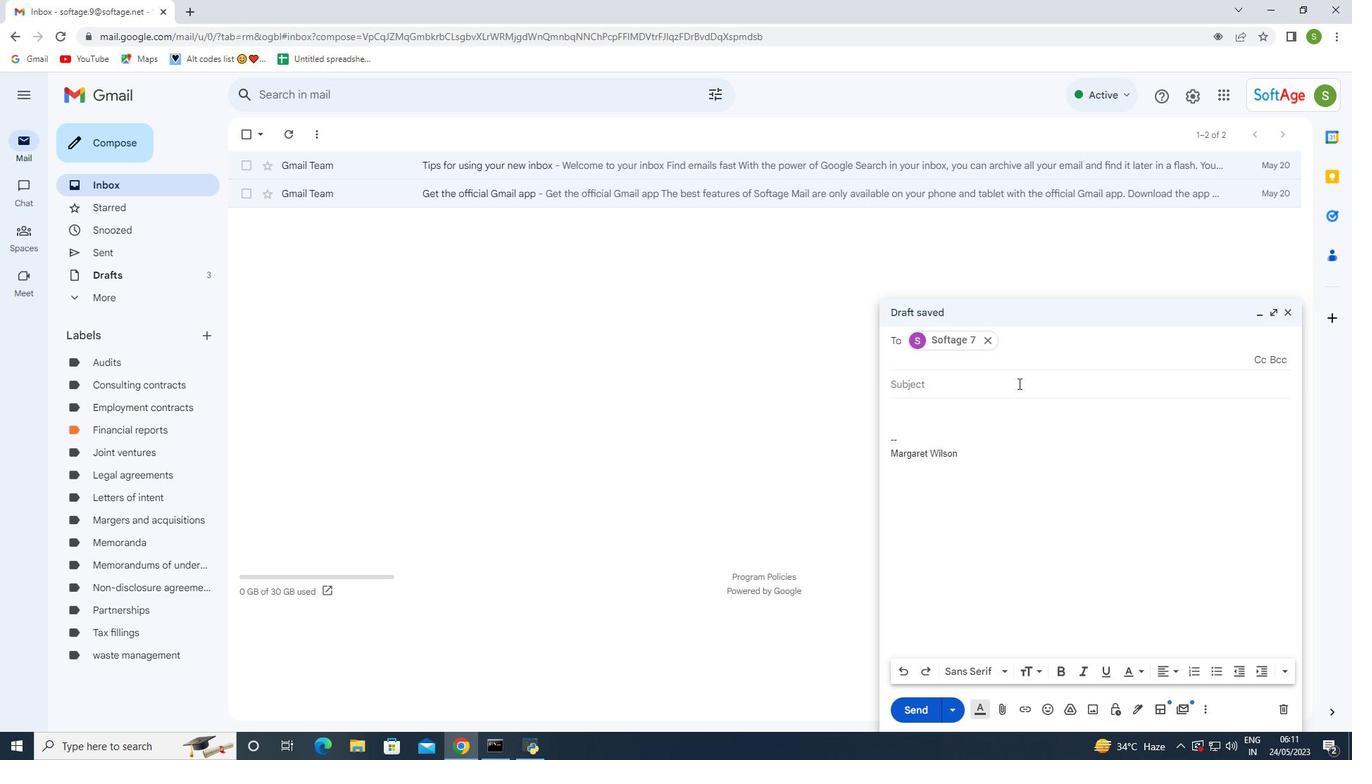
Action: Key pressed <Key.shift><Key.shift>Request<Key.space>for<Key.space>a<Key.space>flexible<Key.space>work<Key.space>arrangement<Key.space>follow<Key.space><Key.backspace>-up
Screenshot: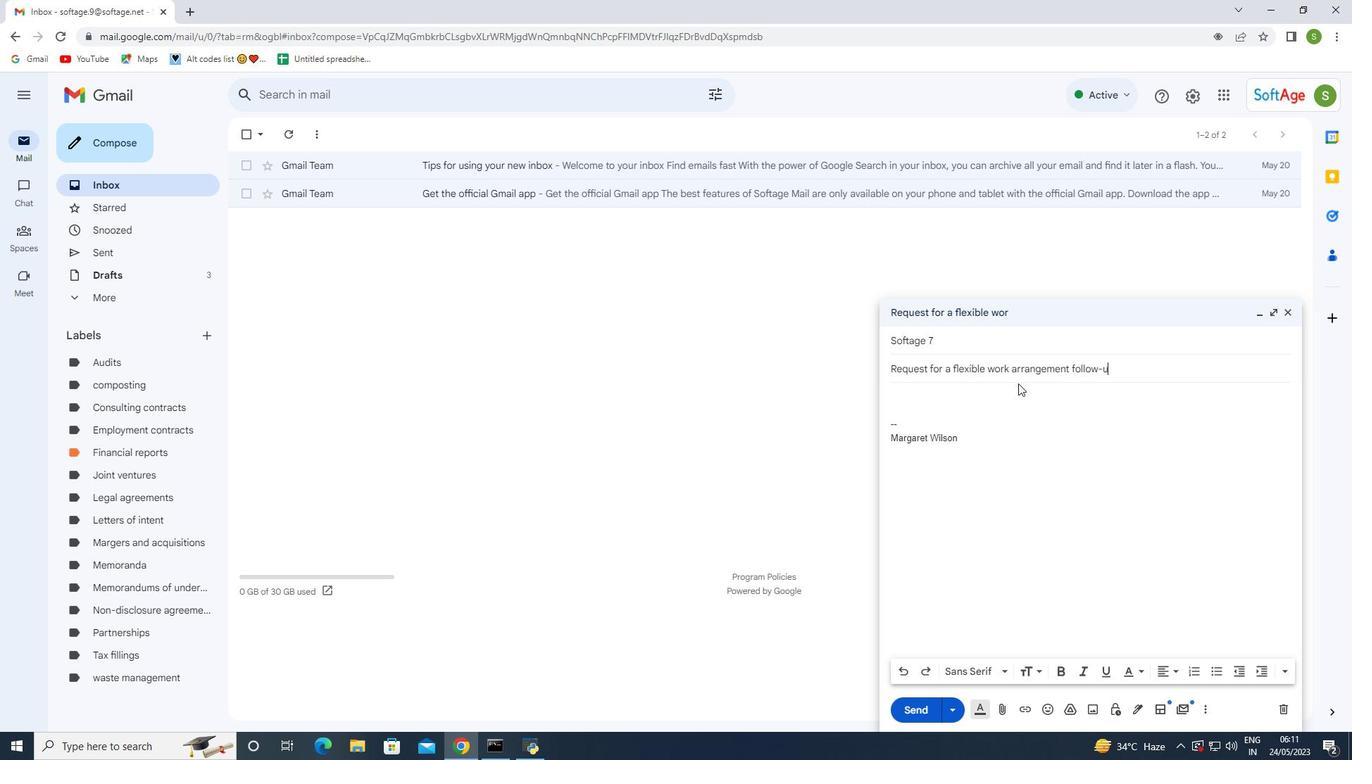 
Action: Mouse moved to (902, 419)
Screenshot: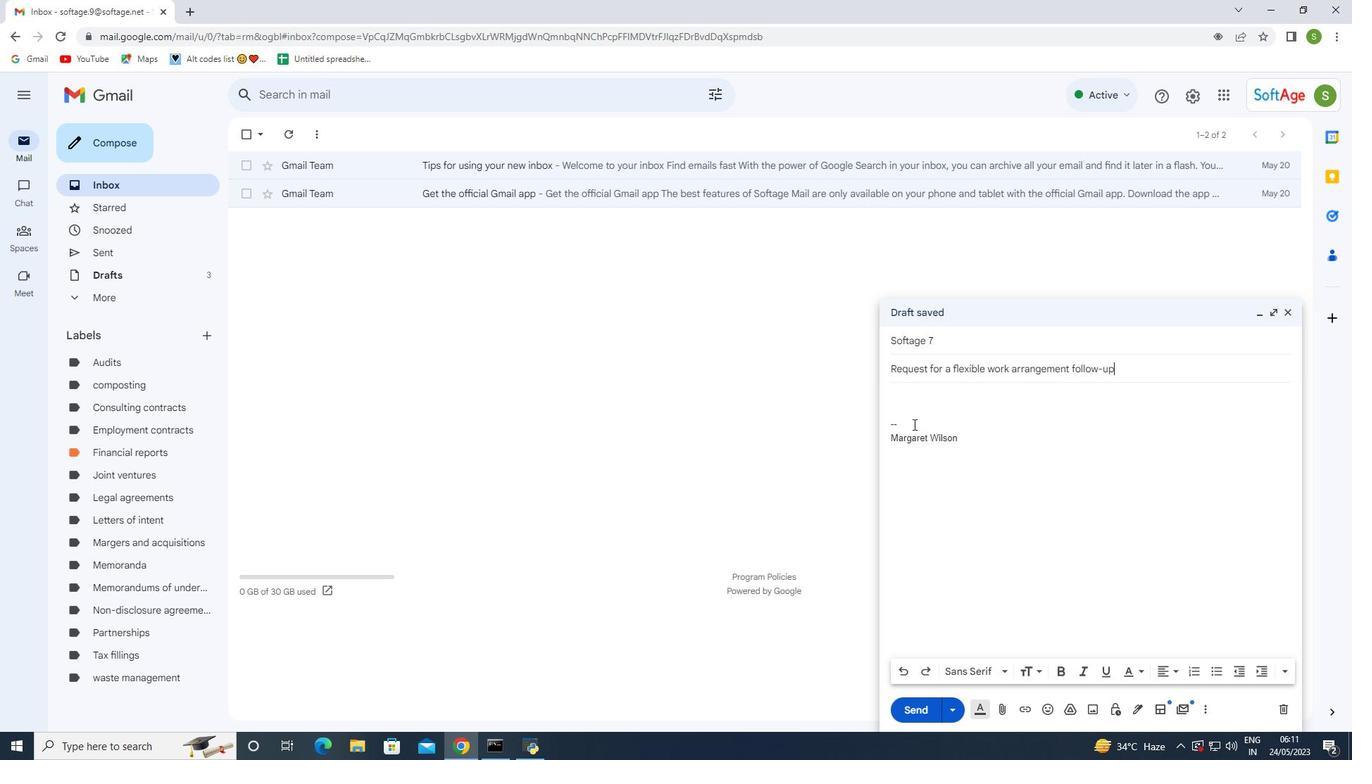 
Action: Mouse pressed left at (902, 419)
Screenshot: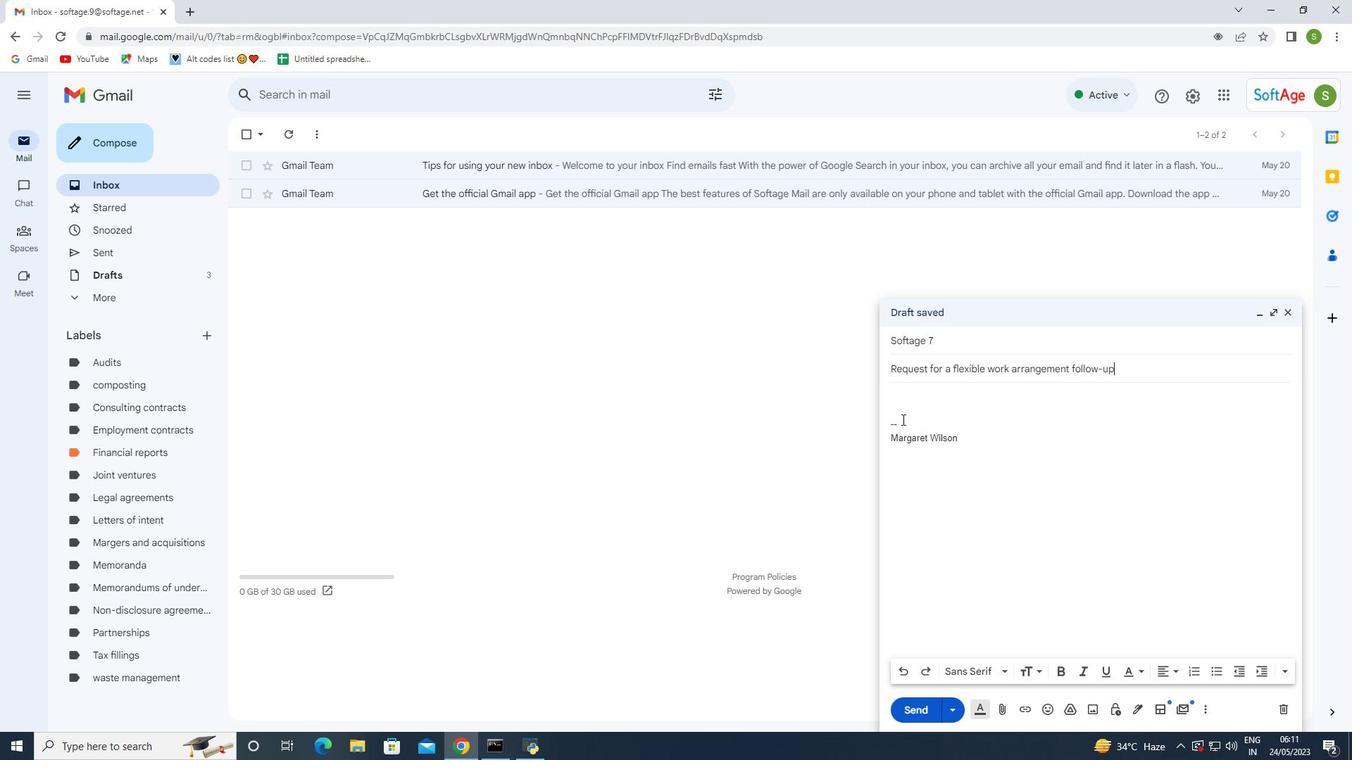 
Action: Mouse moved to (883, 384)
Screenshot: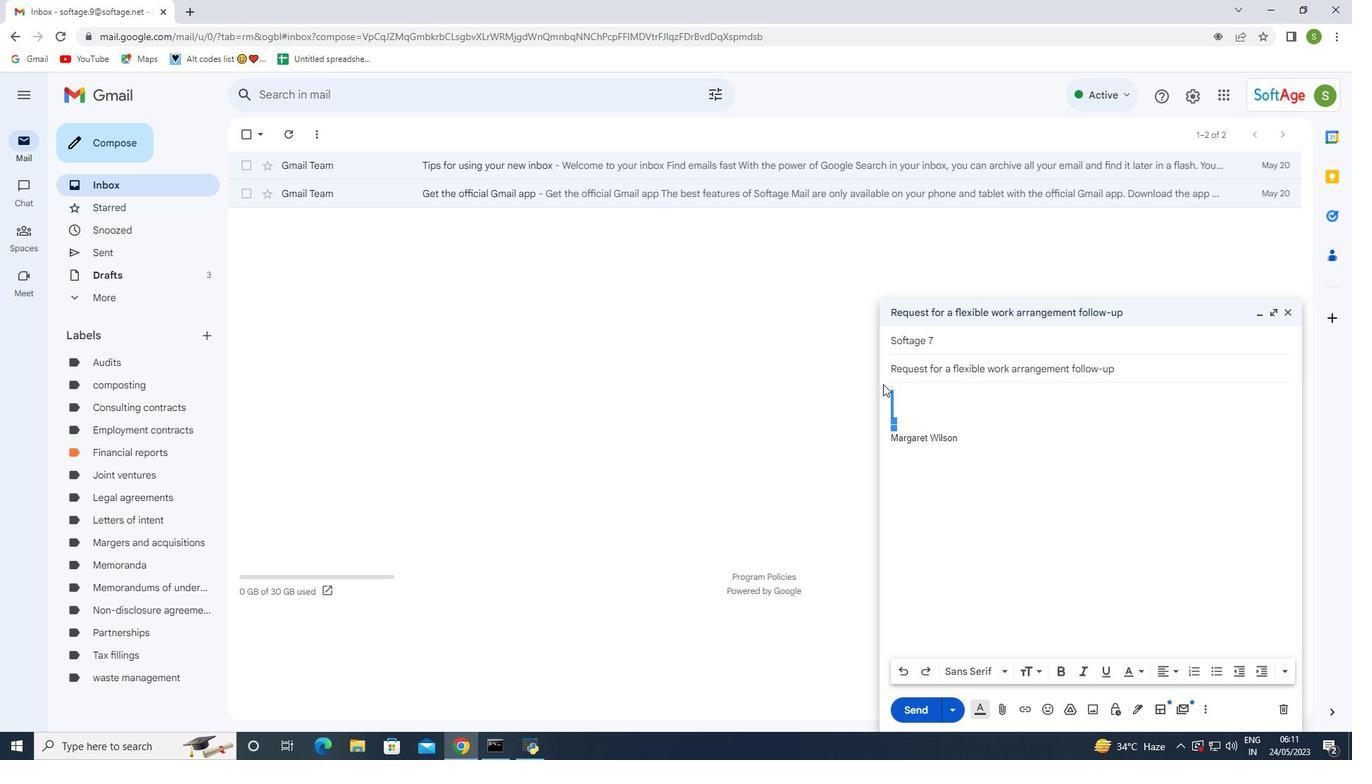 
Action: Key pressed <Key.backspace><Key.enter><Key.up><Key.shift>I<Key.space>have<Key.space>attached<Key.space>the<Key.space>latest<Key.space>version<Key.space>of<Key.space>the<Key.space>report<Key.space>for<Key.space>your<Key.space>review.
Screenshot: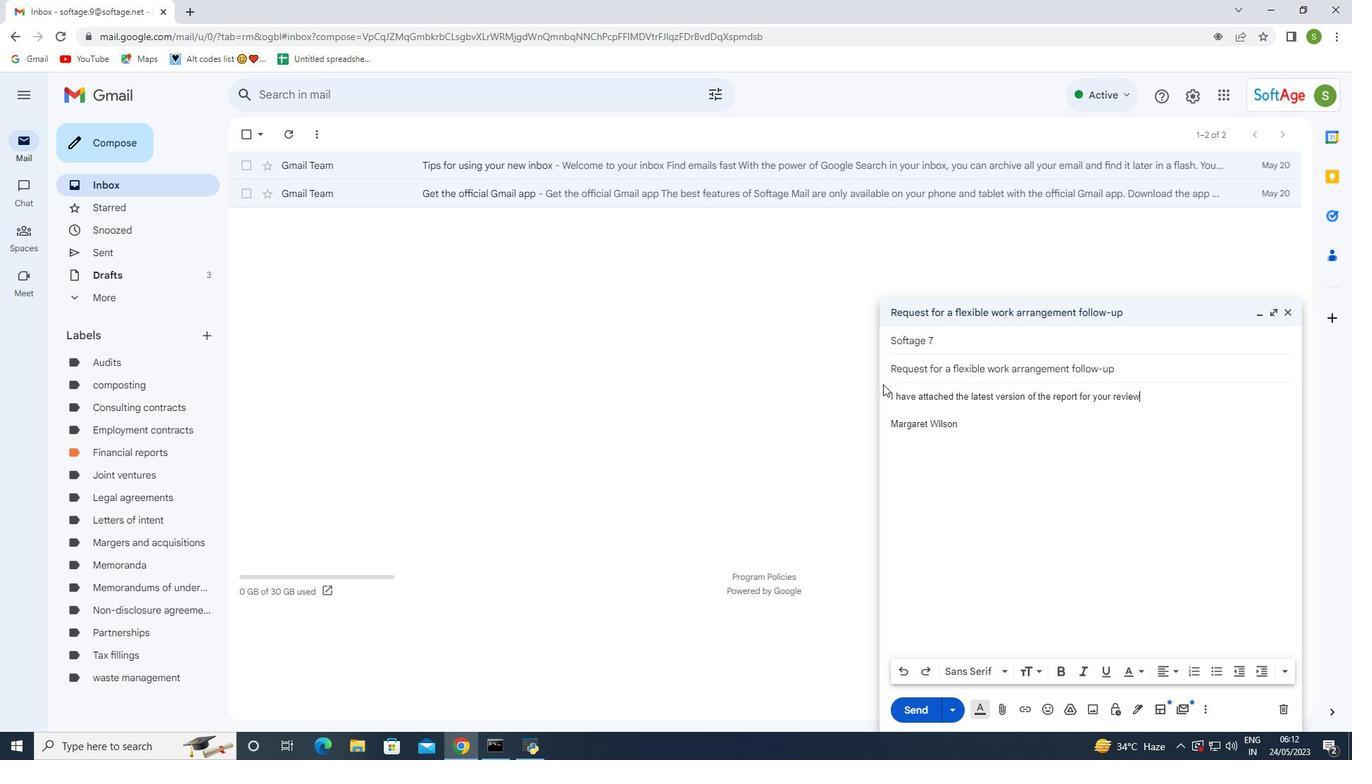 
Action: Mouse moved to (934, 702)
Screenshot: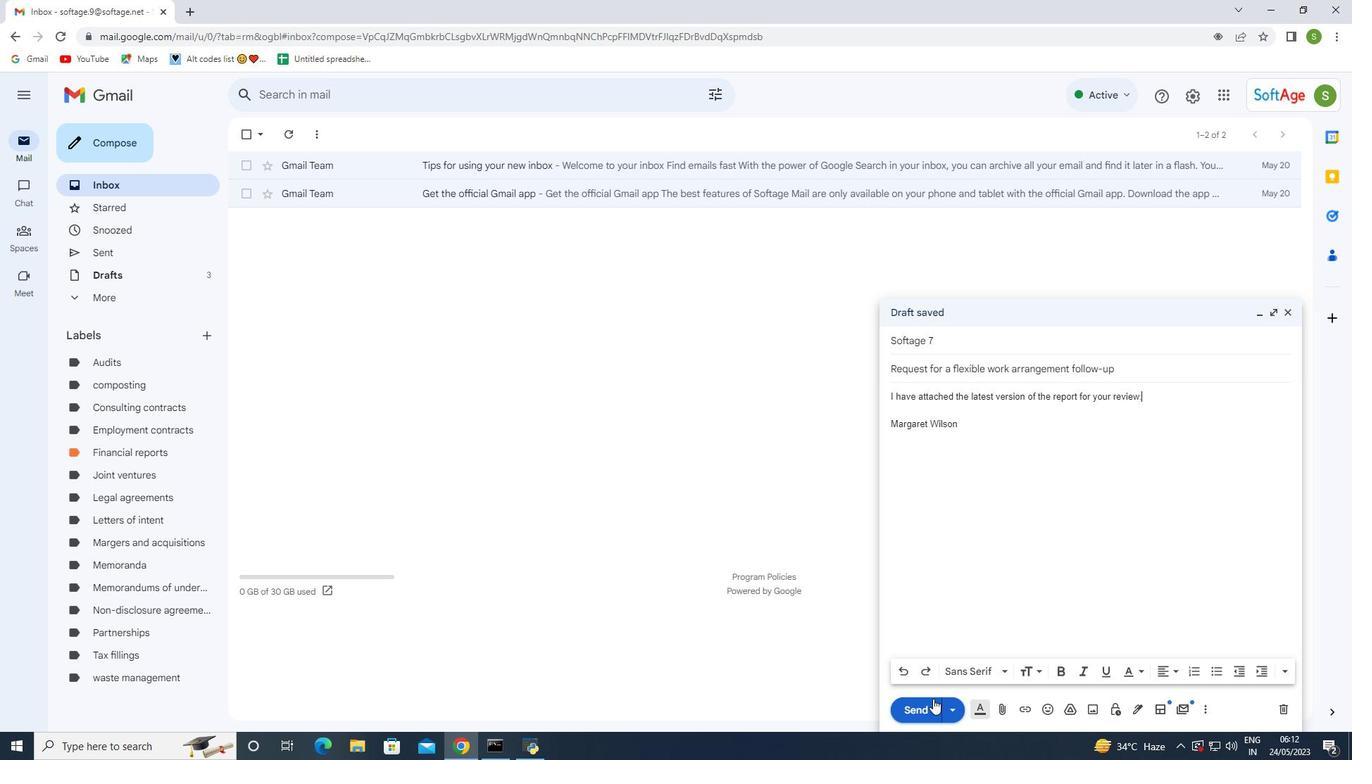 
Action: Mouse pressed left at (934, 702)
Screenshot: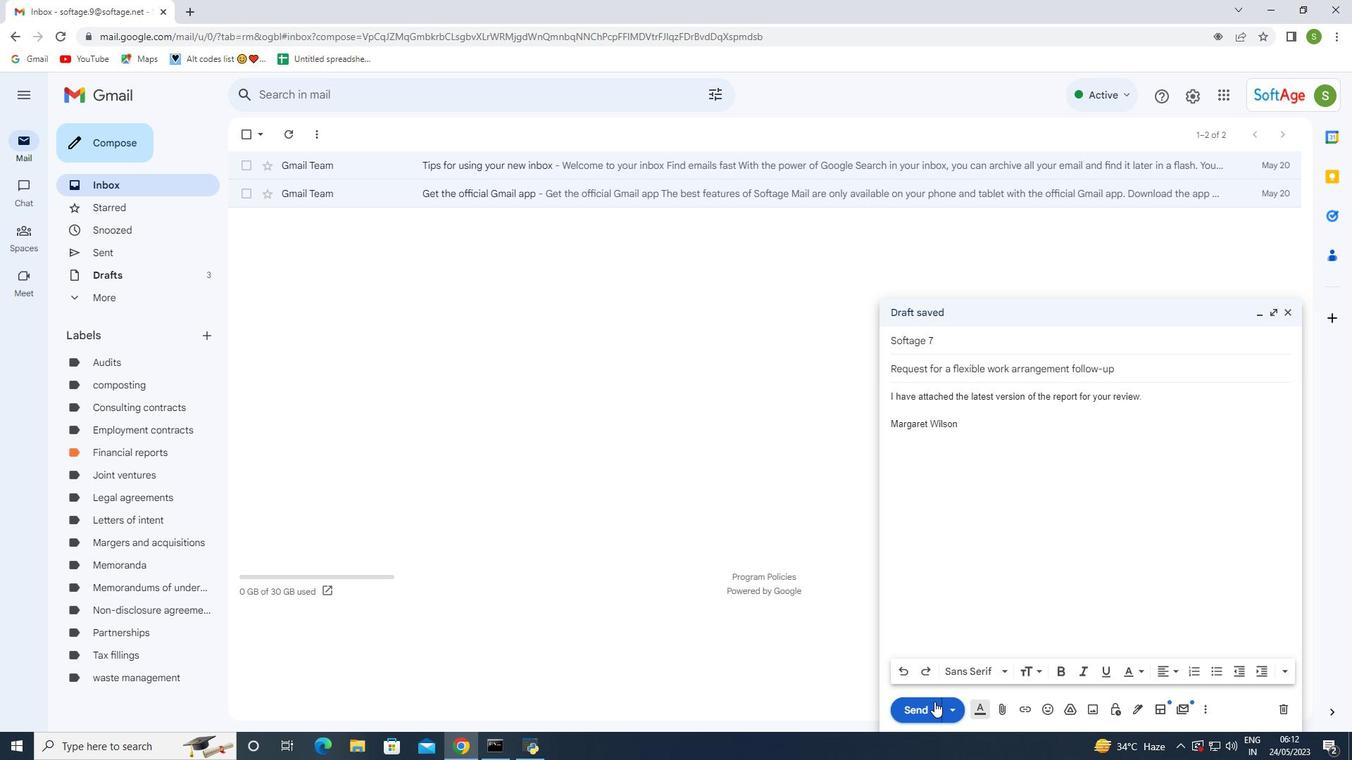 
Action: Mouse moved to (811, 162)
Screenshot: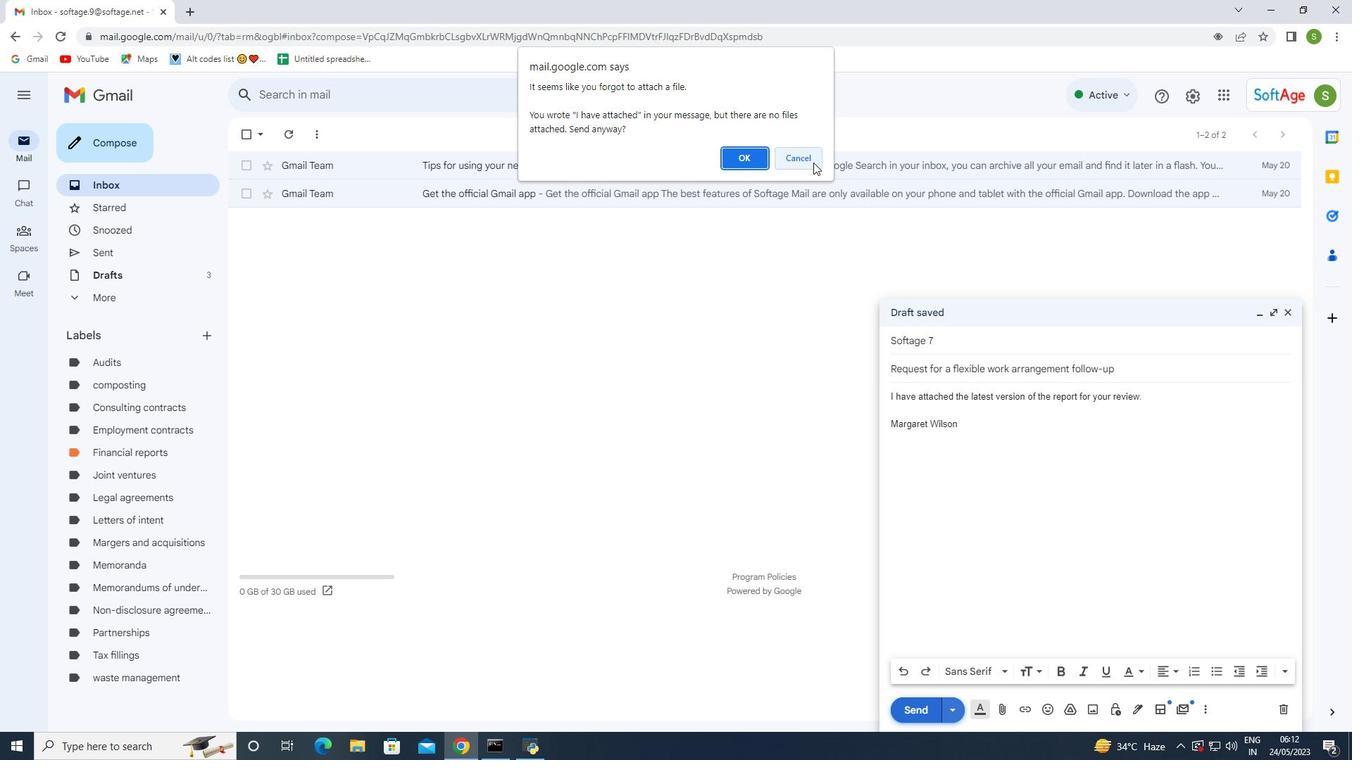 
Action: Mouse pressed left at (811, 162)
Screenshot: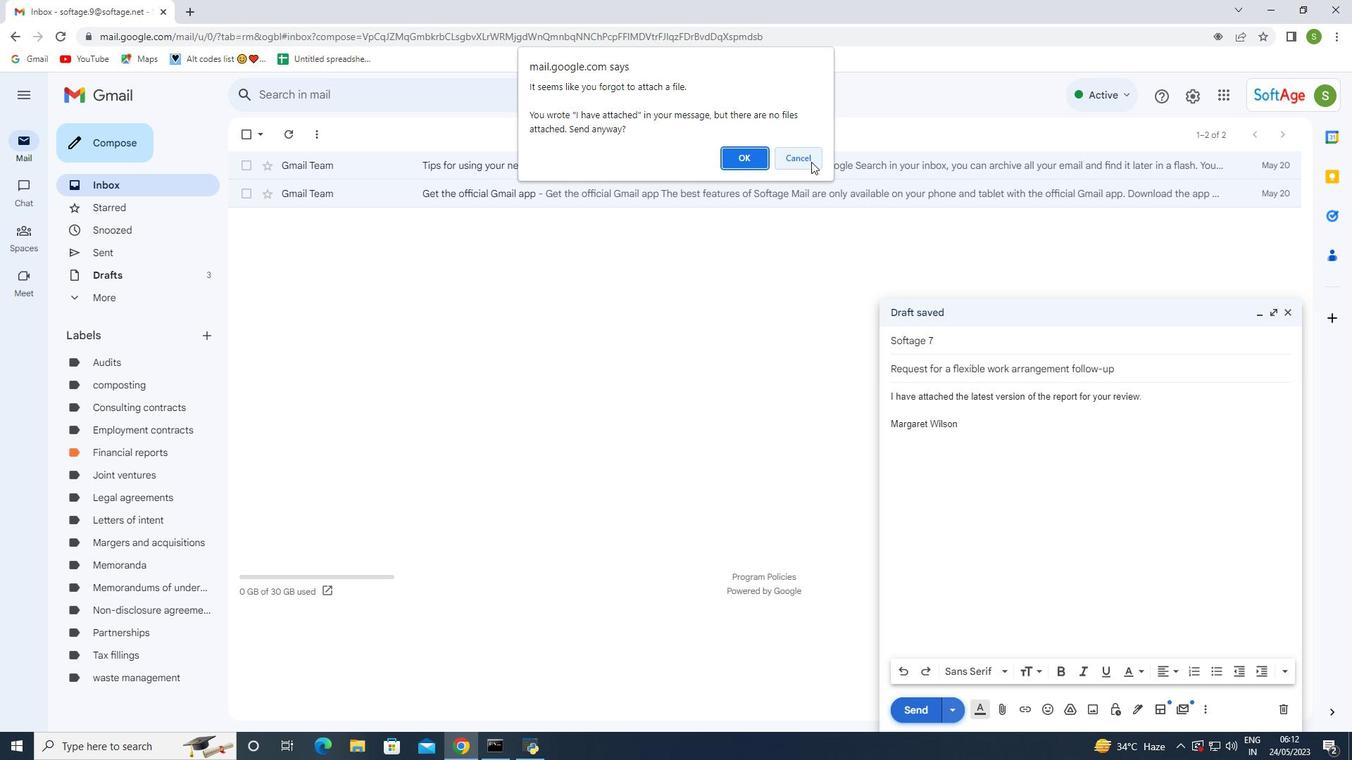 
Action: Mouse moved to (938, 422)
Screenshot: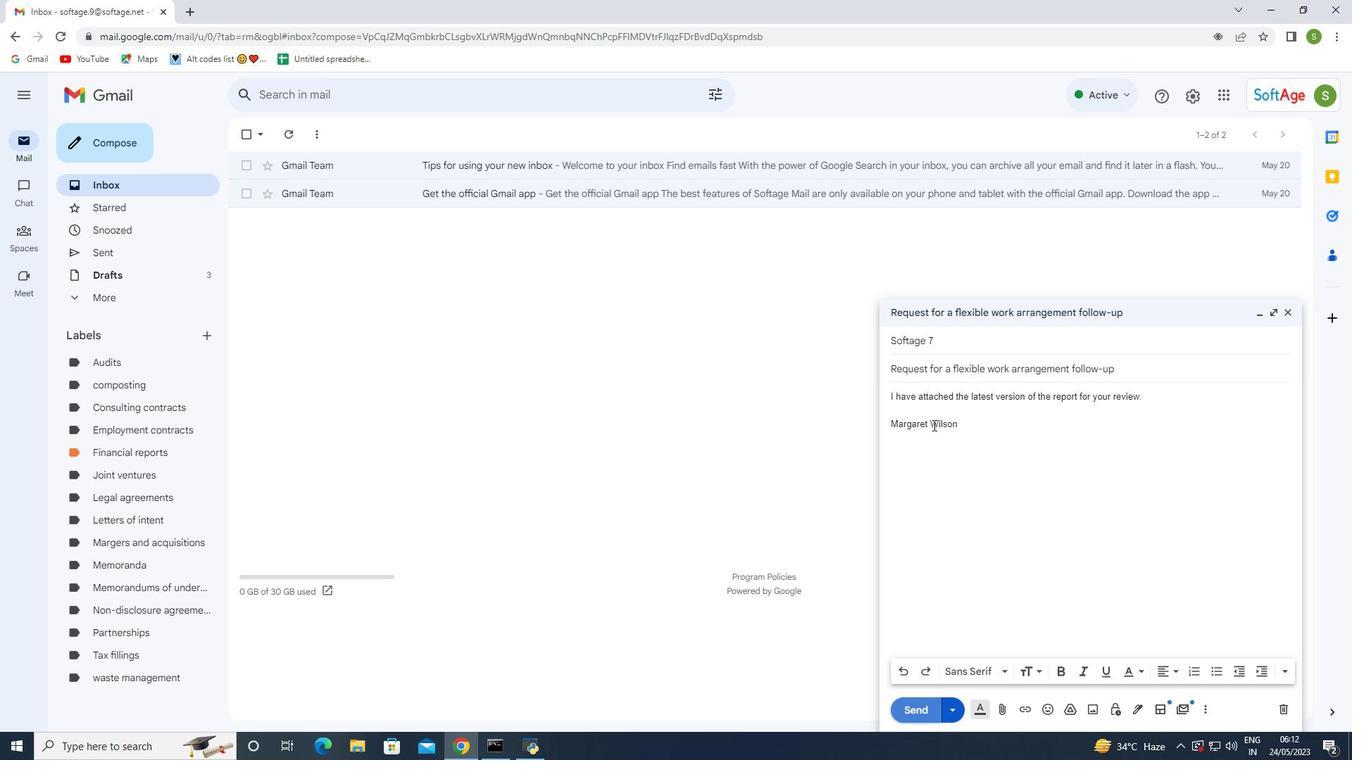 
Action: Mouse scrolled (938, 421) with delta (0, 0)
Screenshot: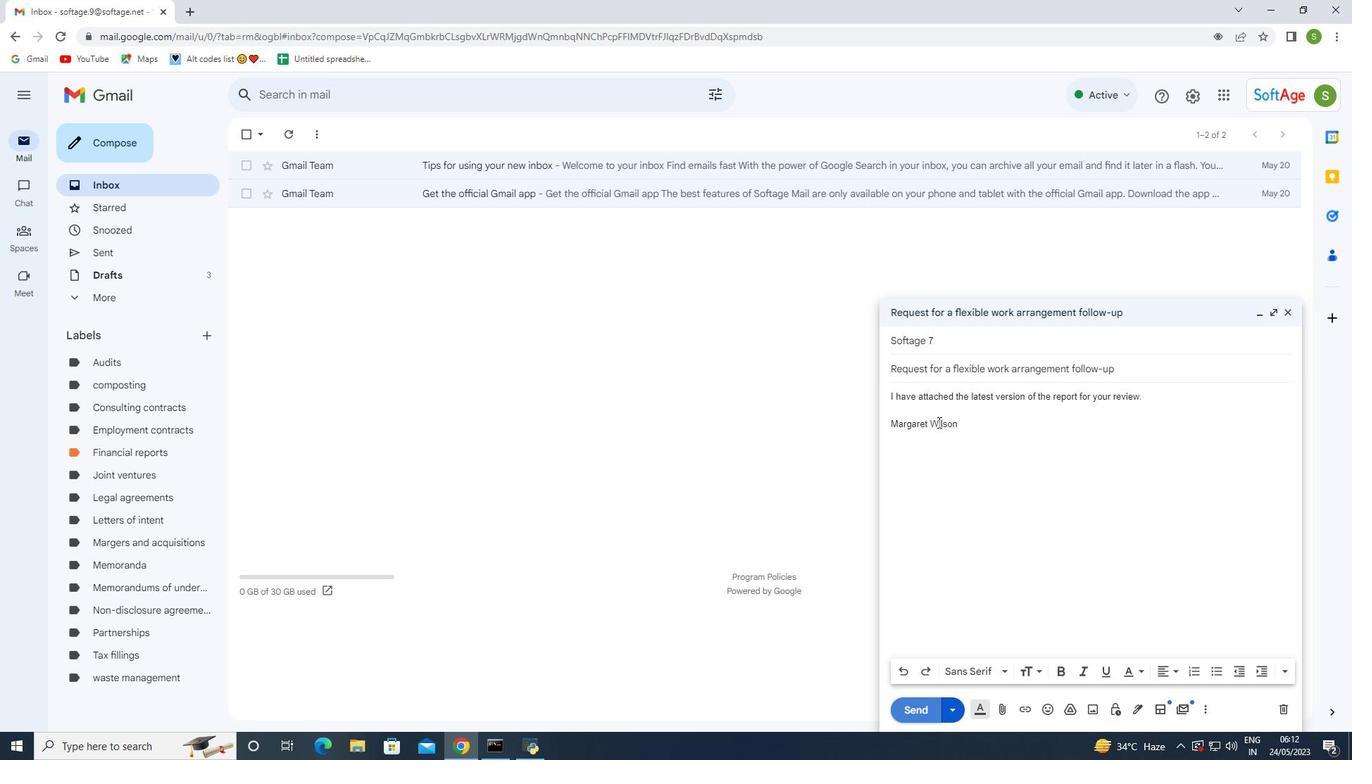 
Action: Mouse scrolled (938, 421) with delta (0, 0)
Screenshot: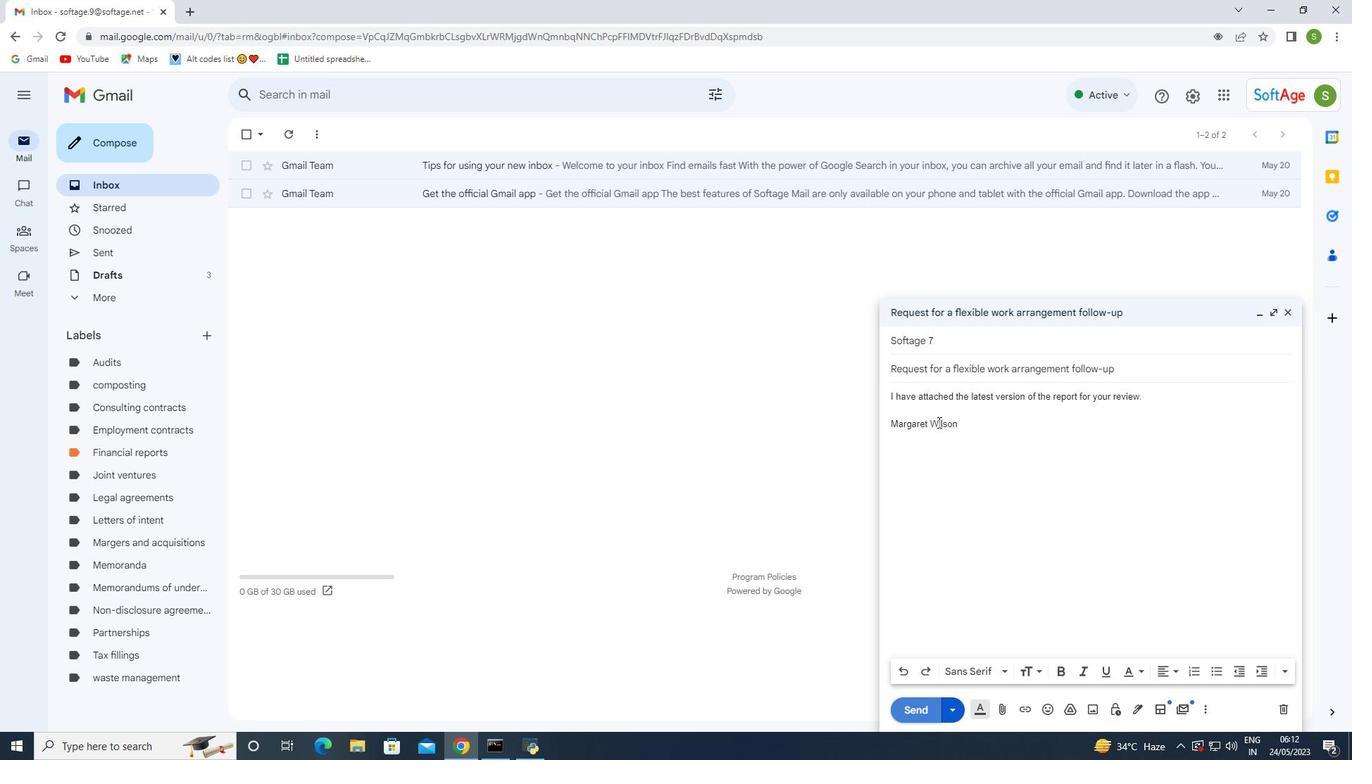 
Action: Mouse moved to (929, 707)
Screenshot: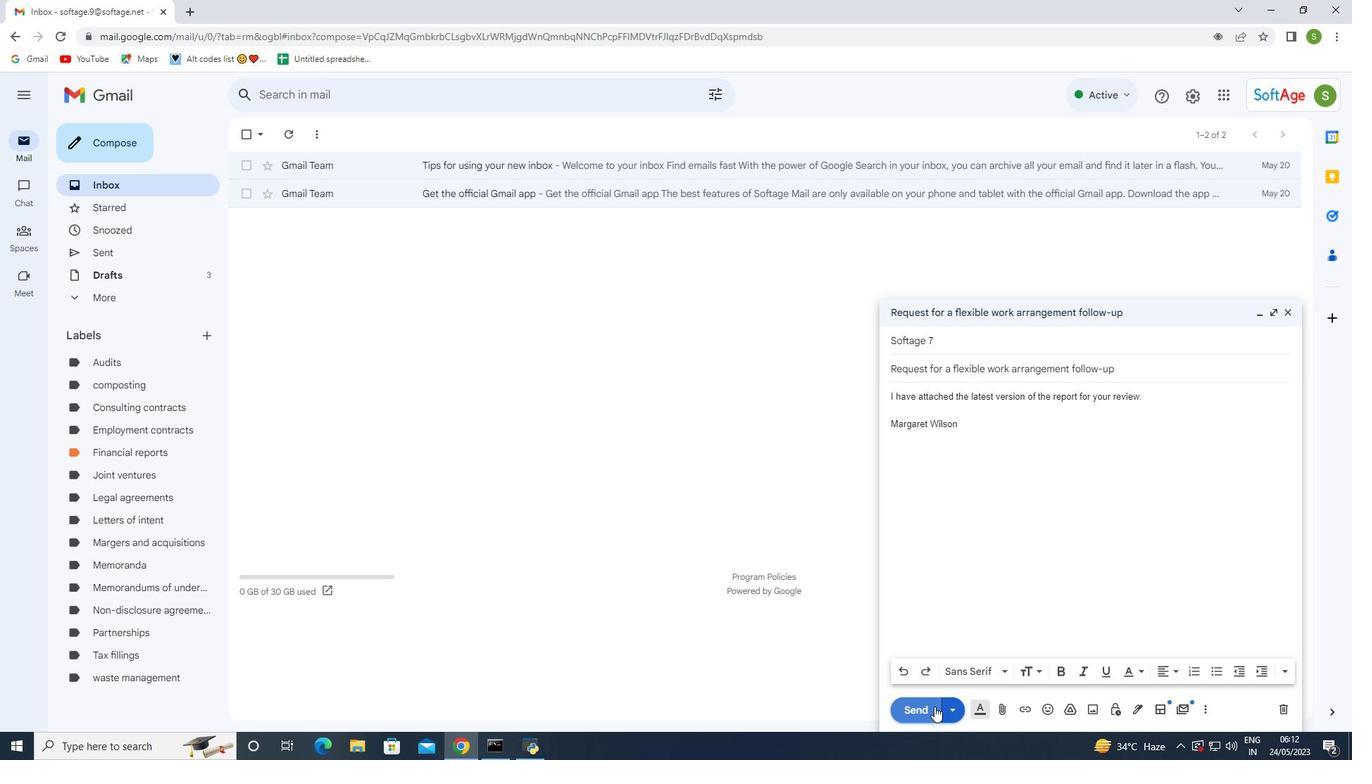 
Action: Mouse pressed left at (929, 707)
Screenshot: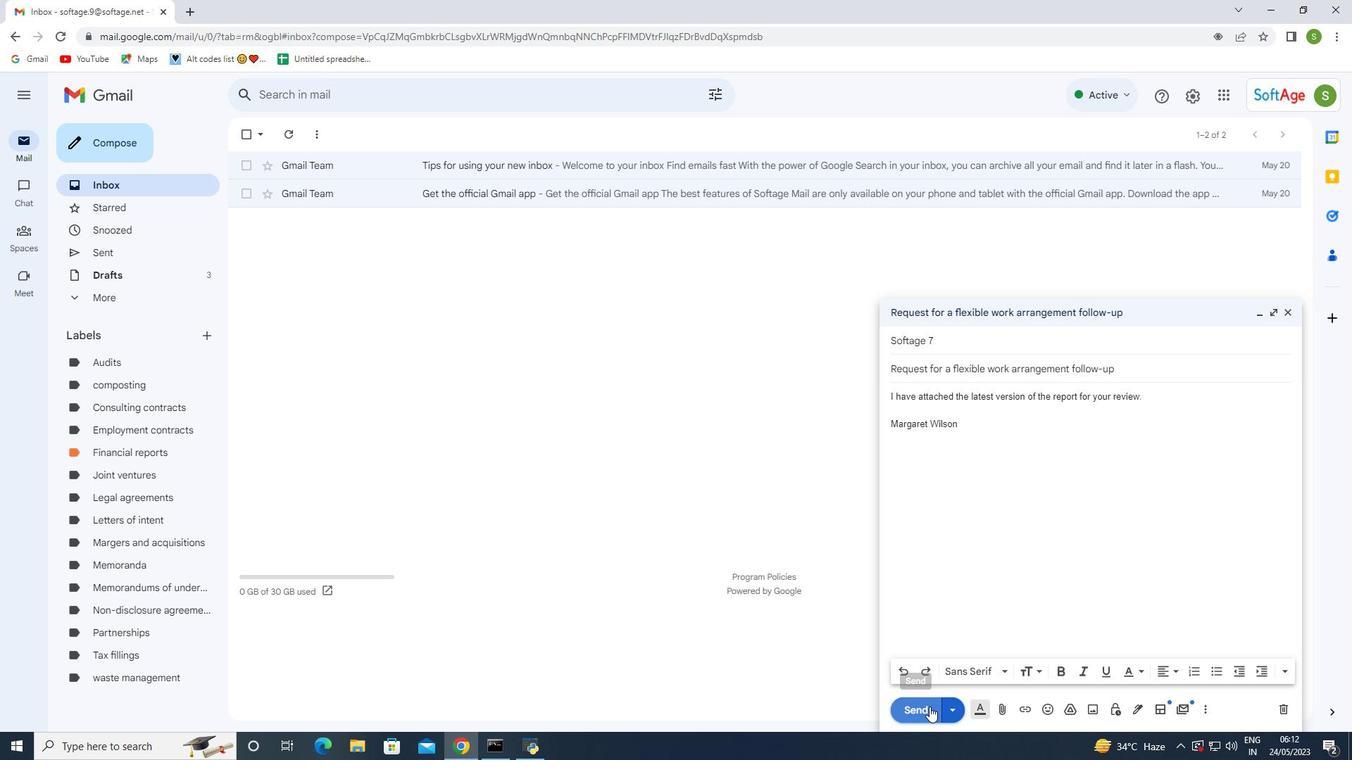 
Action: Mouse moved to (748, 157)
Screenshot: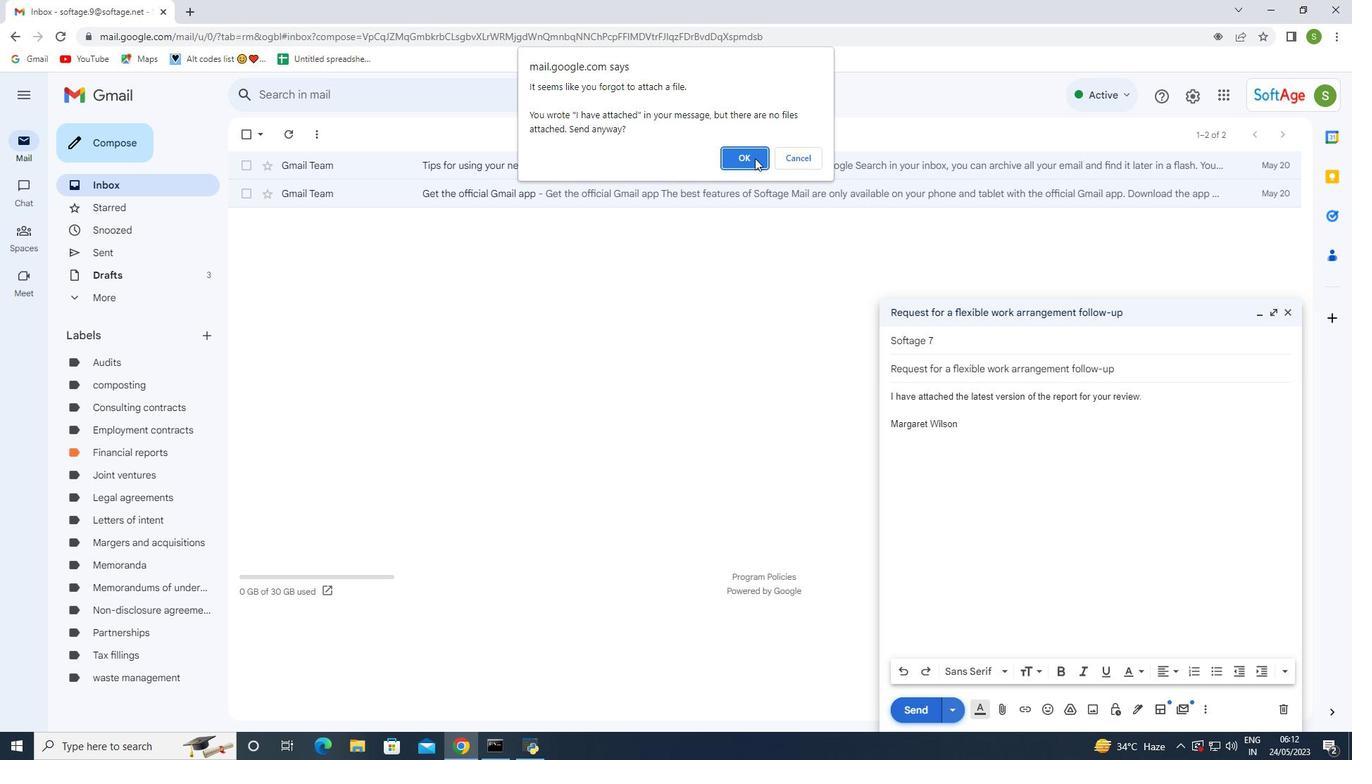 
Action: Mouse pressed left at (748, 157)
Screenshot: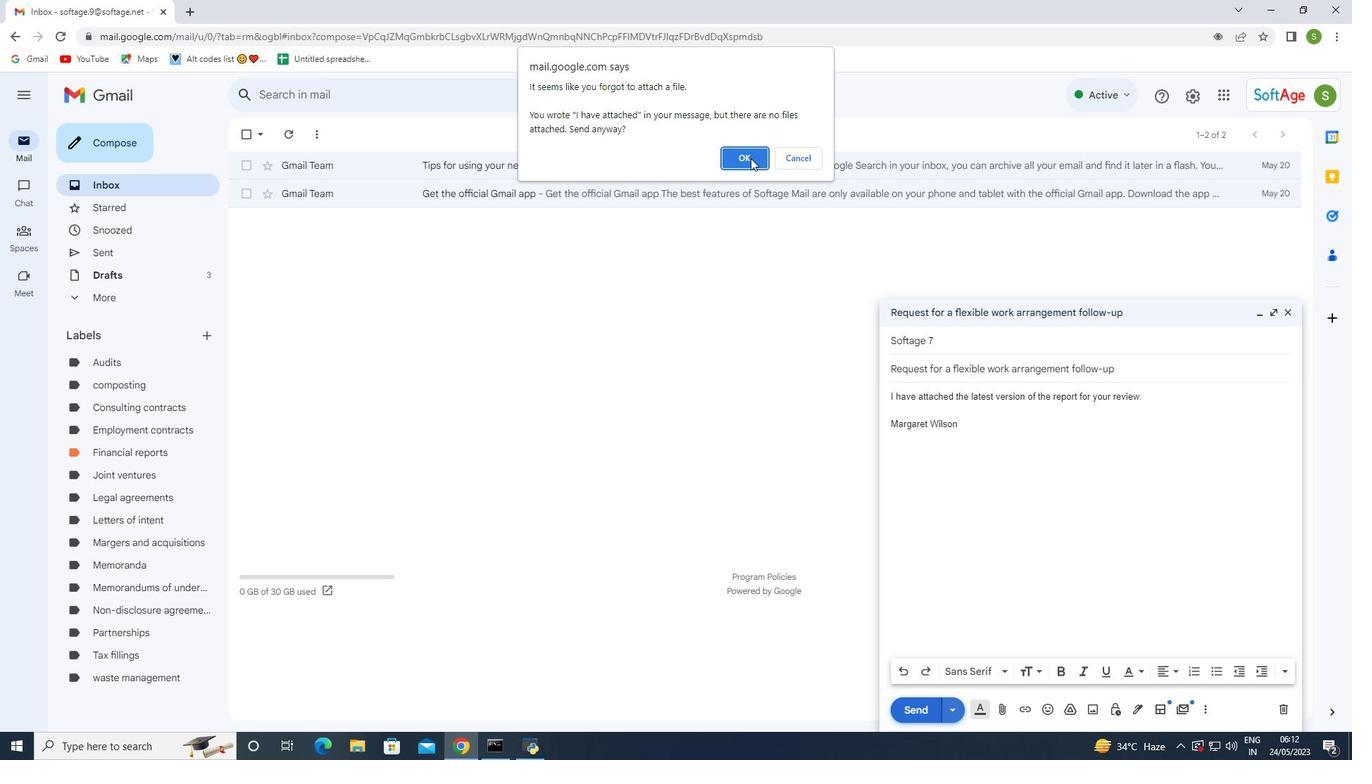 
Action: Mouse moved to (102, 259)
Screenshot: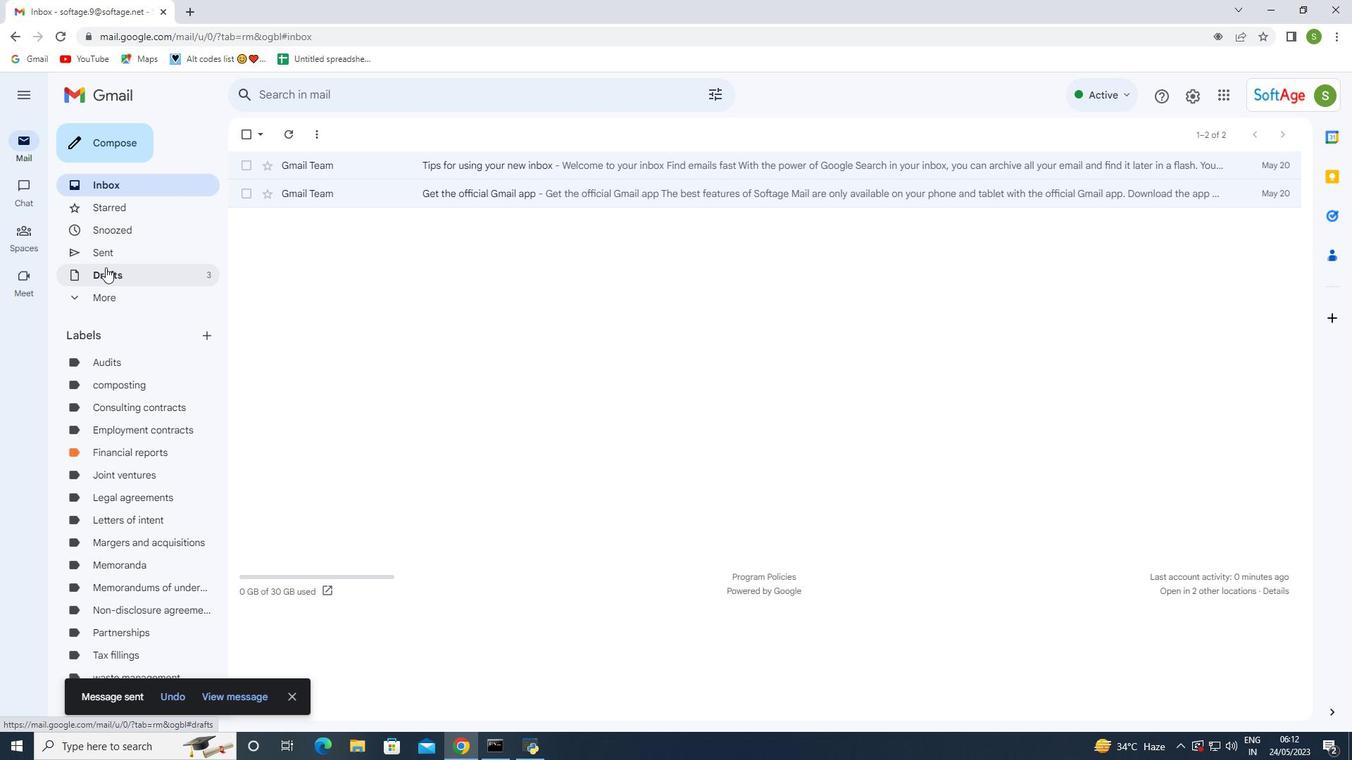 
Action: Mouse pressed left at (102, 259)
Screenshot: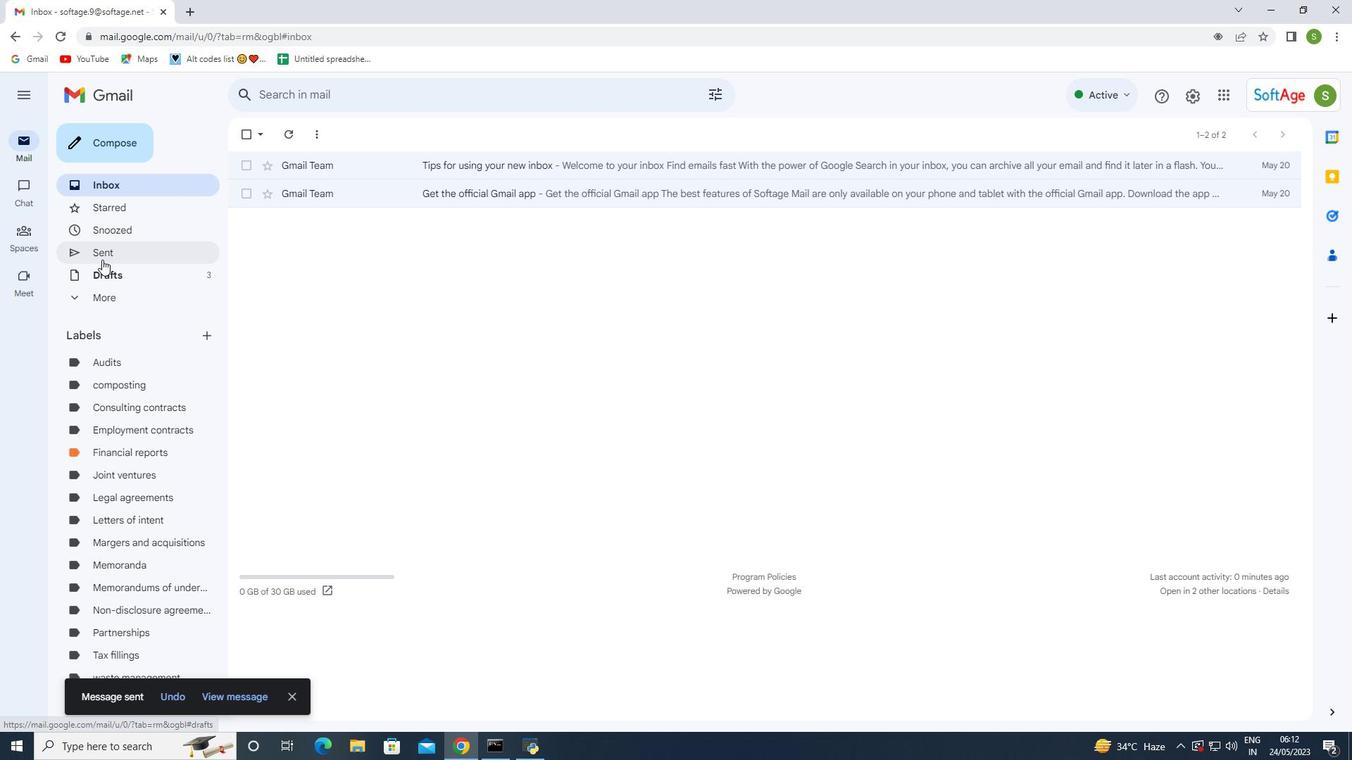 
Action: Mouse pressed left at (102, 259)
Screenshot: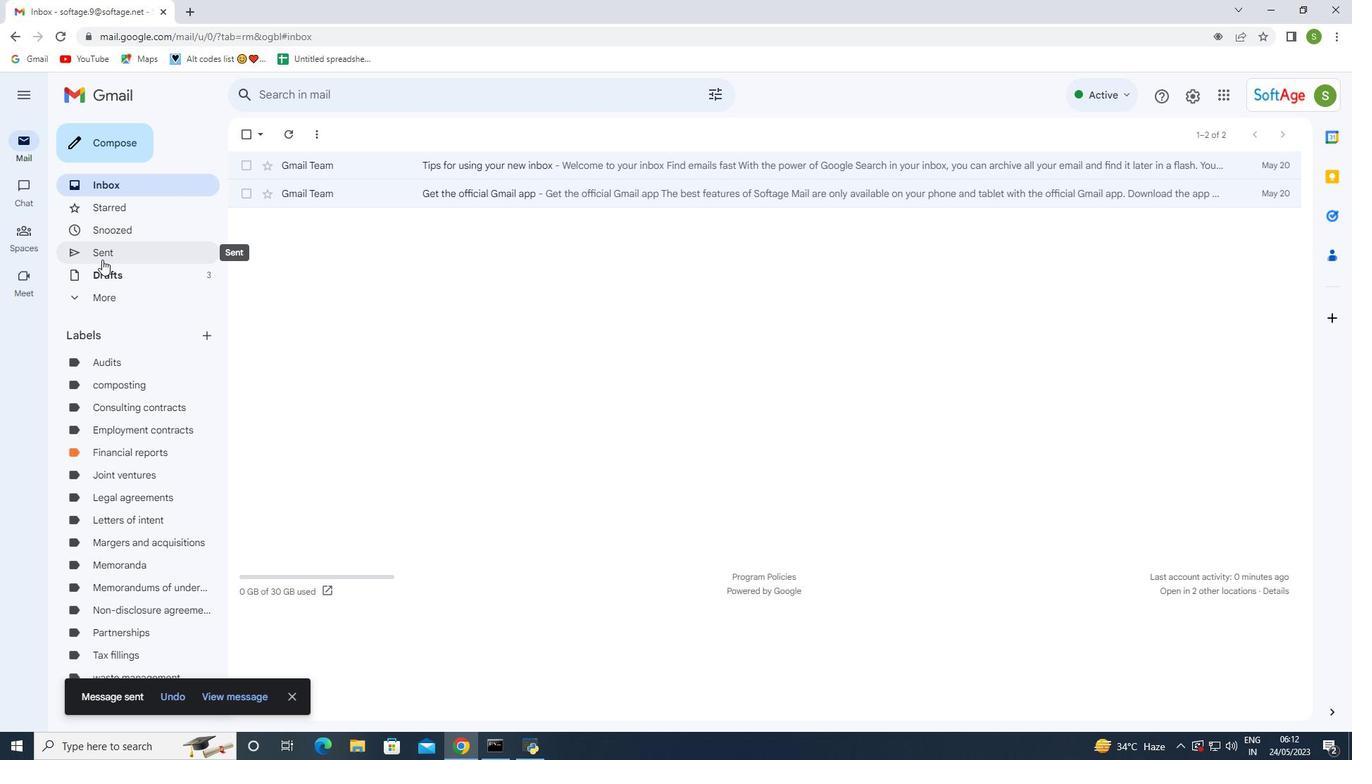 
Action: Mouse moved to (243, 205)
Screenshot: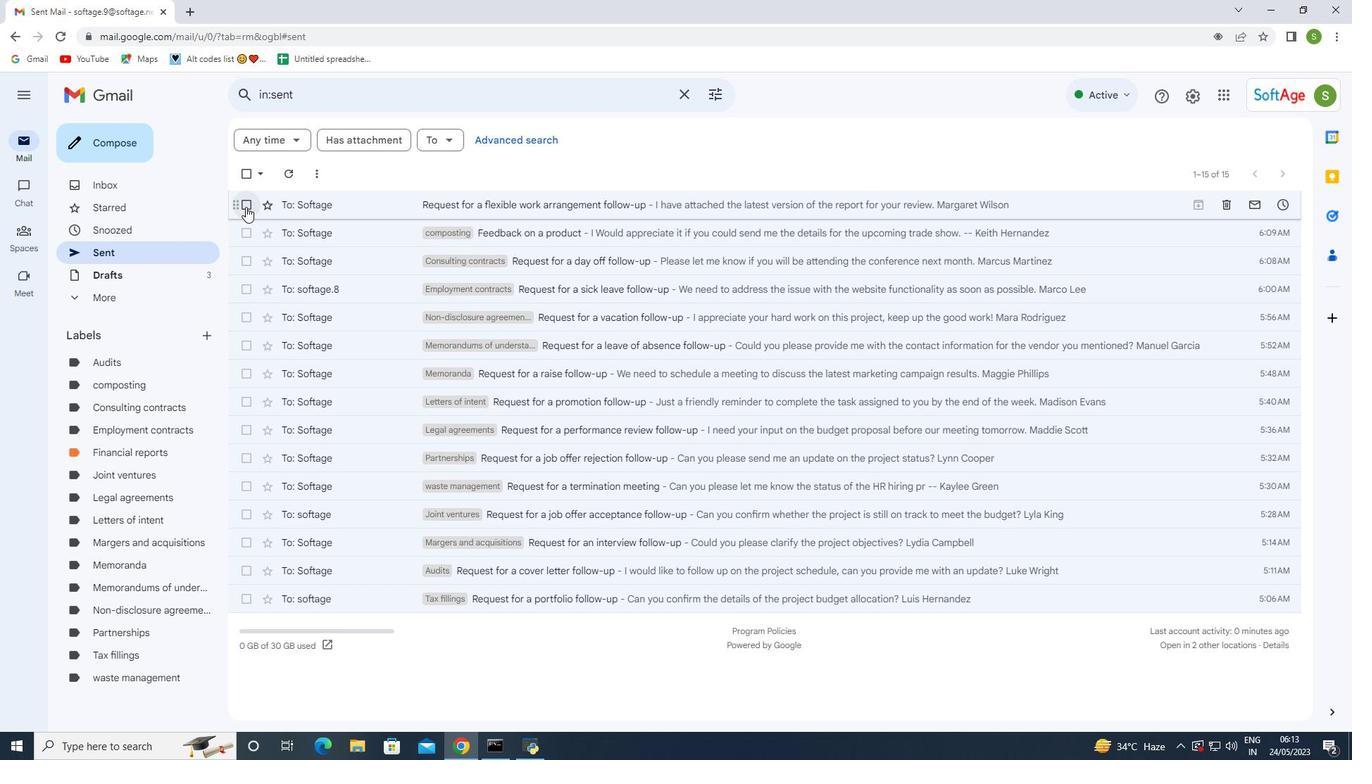 
Action: Mouse pressed left at (243, 205)
Screenshot: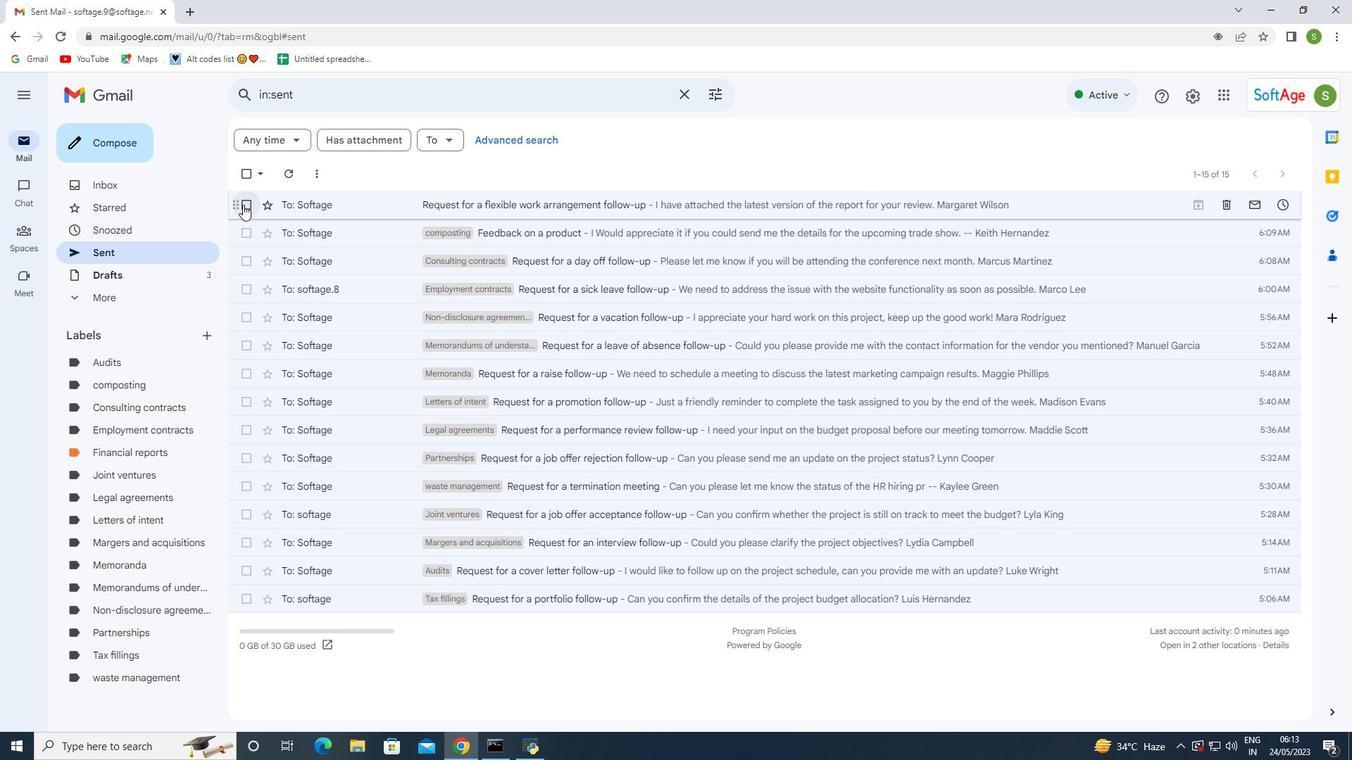 
Action: Mouse moved to (327, 195)
Screenshot: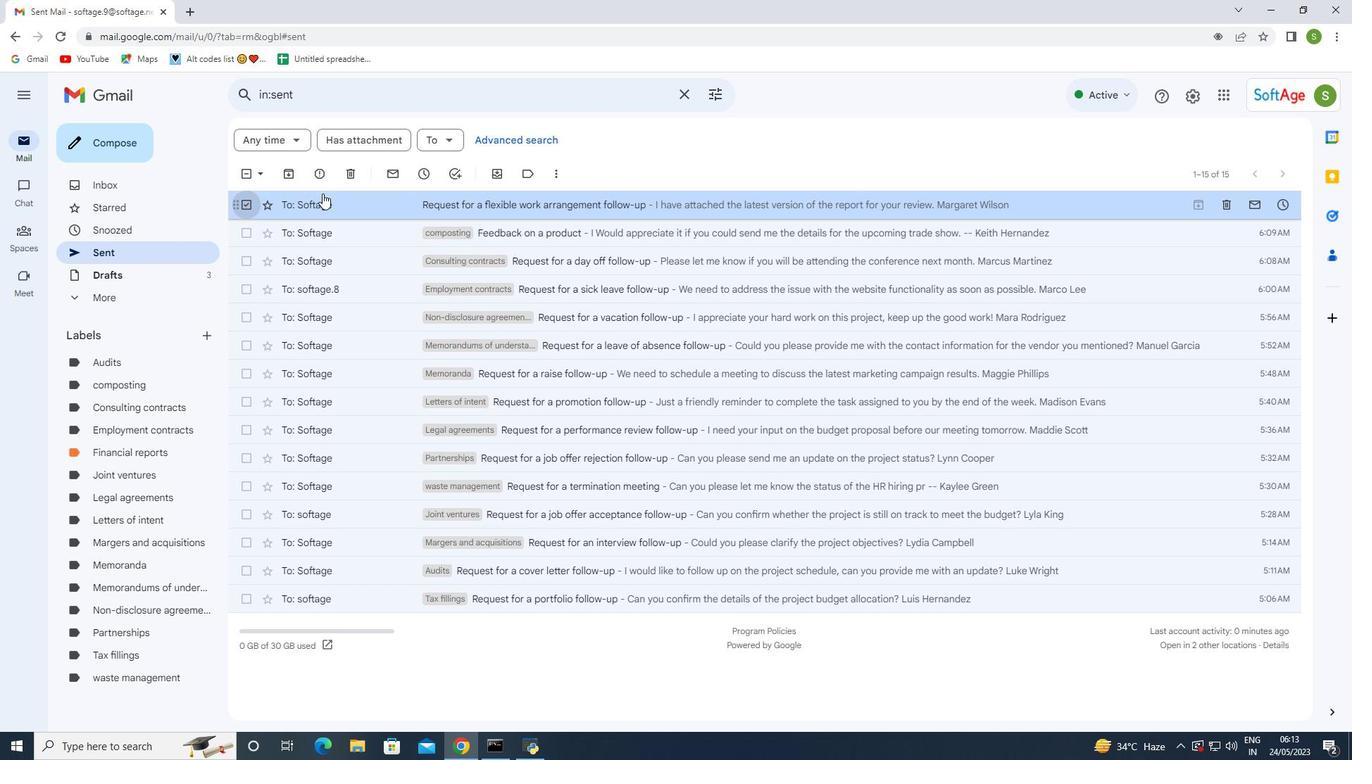
Action: Mouse pressed right at (327, 195)
Screenshot: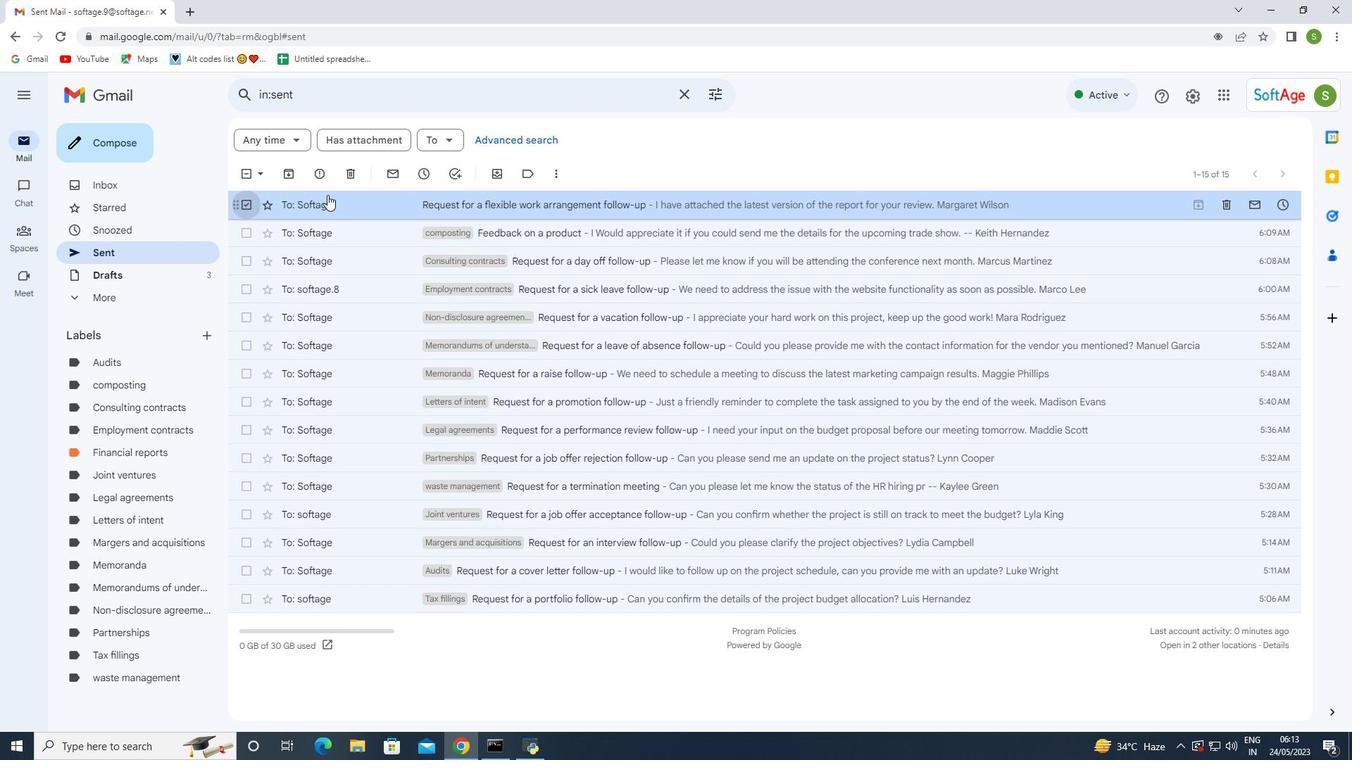 
Action: Mouse moved to (542, 400)
Screenshot: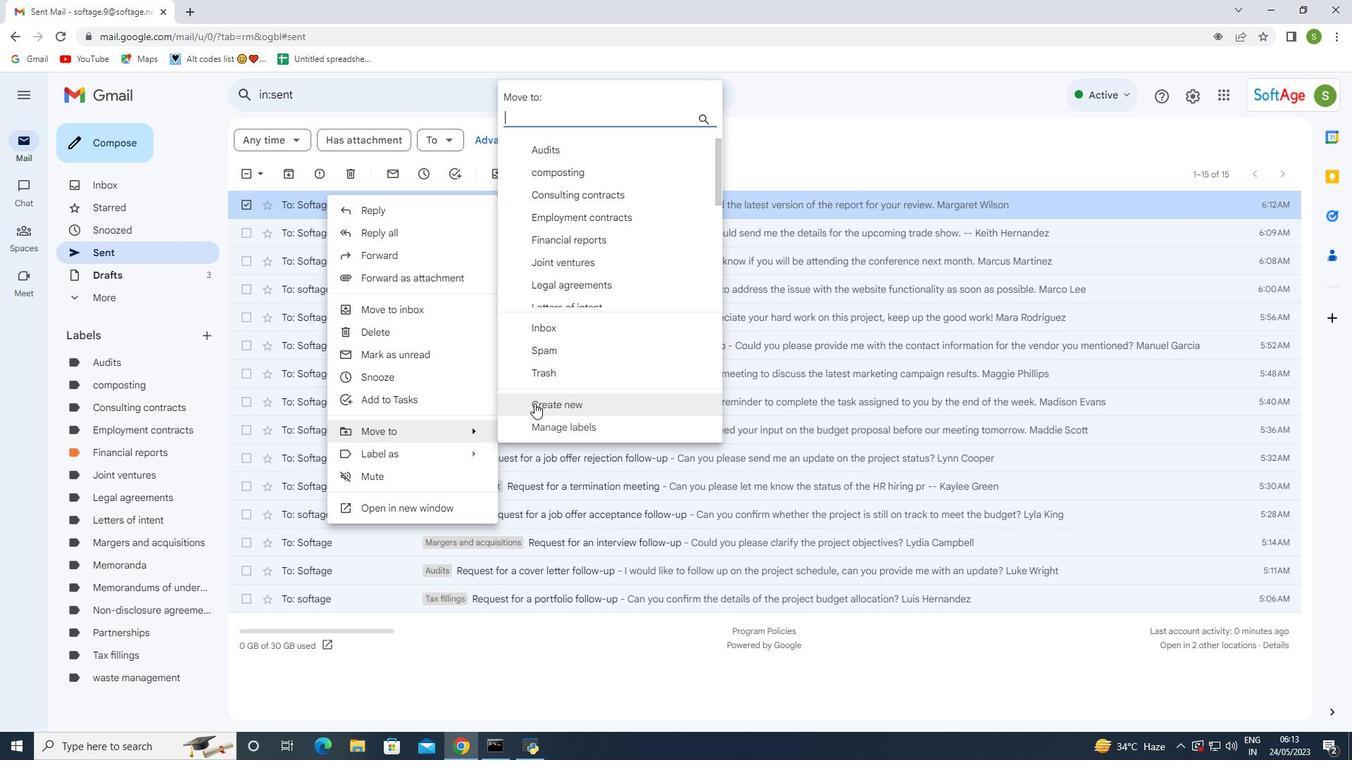 
Action: Mouse pressed left at (542, 400)
Screenshot: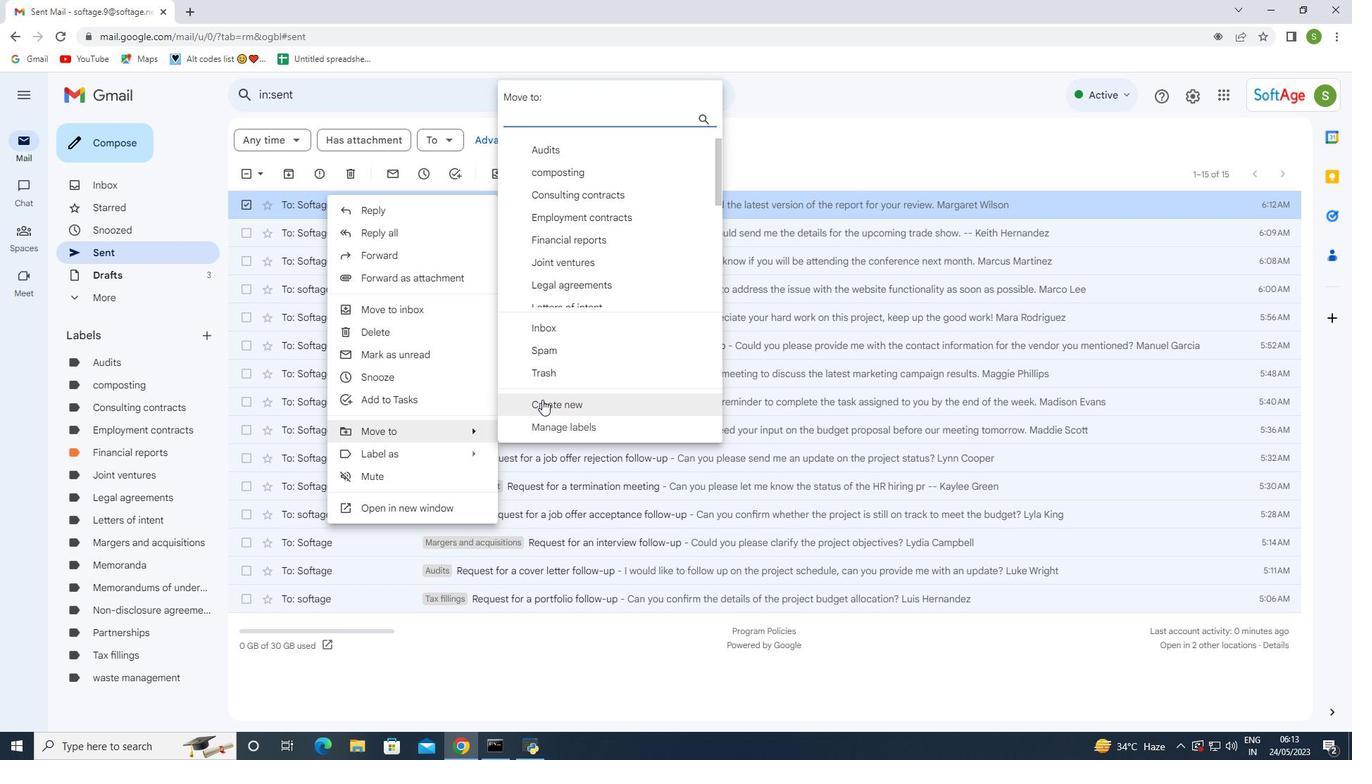 
Action: Mouse moved to (647, 388)
Screenshot: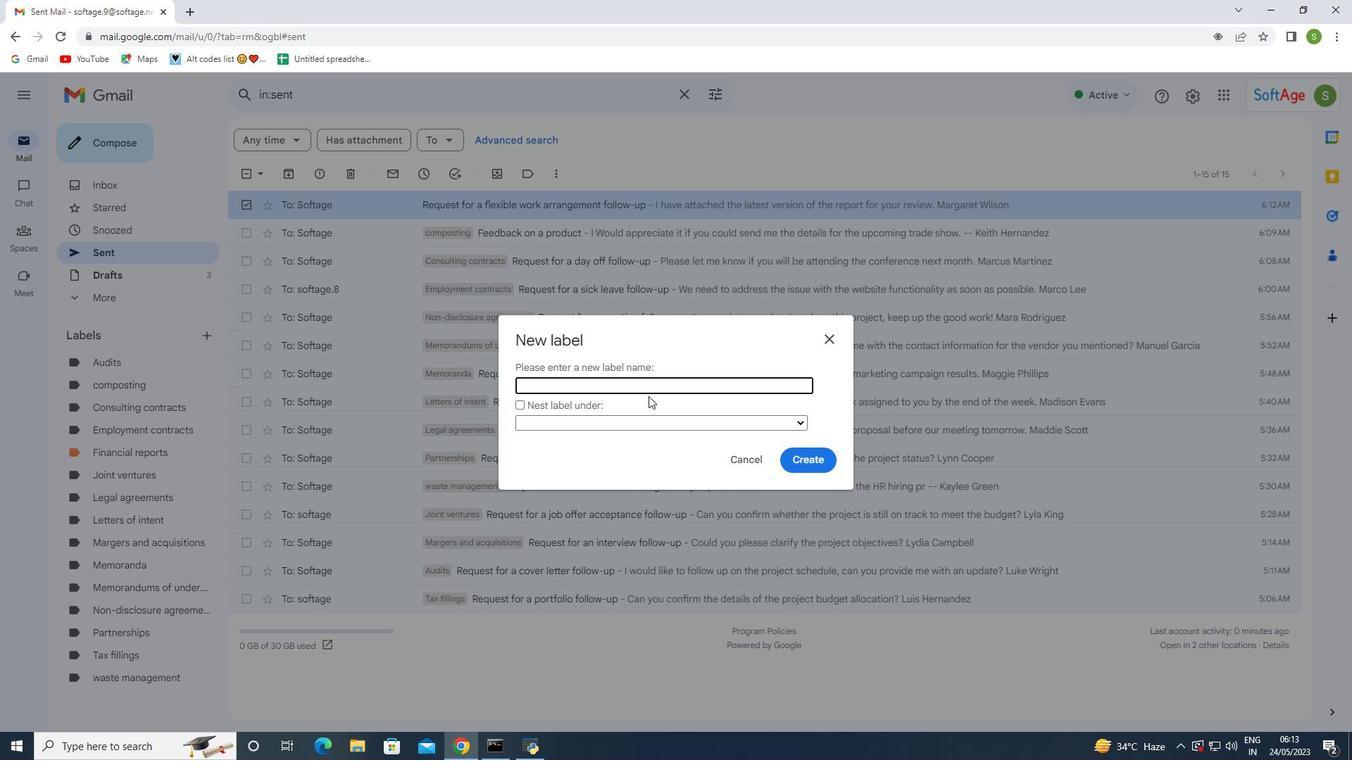 
Action: Mouse pressed left at (647, 388)
Screenshot: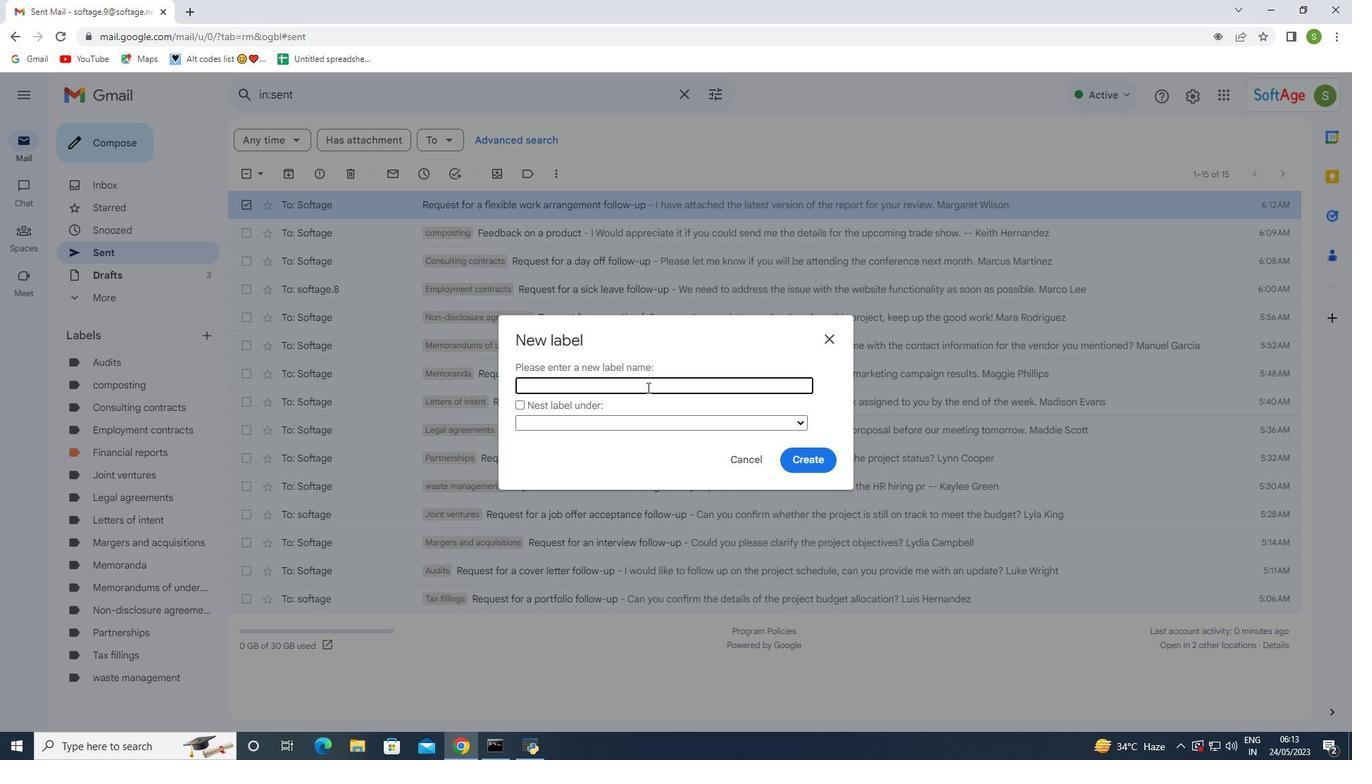 
Action: Key pressed <Key.shift>Freelance<Key.space>contracts
Screenshot: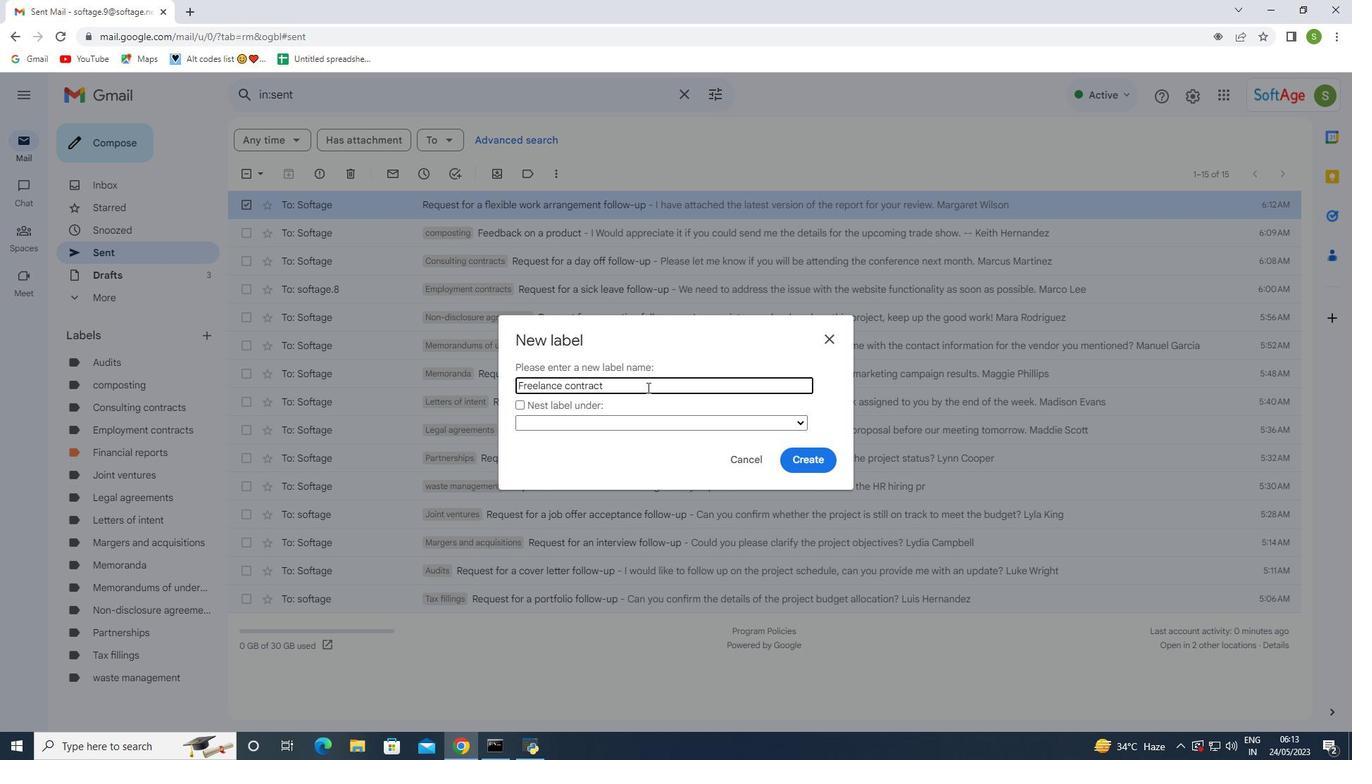 
Action: Mouse moved to (795, 459)
Screenshot: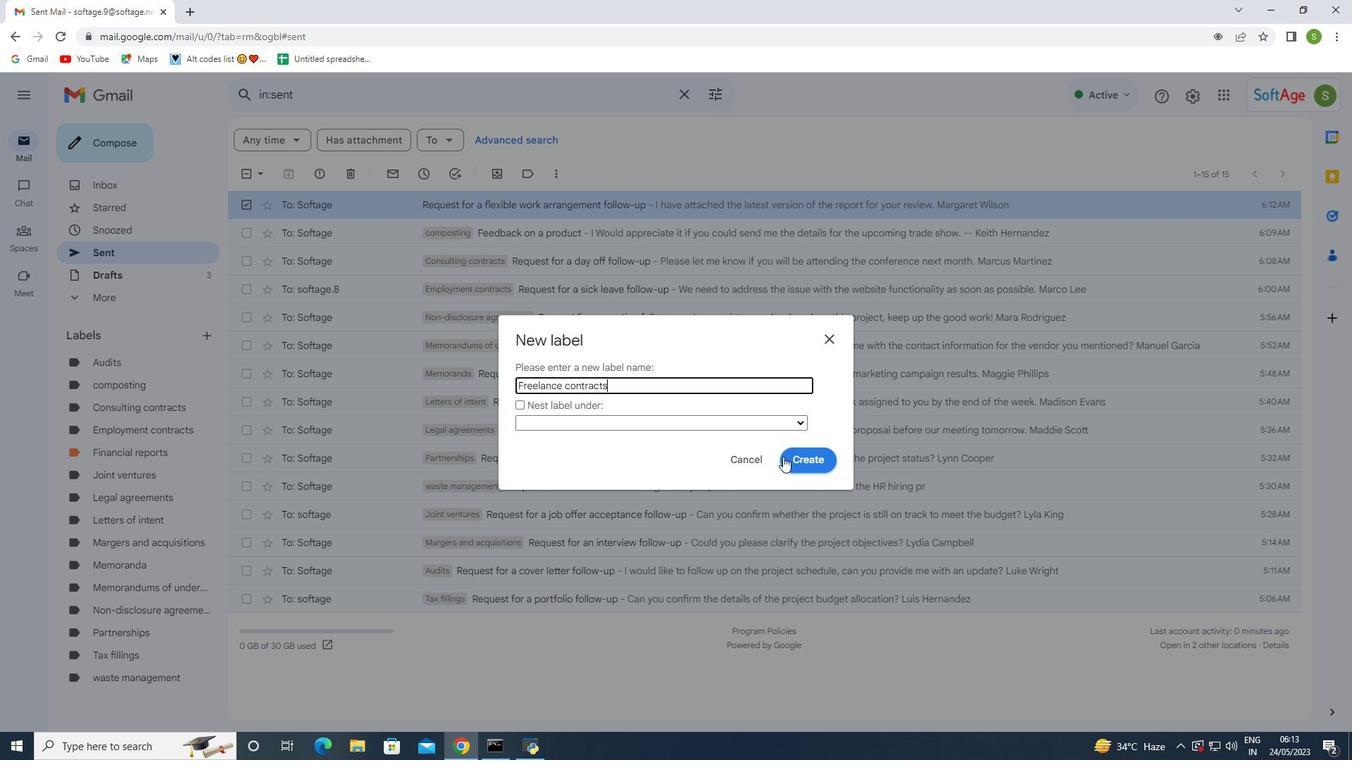 
Action: Mouse pressed left at (795, 459)
Screenshot: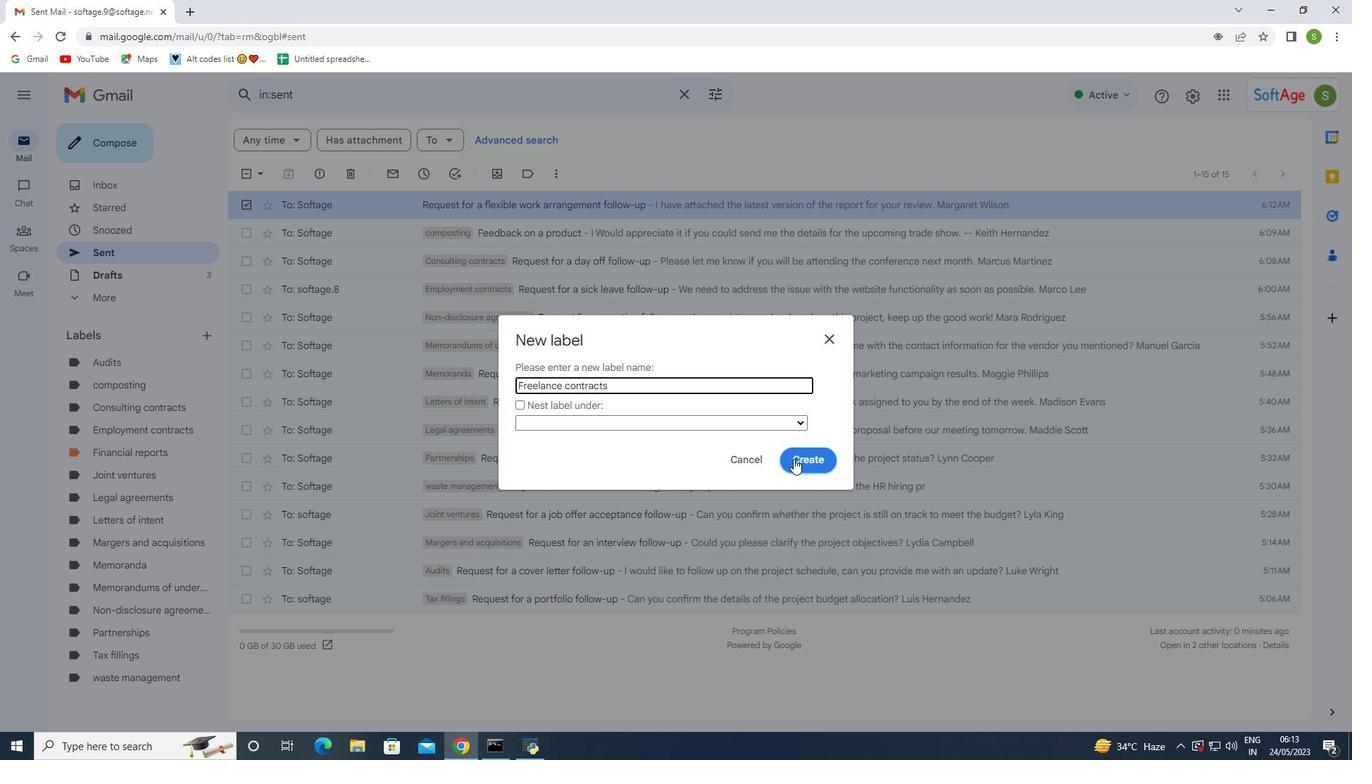 
Action: Mouse moved to (126, 456)
Screenshot: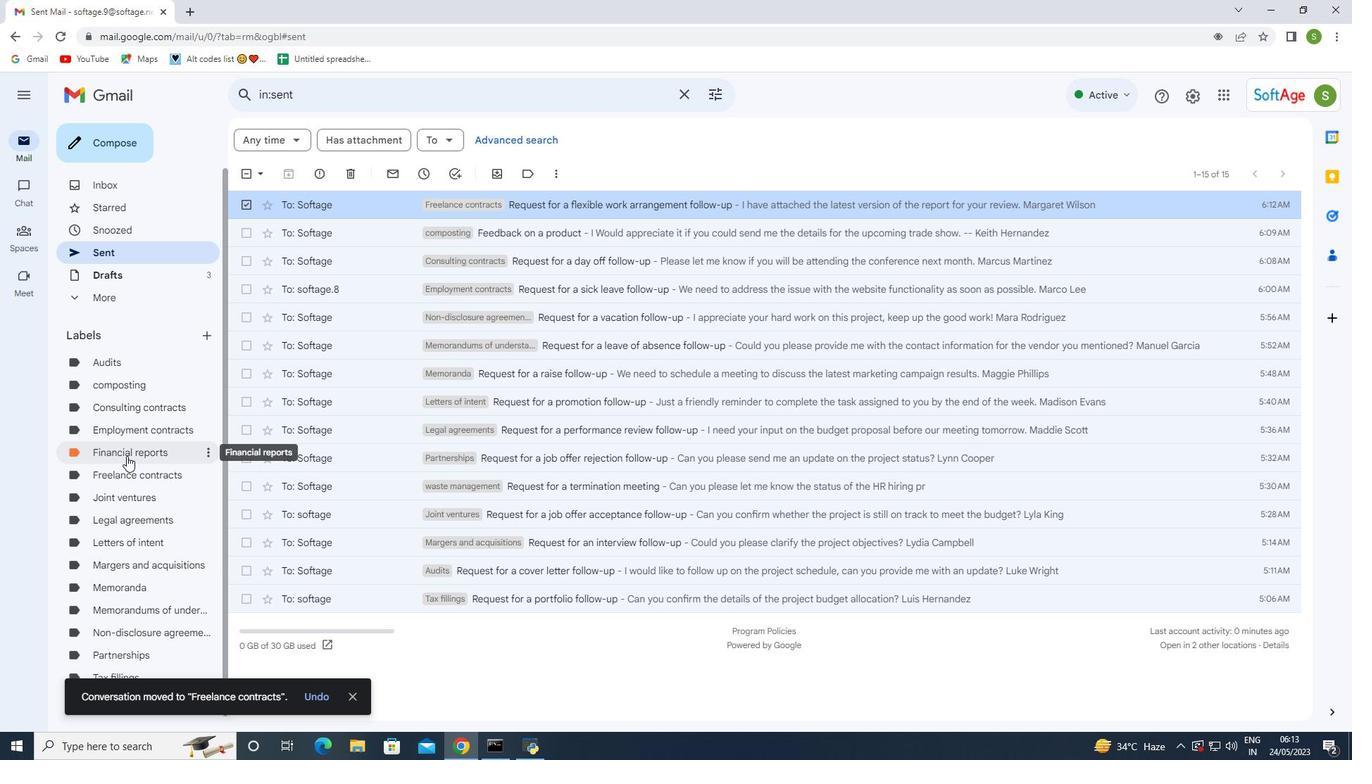 
Action: Mouse pressed left at (126, 456)
Screenshot: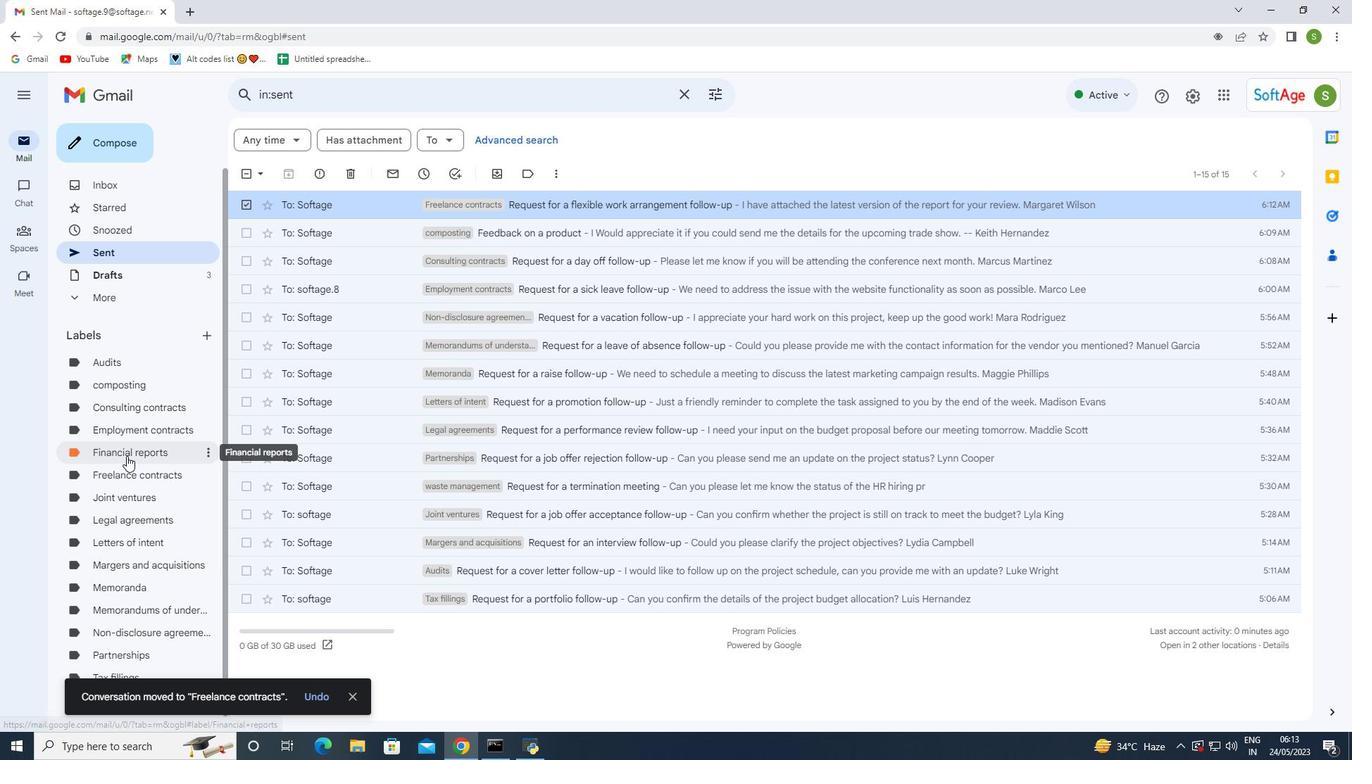 
Action: Mouse pressed left at (126, 456)
Screenshot: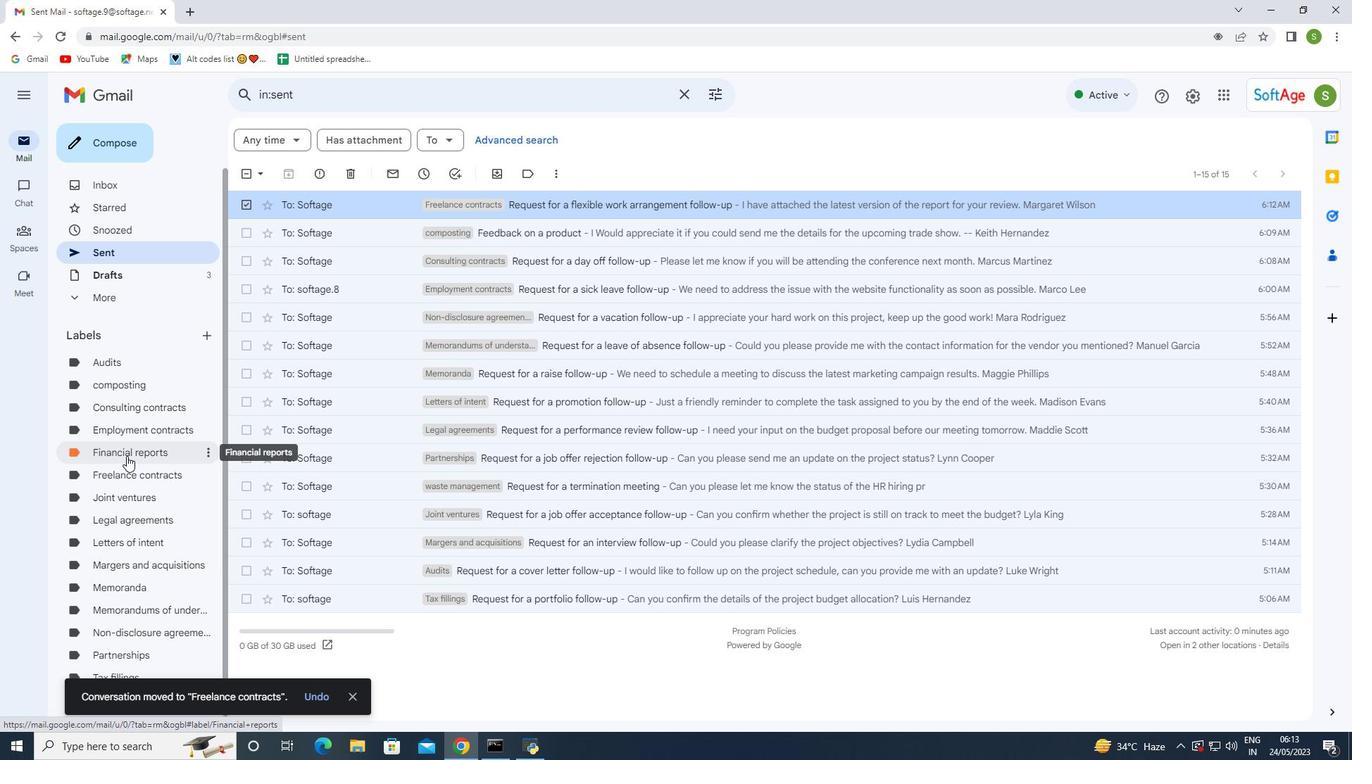 
Action: Mouse moved to (143, 477)
Screenshot: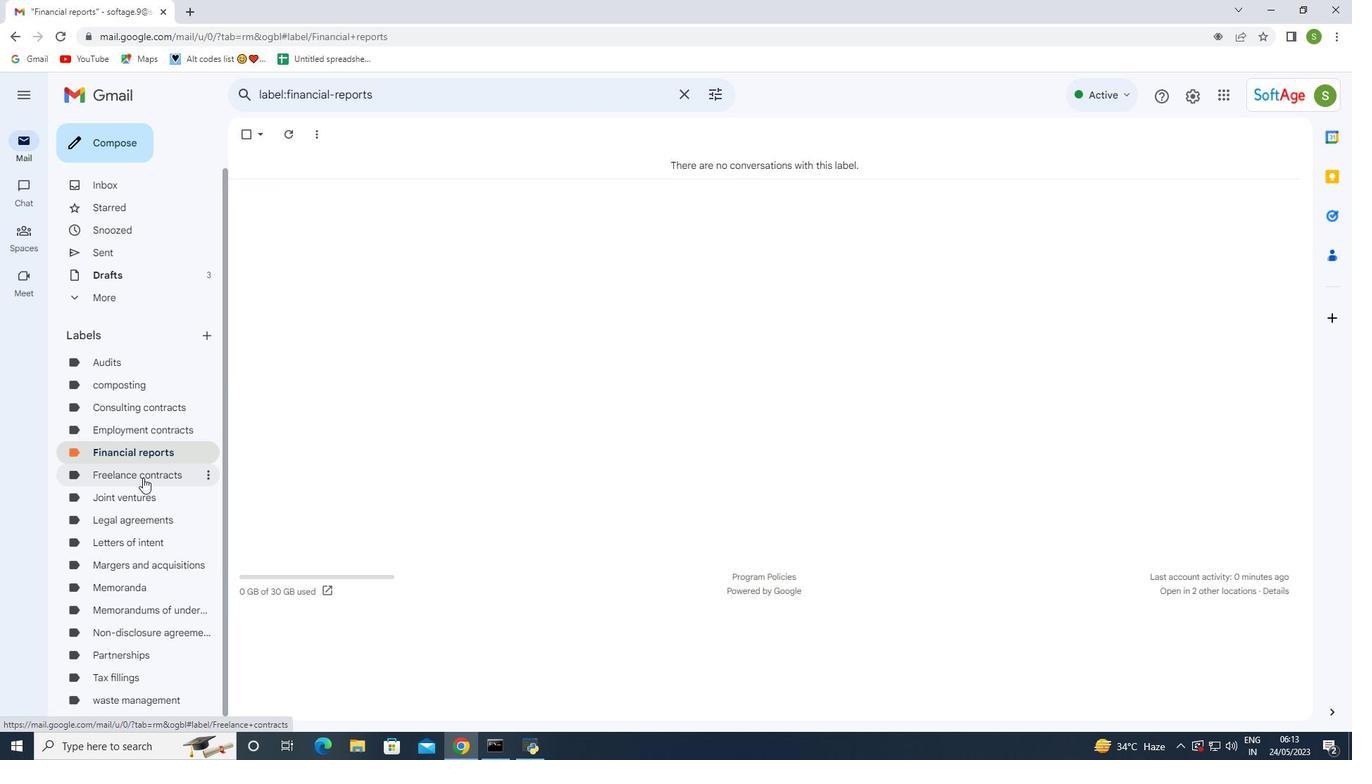 
Action: Mouse pressed left at (143, 477)
Screenshot: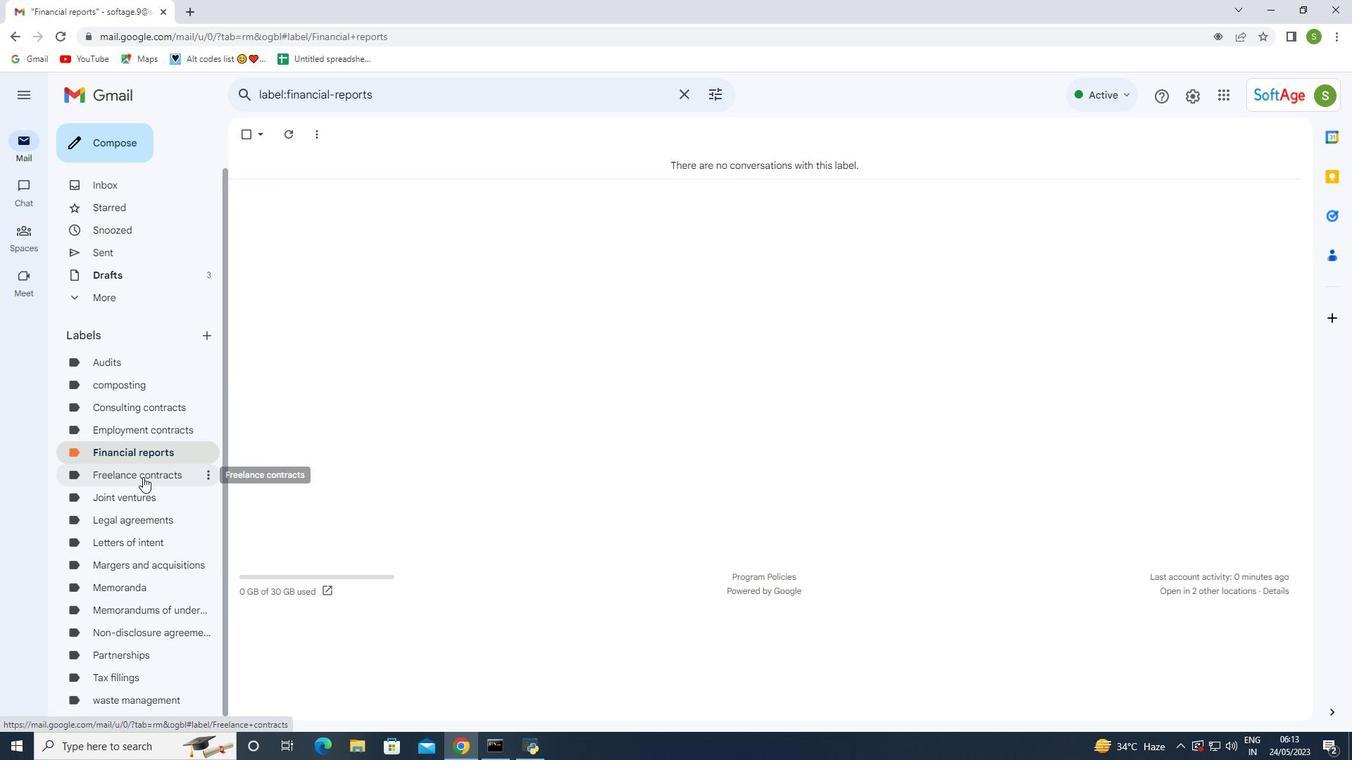 
Action: Mouse pressed left at (143, 477)
Screenshot: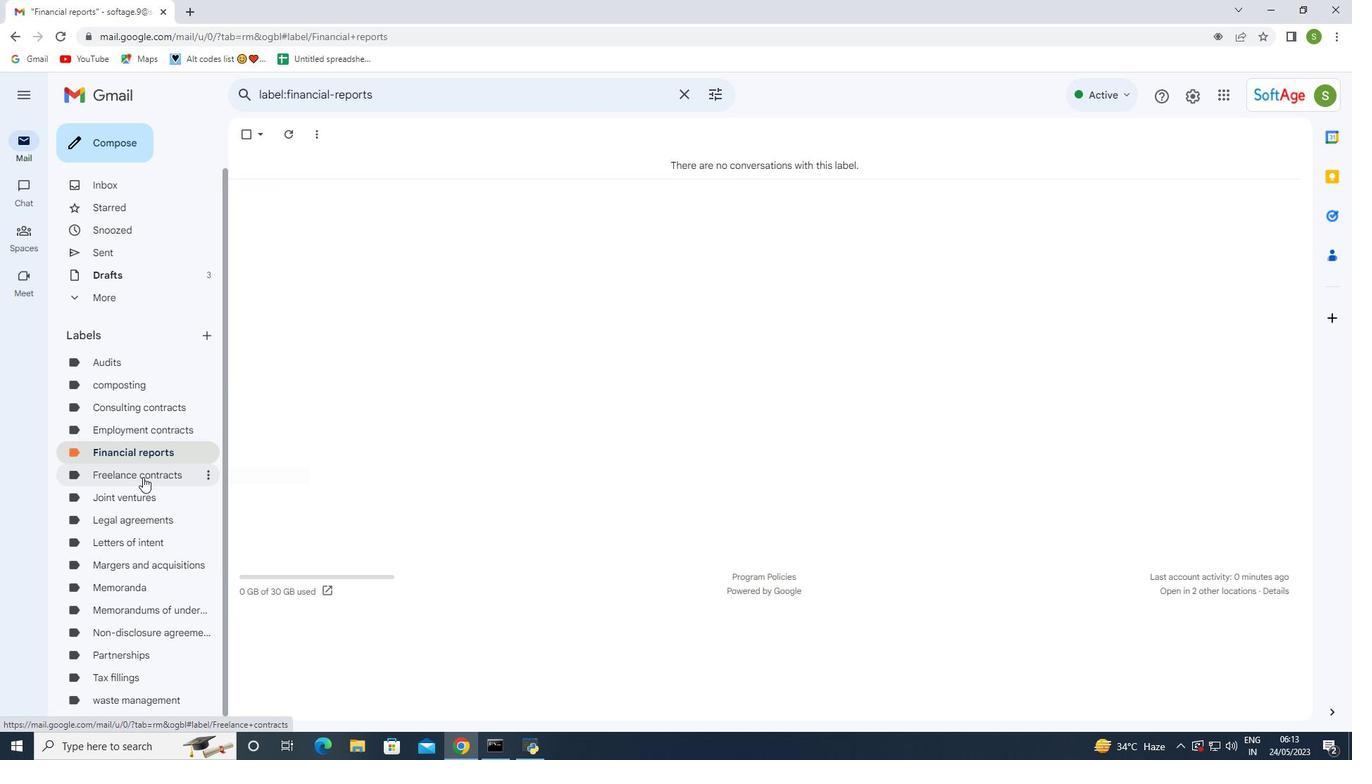 
Action: Mouse moved to (338, 203)
Screenshot: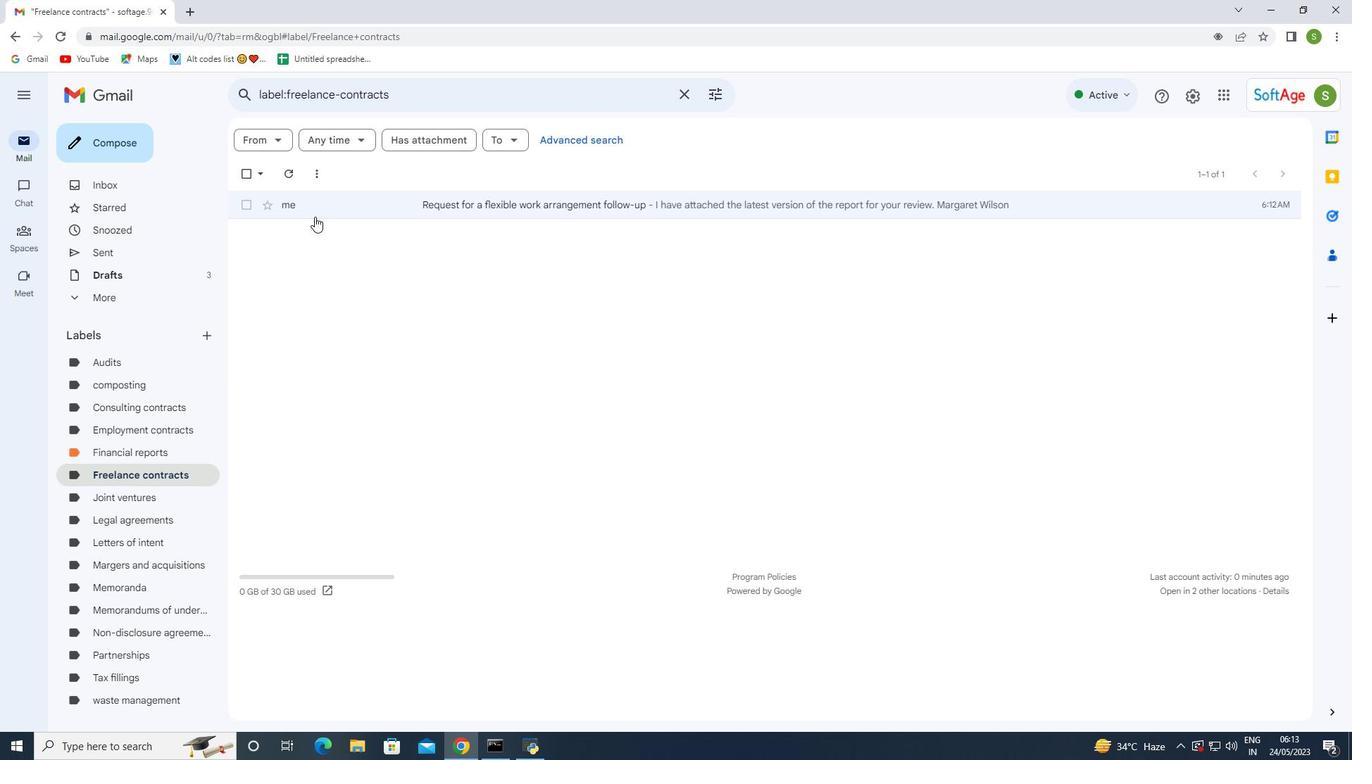
Action: Mouse pressed left at (338, 203)
Screenshot: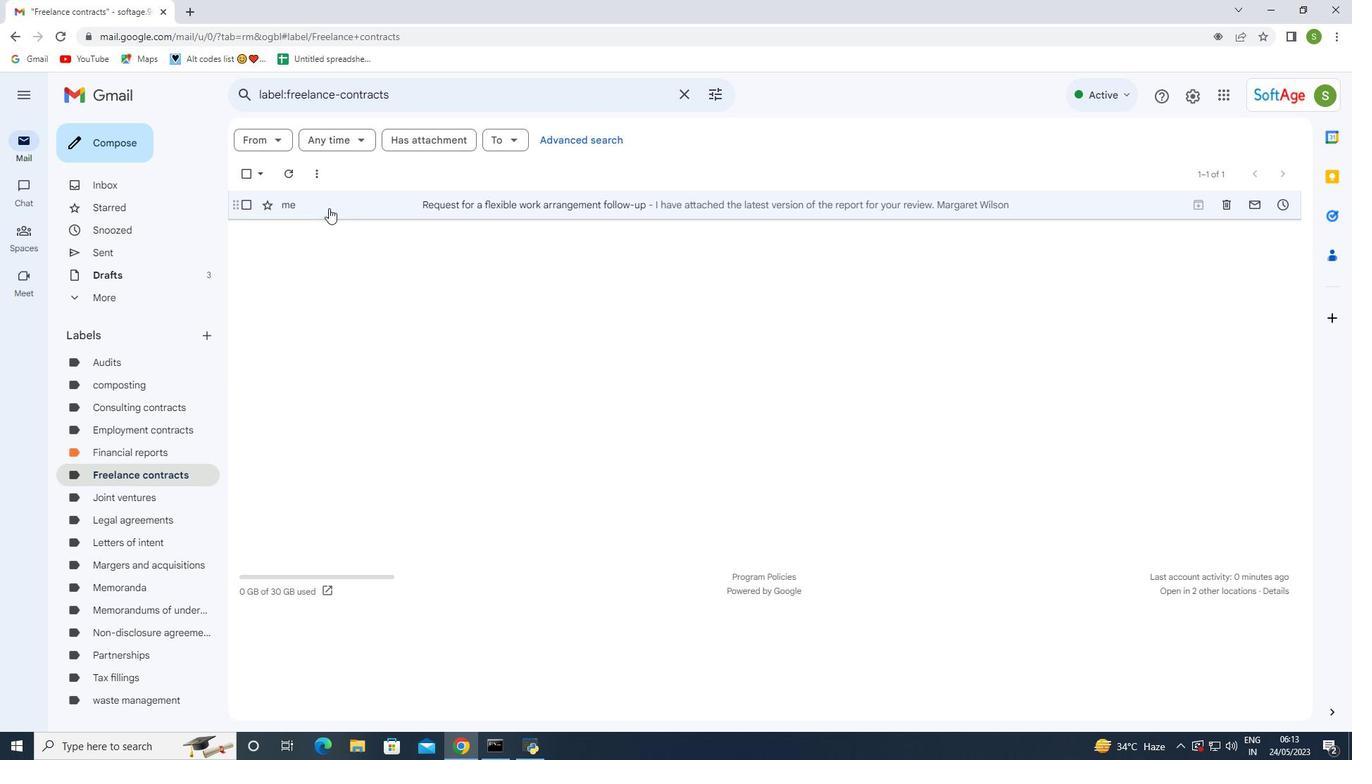 
Action: Mouse pressed left at (338, 203)
Screenshot: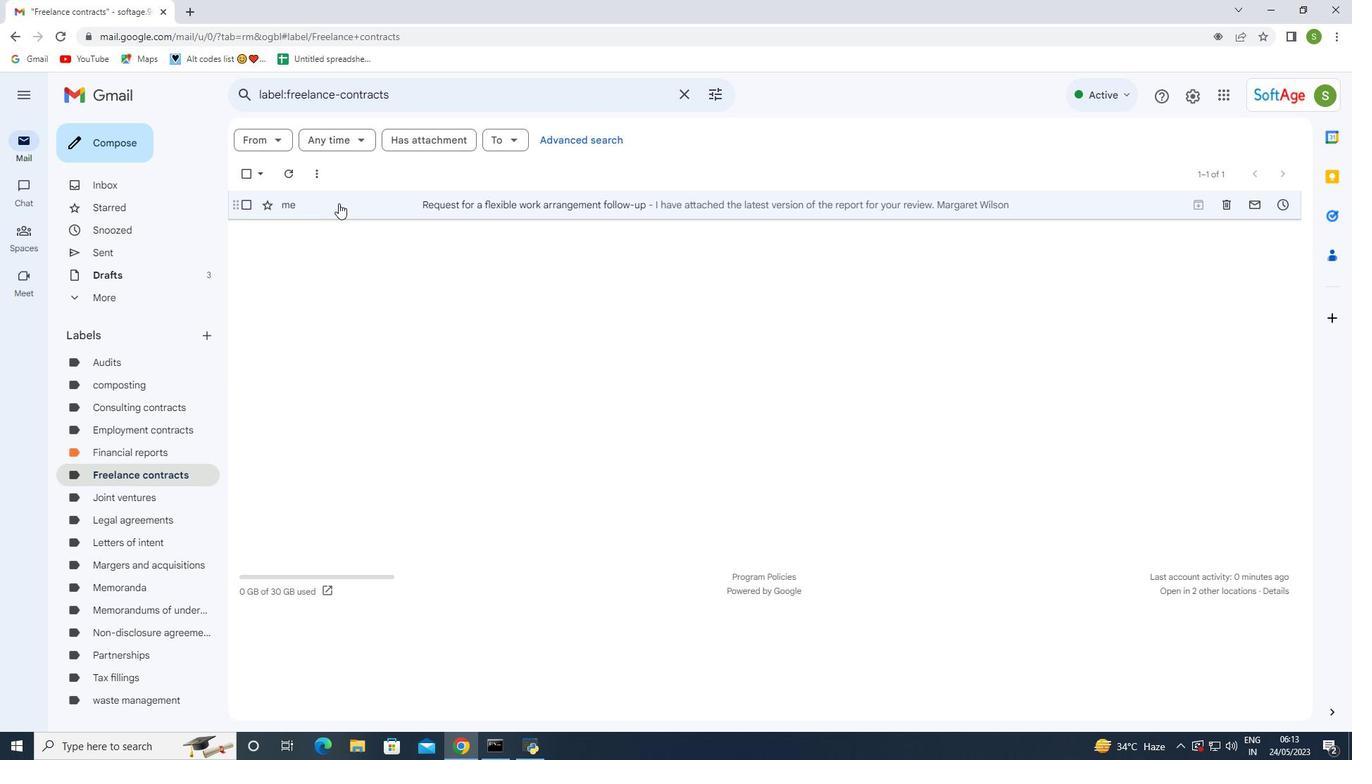 
Action: Mouse moved to (696, 236)
Screenshot: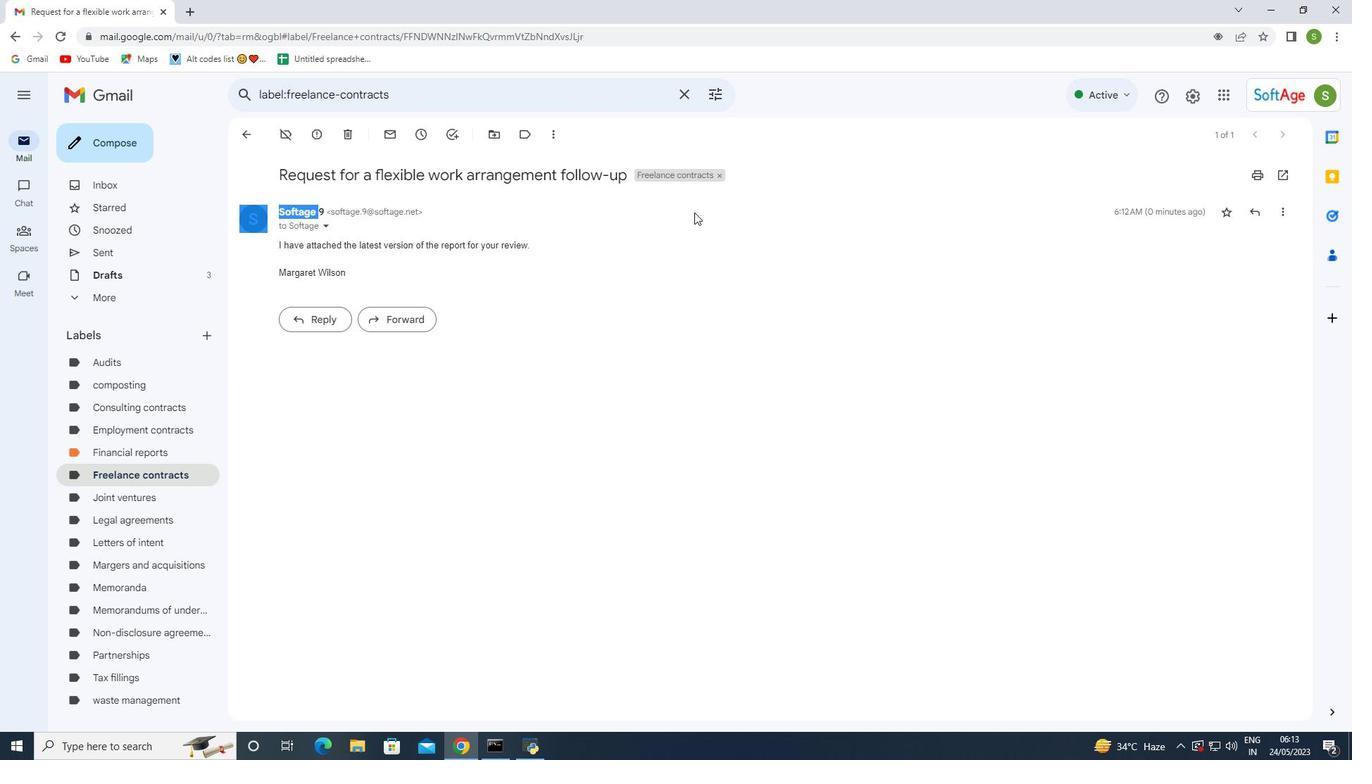
Action: Mouse pressed left at (696, 236)
Screenshot: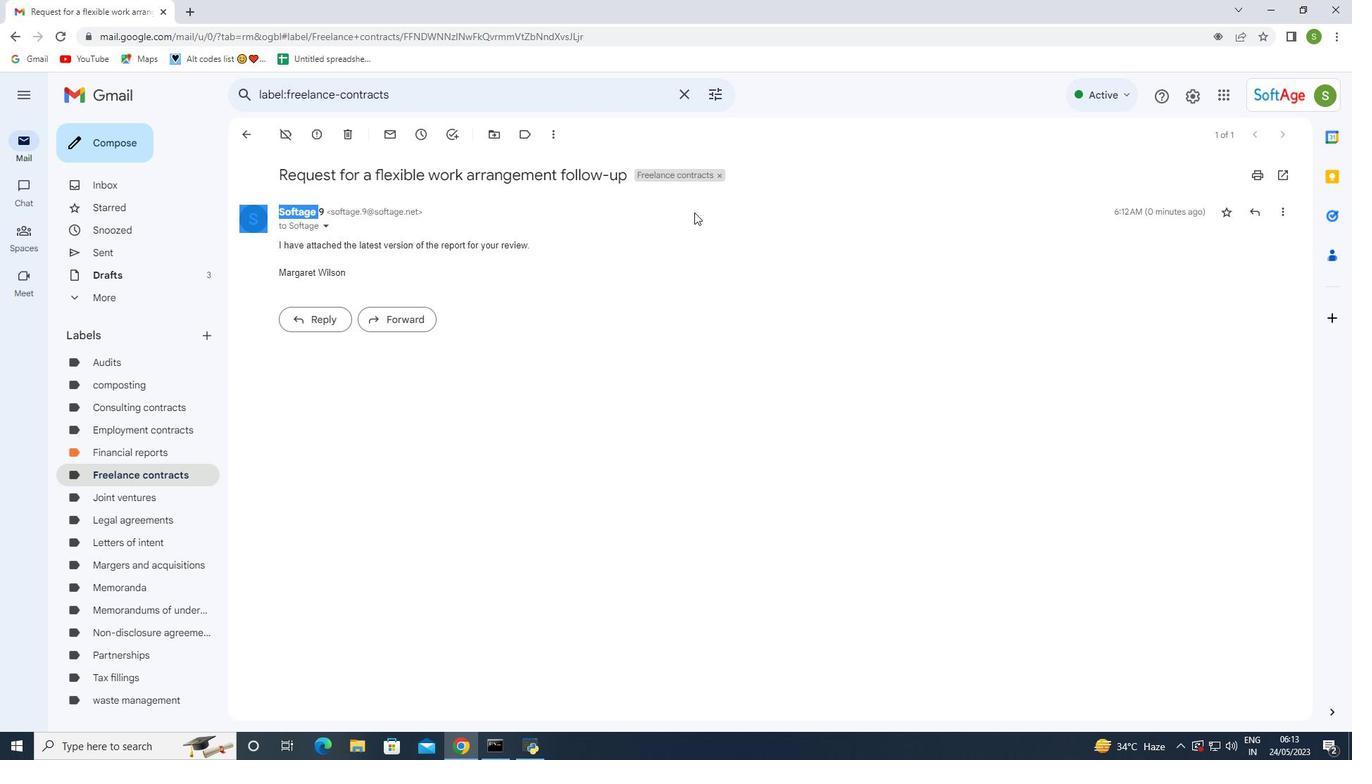 
Action: Mouse moved to (628, 242)
Screenshot: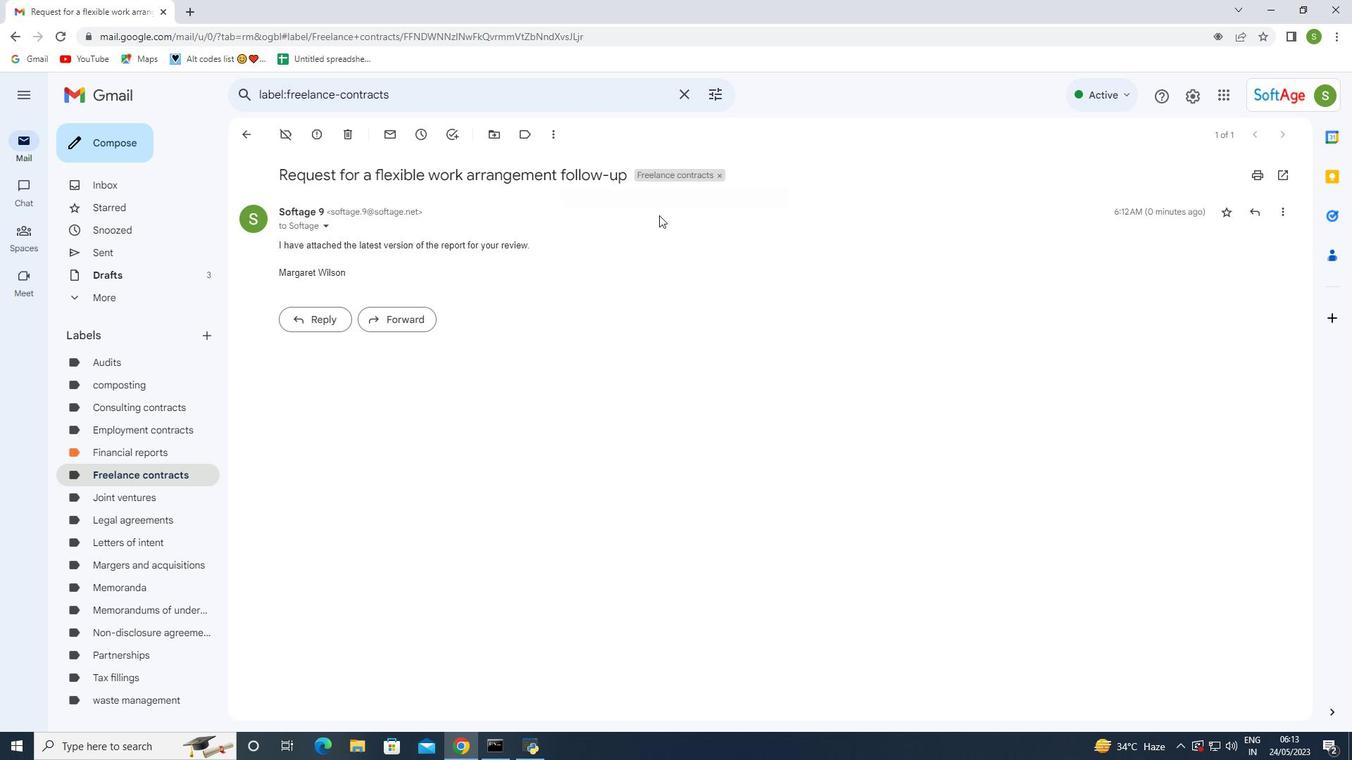 
Action: Mouse pressed left at (628, 242)
Screenshot: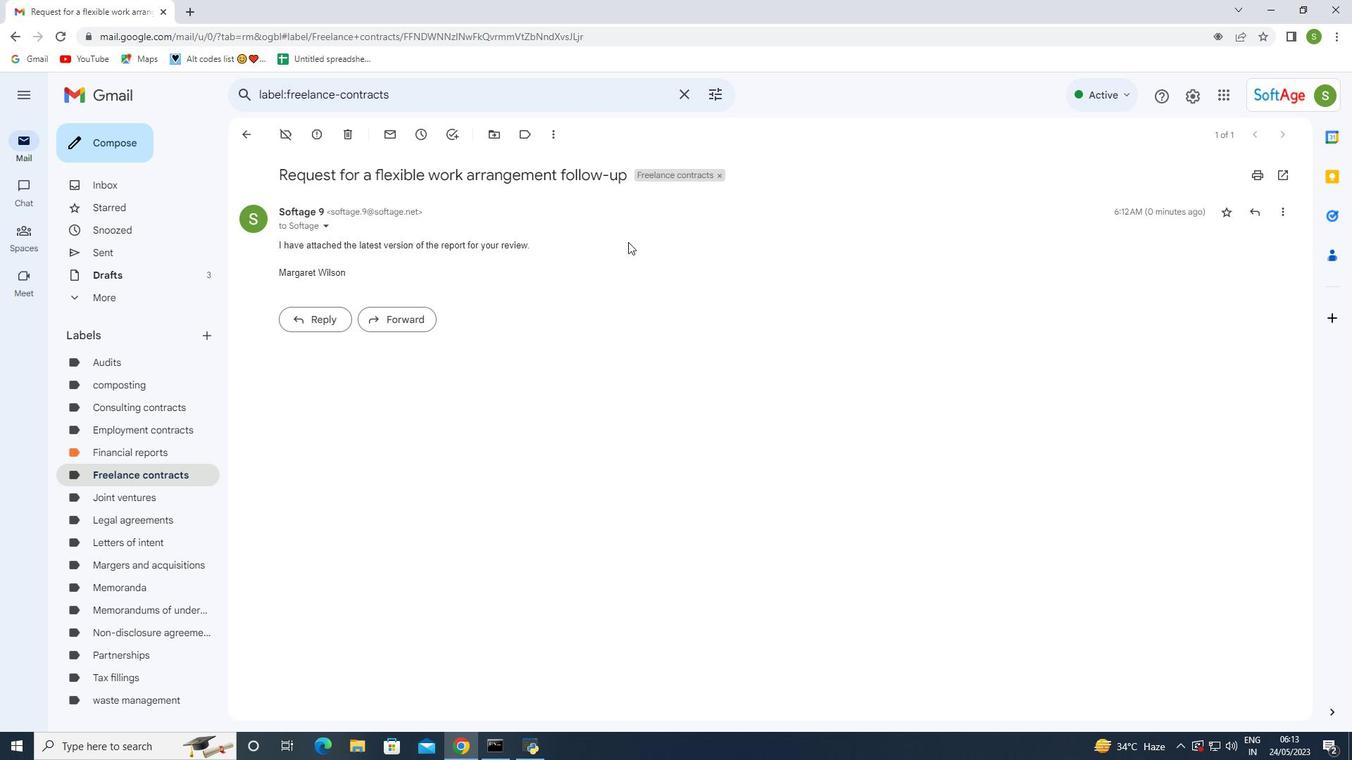 
Action: Mouse moved to (245, 138)
Screenshot: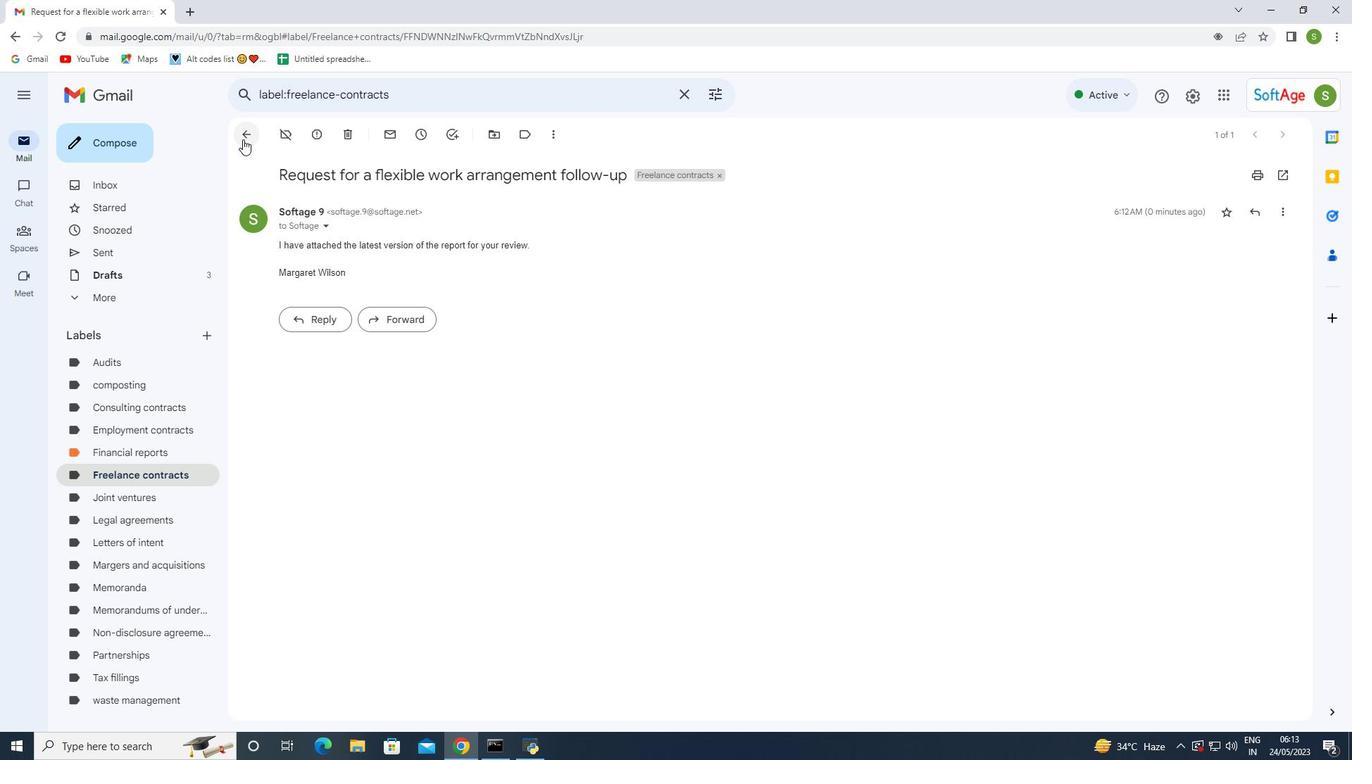 
Action: Mouse pressed left at (245, 138)
Screenshot: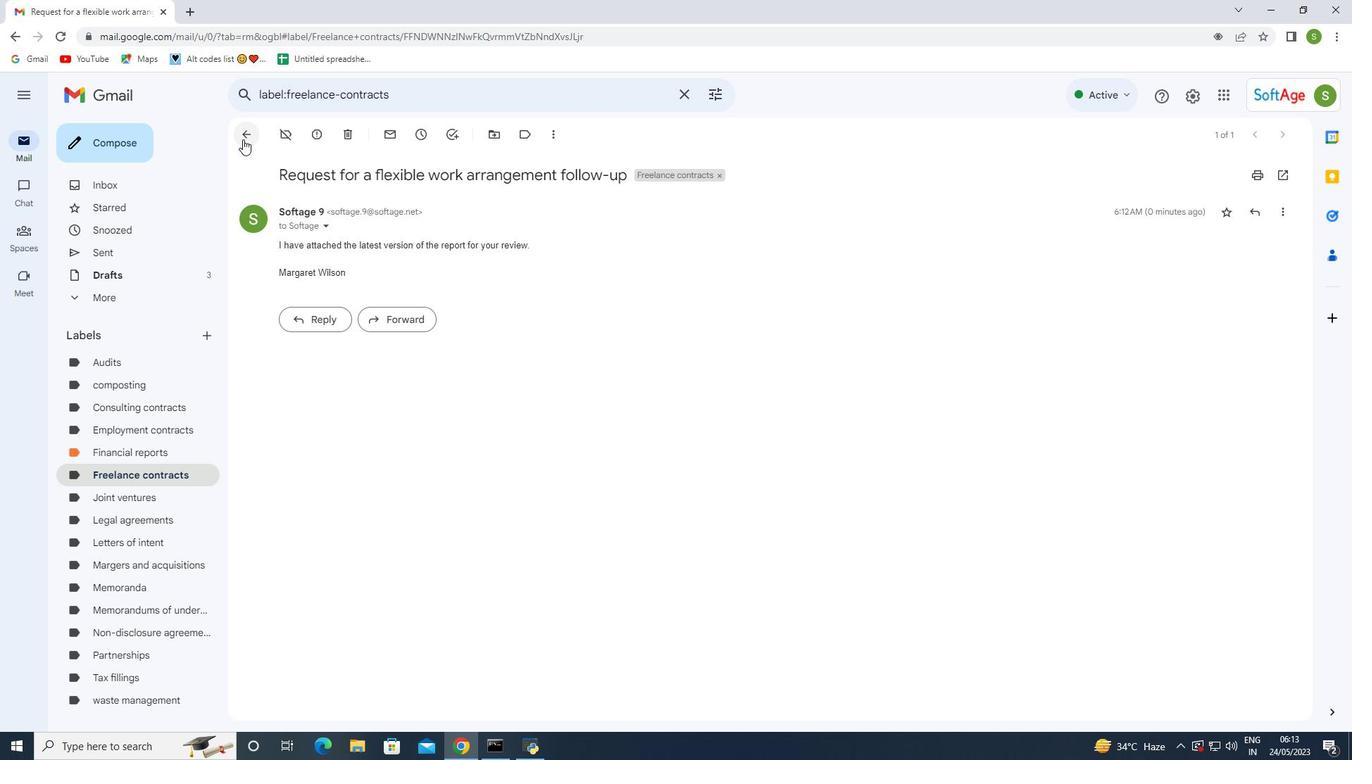 
Action: Mouse moved to (707, 398)
Screenshot: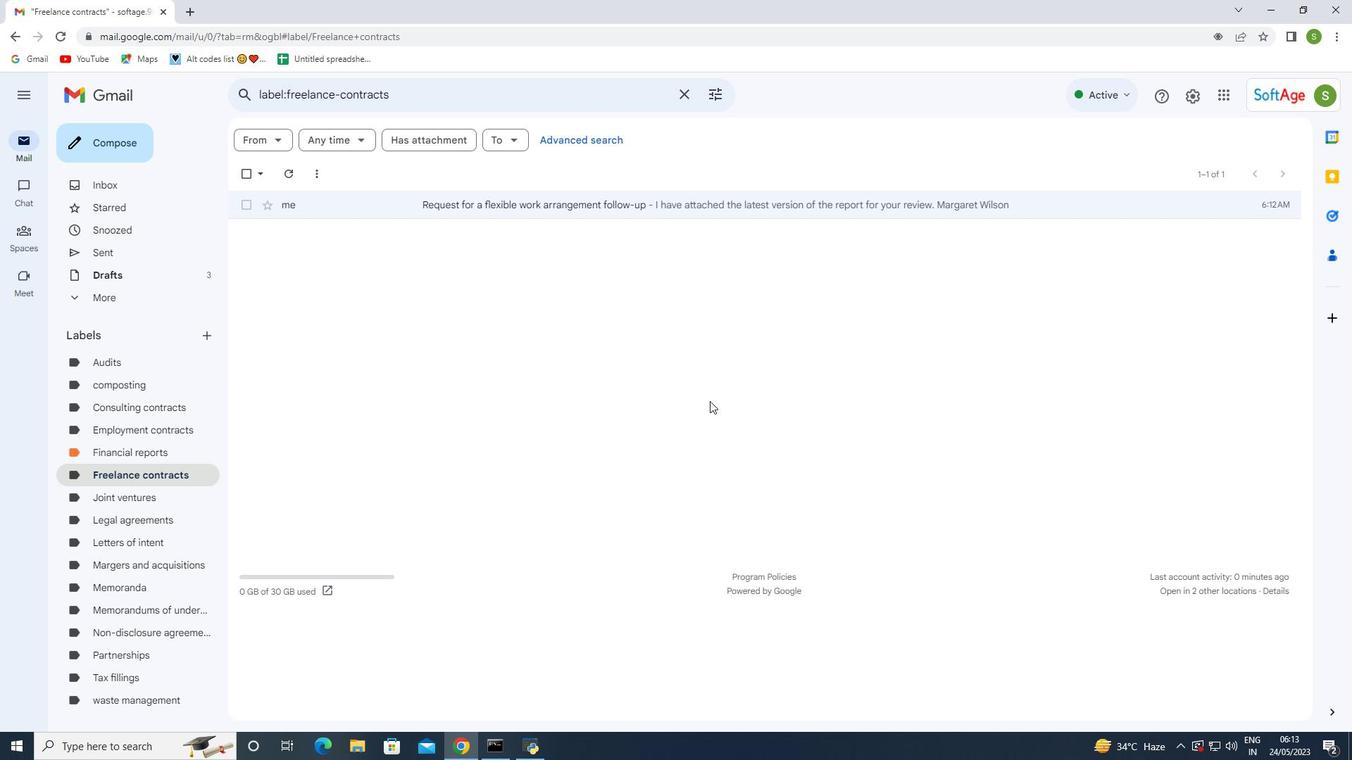 
